 Task: Research Airbnb options in RÃ©o, Burkina Faso from 2nd November, 2023 to 9th November, 2023 for 5 adults. Place can be shared room with 2 bedrooms having 5 beds and 2 bathrooms. Property type can be flat. Amenities needed are: air conditioning. Look for 5 properties as per requirement.
Action: Mouse moved to (503, 106)
Screenshot: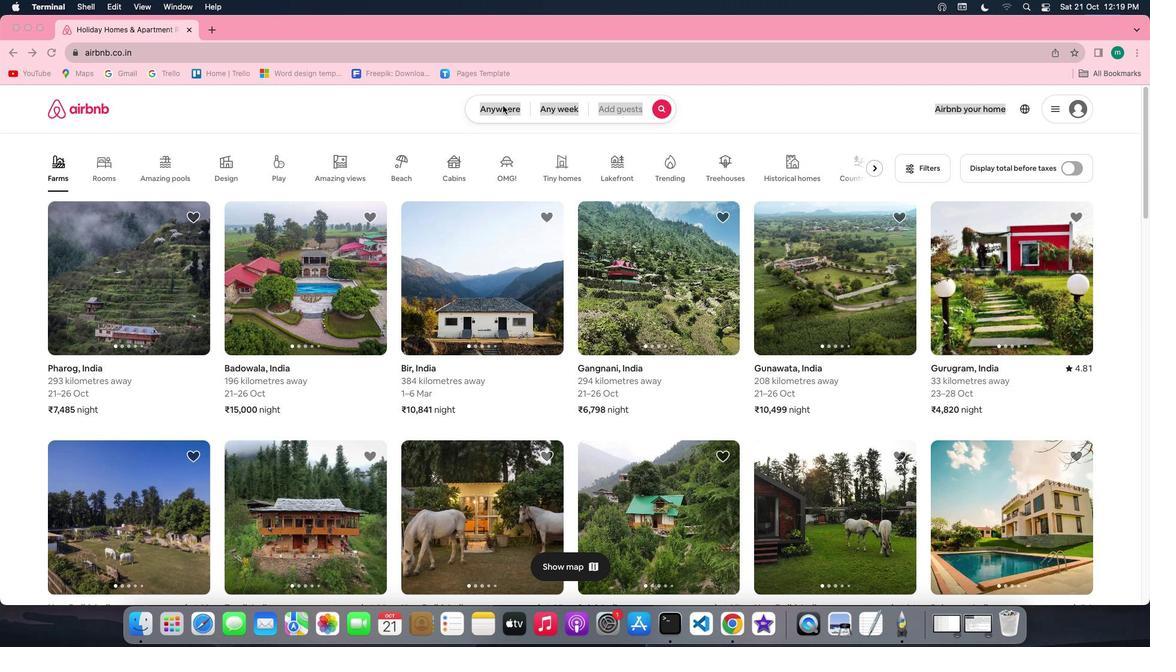 
Action: Mouse pressed left at (503, 106)
Screenshot: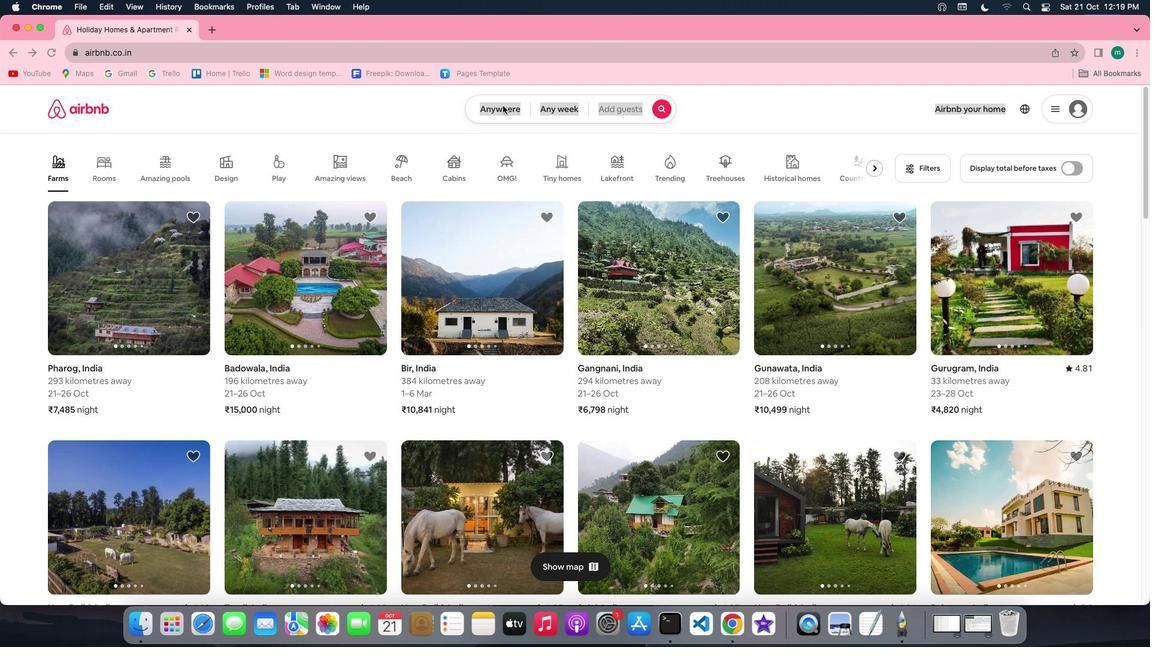 
Action: Mouse pressed left at (503, 106)
Screenshot: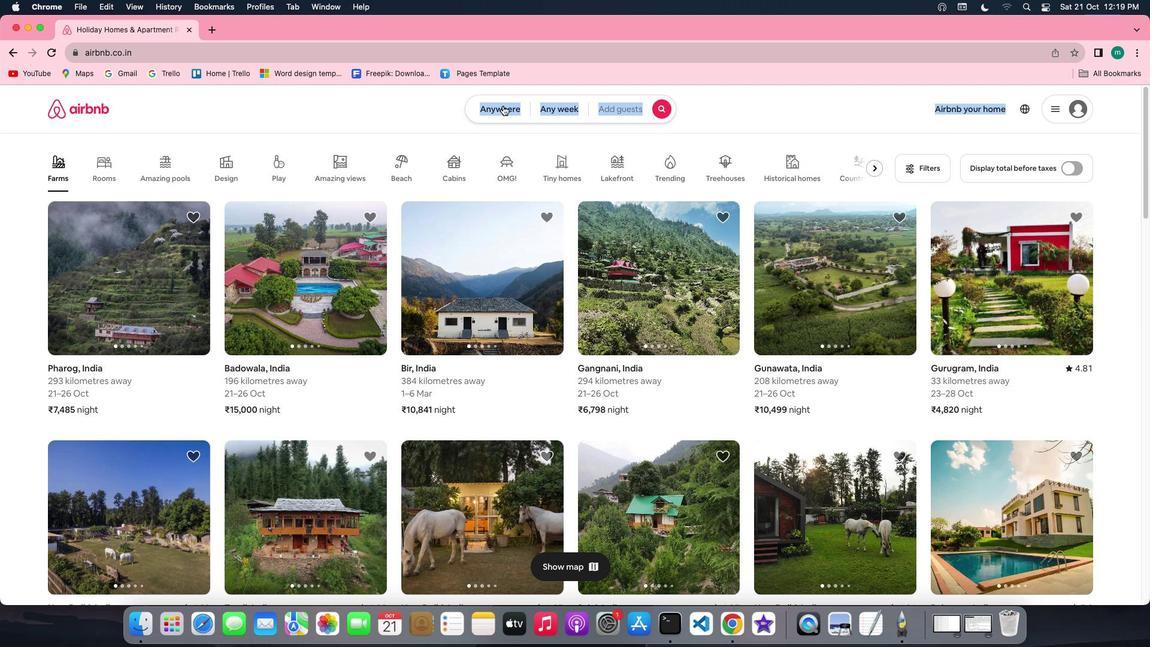 
Action: Mouse moved to (446, 157)
Screenshot: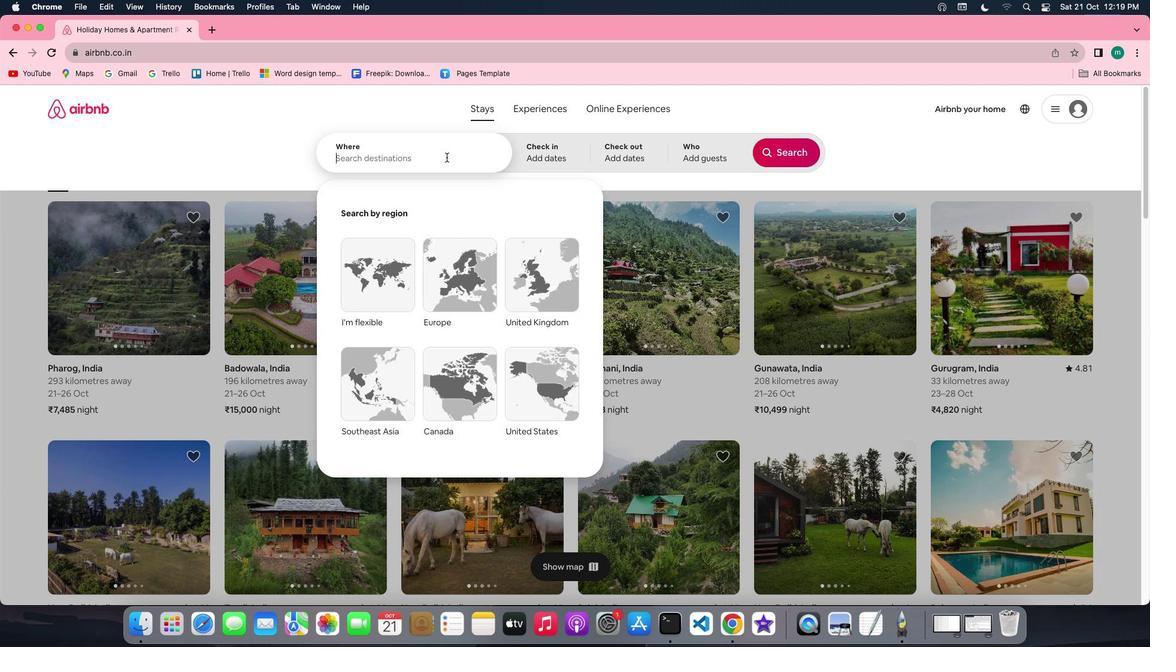 
Action: Mouse pressed left at (446, 157)
Screenshot: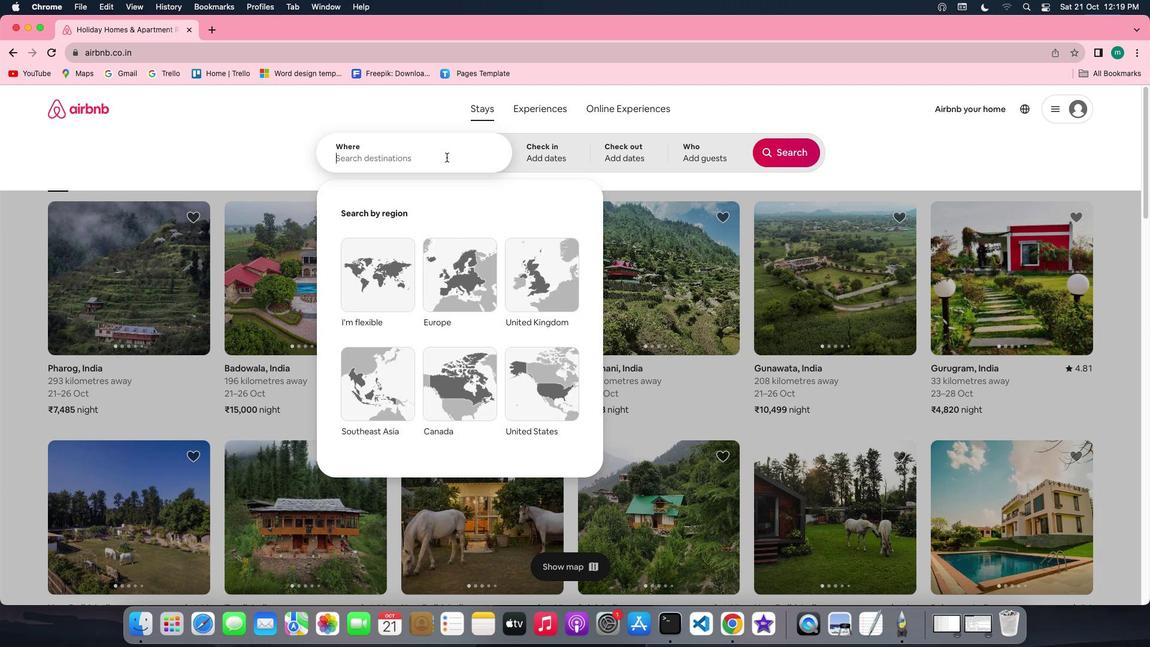 
Action: Key pressed Key.shift'R''e''o'','Key.spaceKey.shift'B''u''r''k''i''n''a'Key.spaceKey.shift'F''a''s''o'
Screenshot: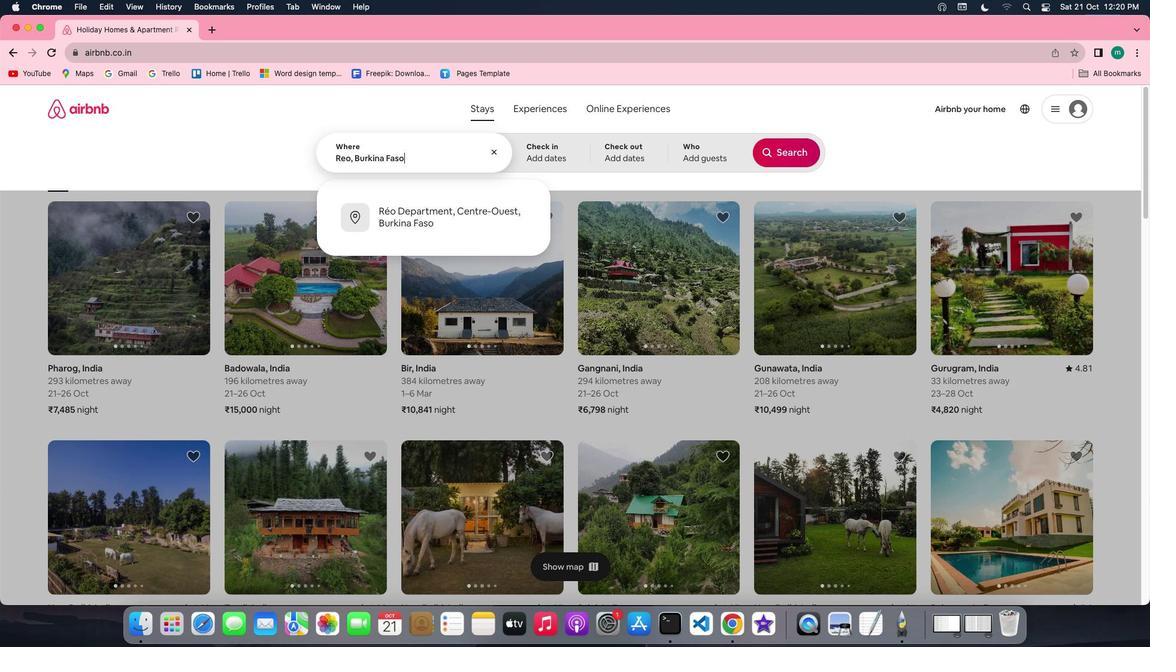 
Action: Mouse moved to (555, 162)
Screenshot: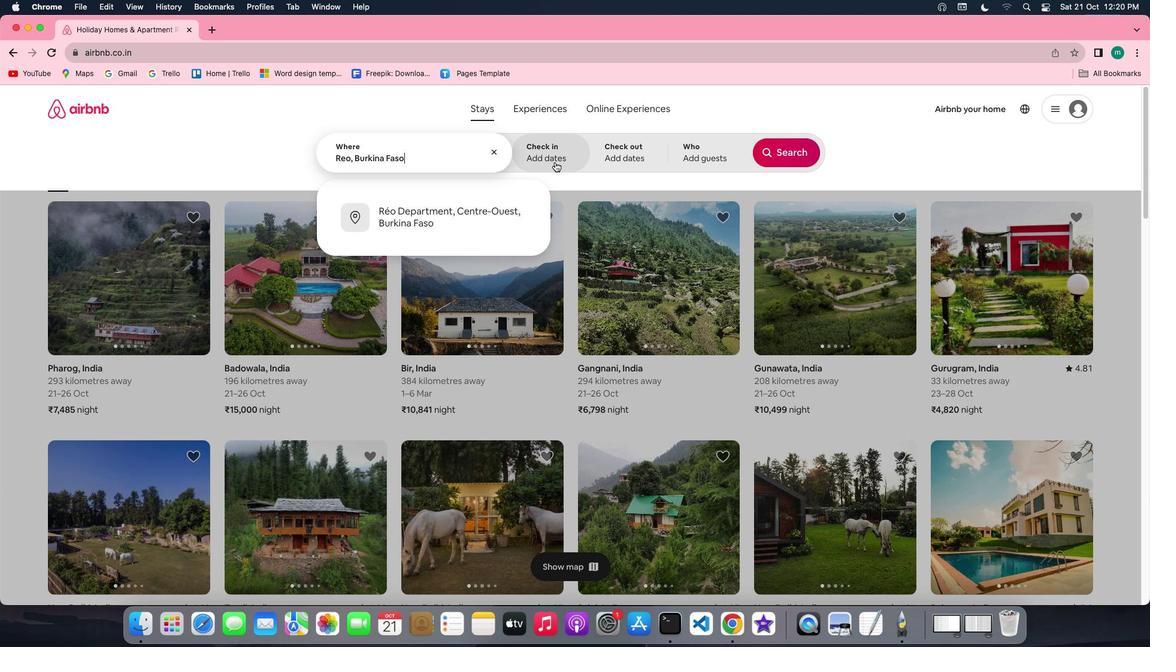 
Action: Mouse pressed left at (555, 162)
Screenshot: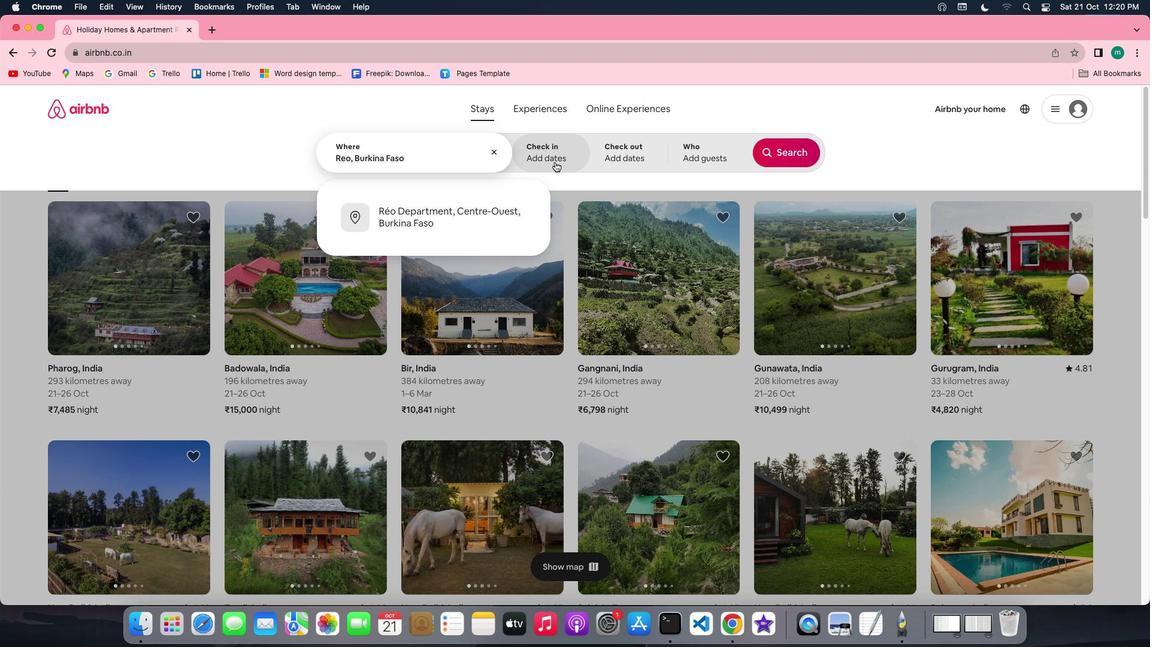 
Action: Mouse moved to (720, 301)
Screenshot: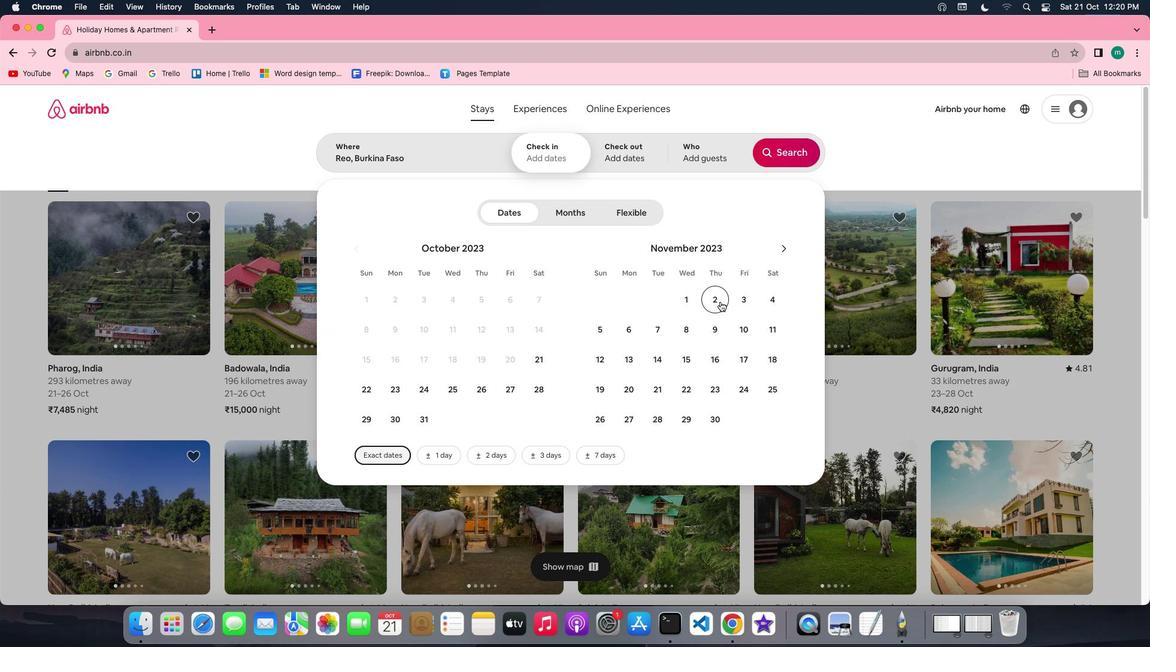 
Action: Mouse pressed left at (720, 301)
Screenshot: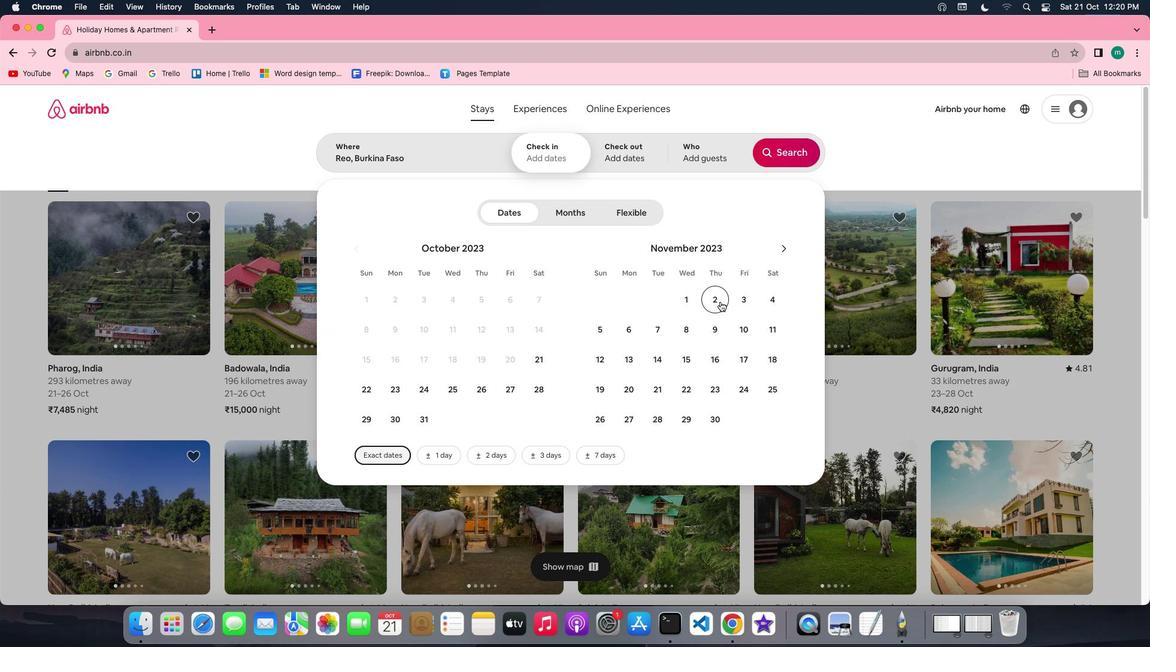 
Action: Mouse moved to (725, 330)
Screenshot: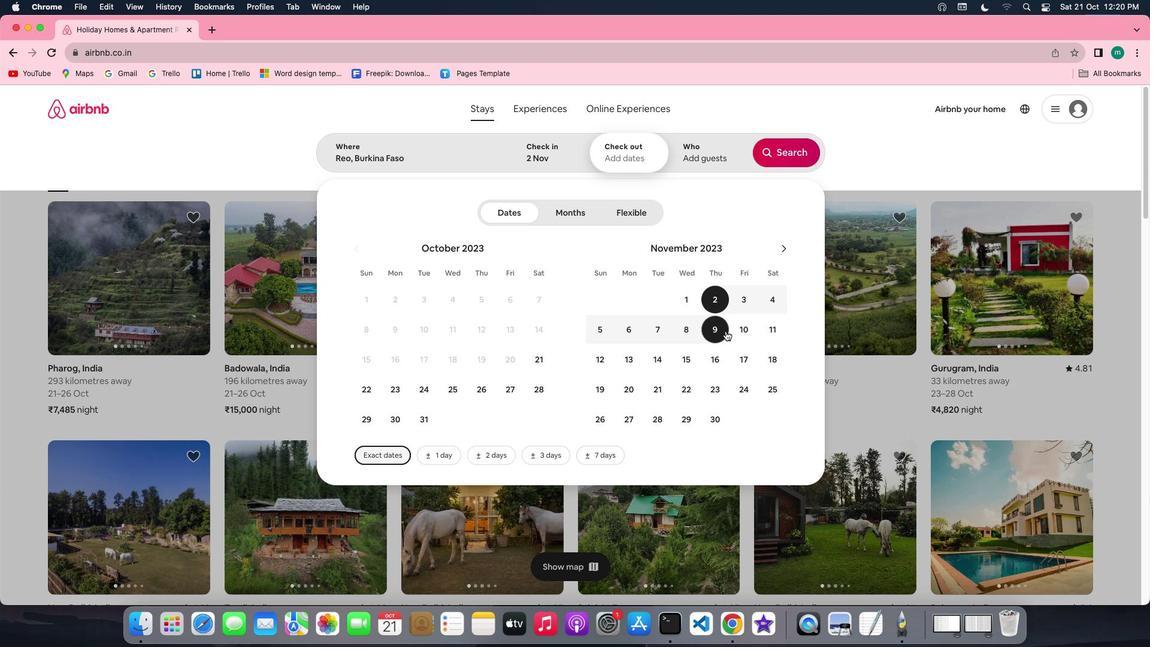 
Action: Mouse pressed left at (725, 330)
Screenshot: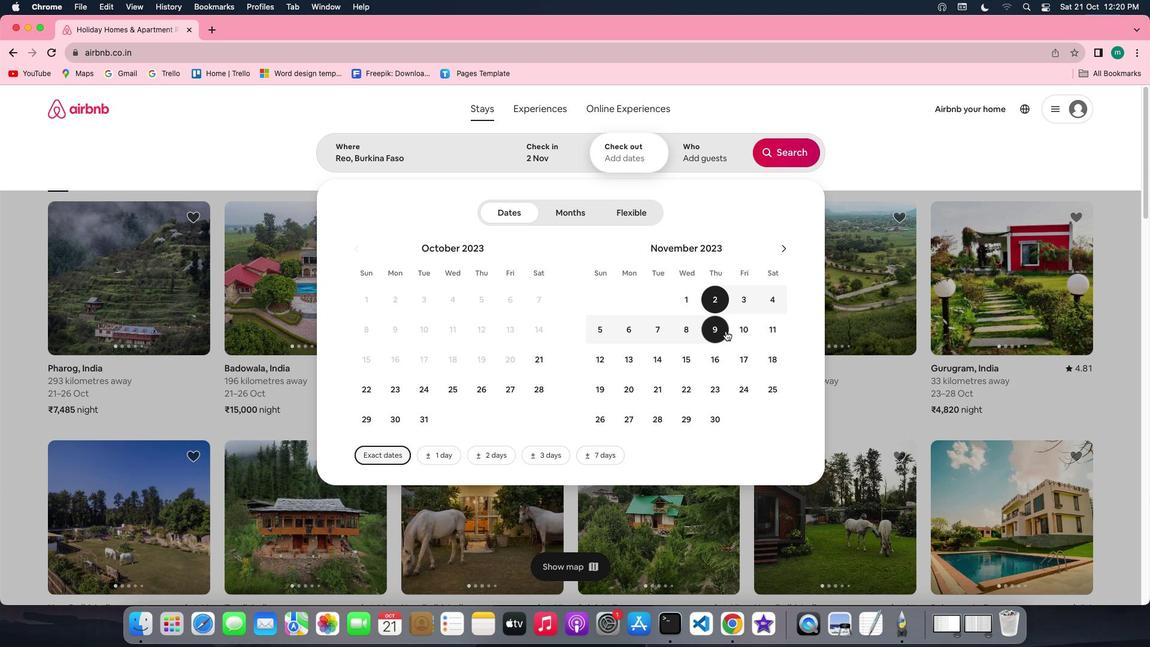 
Action: Mouse moved to (713, 162)
Screenshot: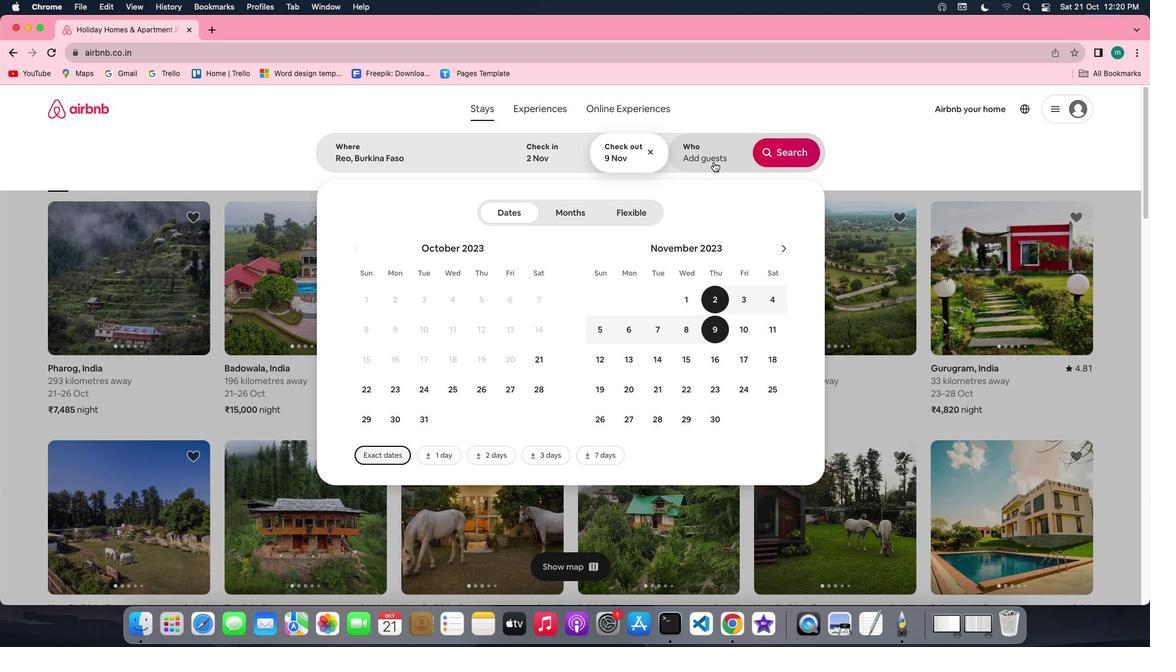 
Action: Mouse pressed left at (713, 162)
Screenshot: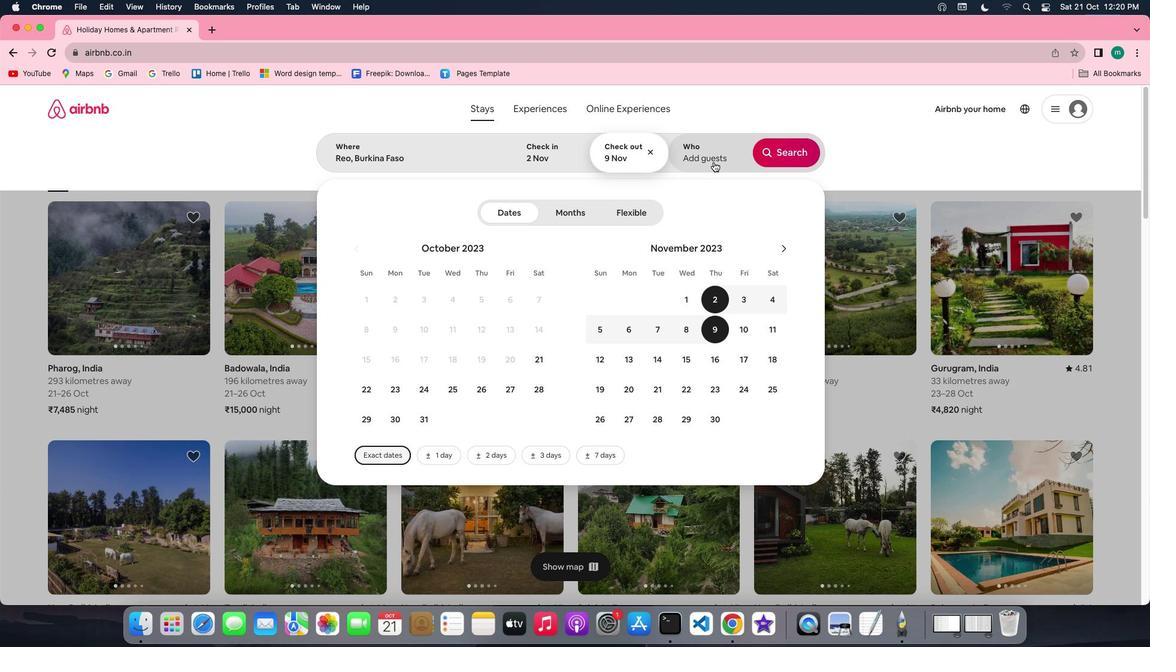 
Action: Mouse moved to (781, 217)
Screenshot: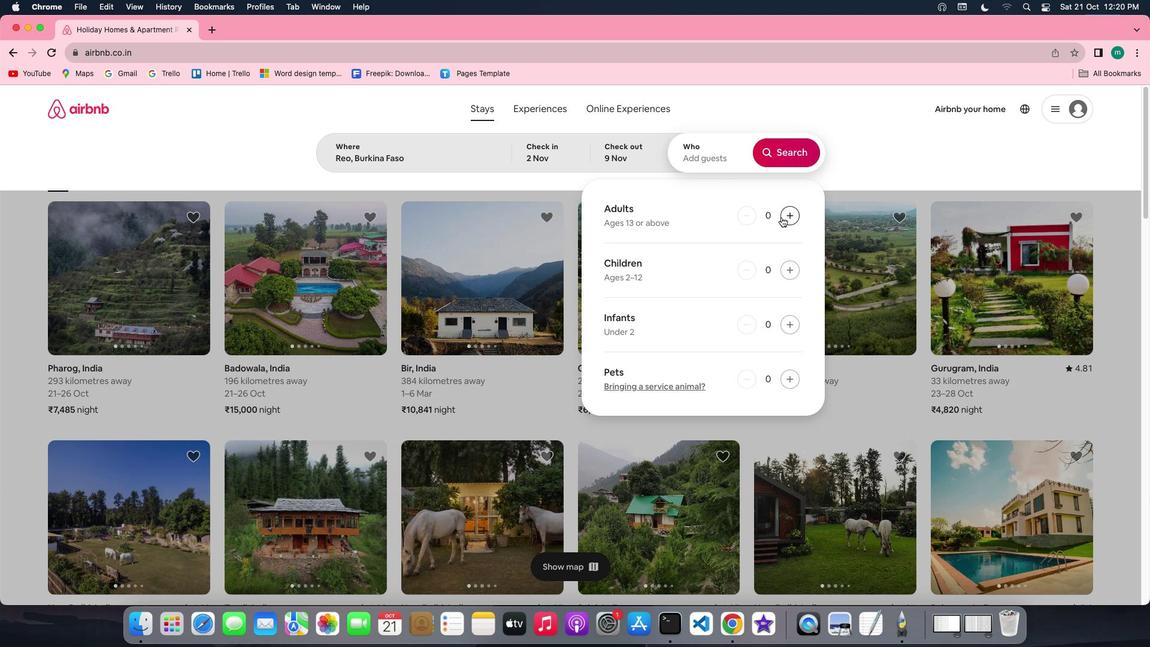 
Action: Mouse pressed left at (781, 217)
Screenshot: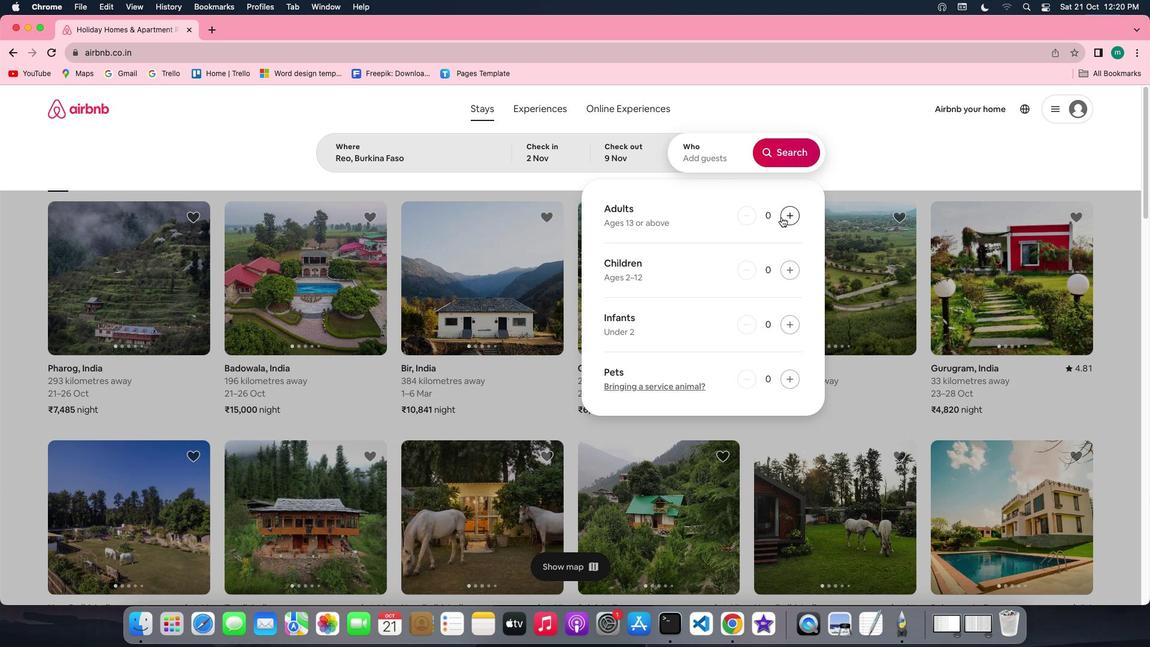 
Action: Mouse pressed left at (781, 217)
Screenshot: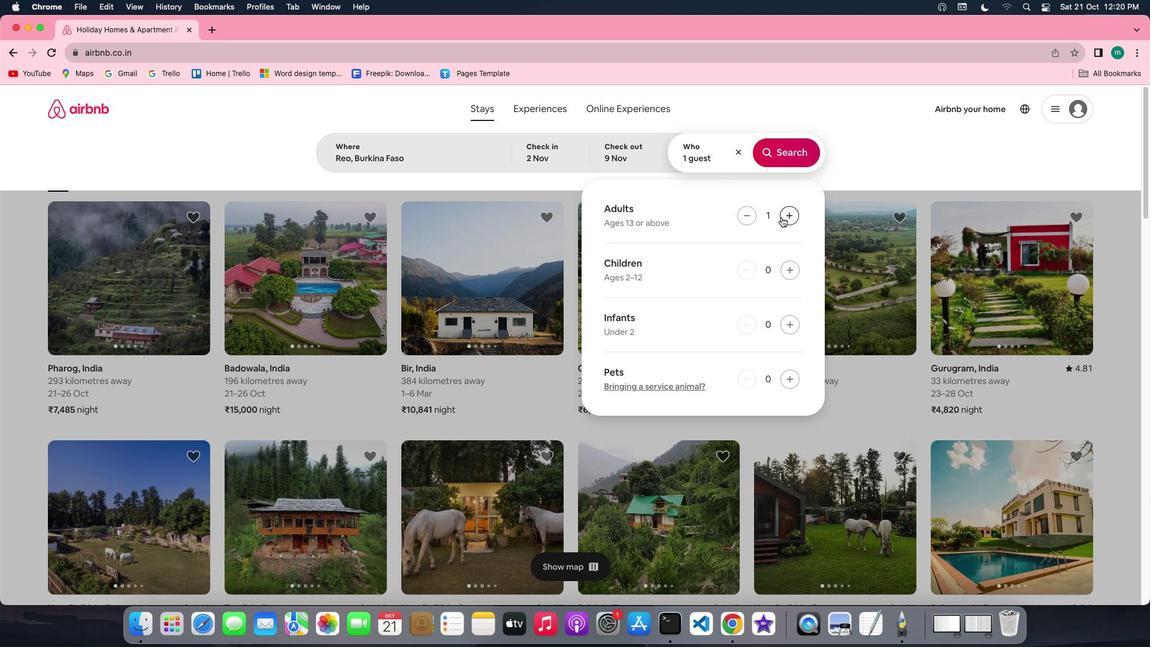
Action: Mouse pressed left at (781, 217)
Screenshot: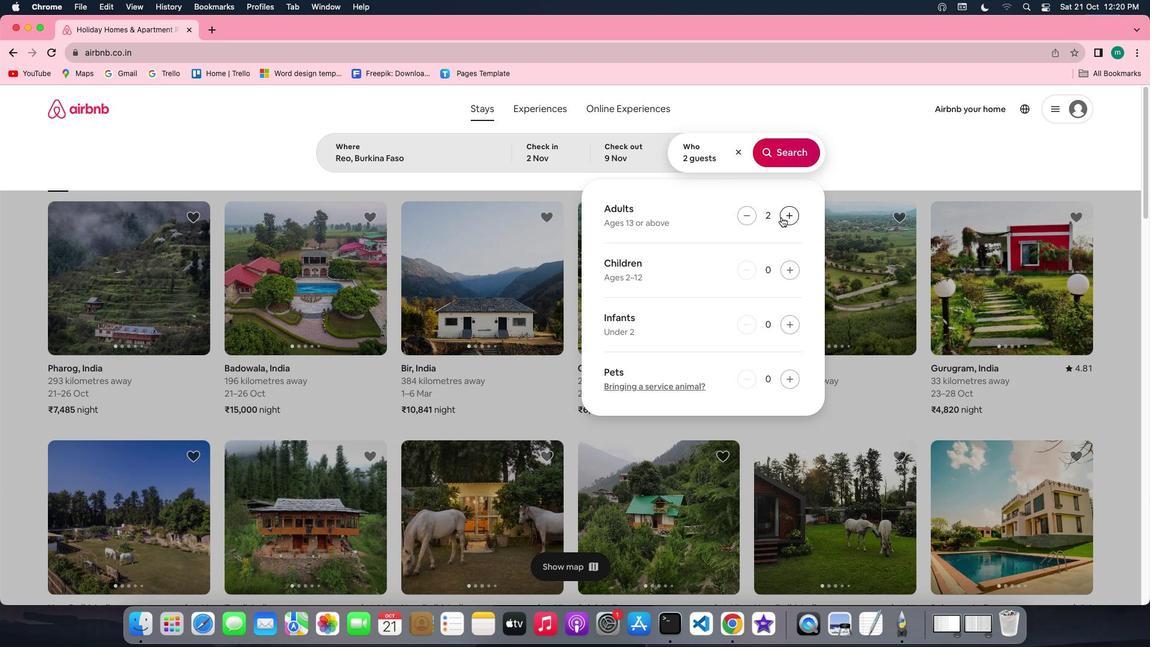 
Action: Mouse pressed left at (781, 217)
Screenshot: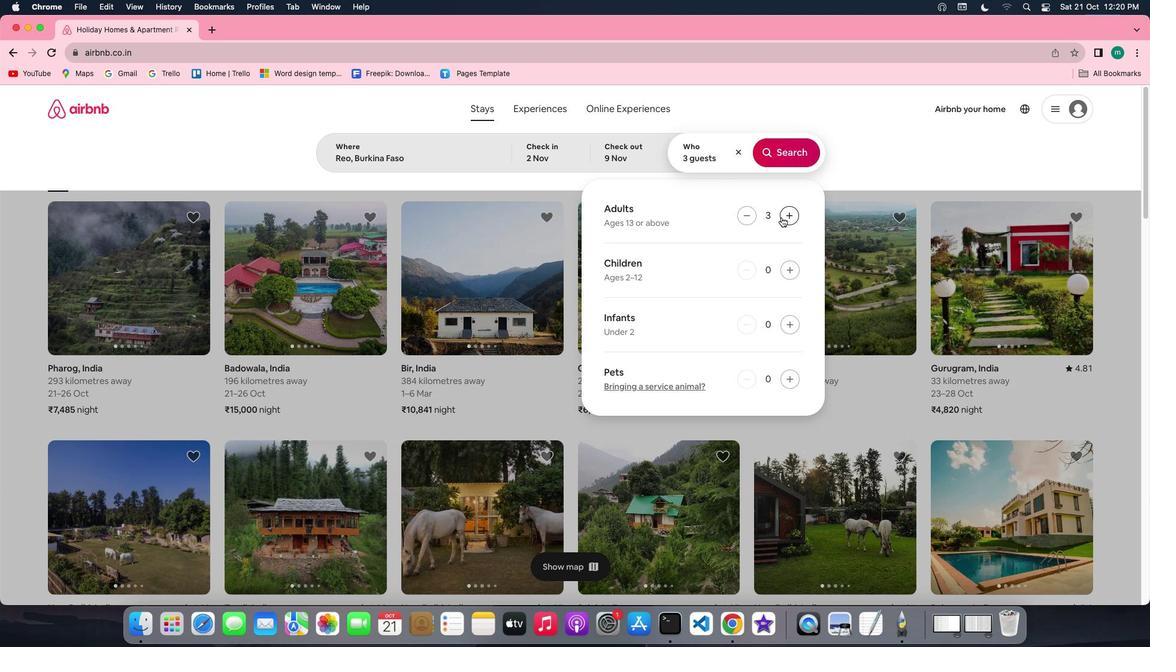 
Action: Mouse pressed left at (781, 217)
Screenshot: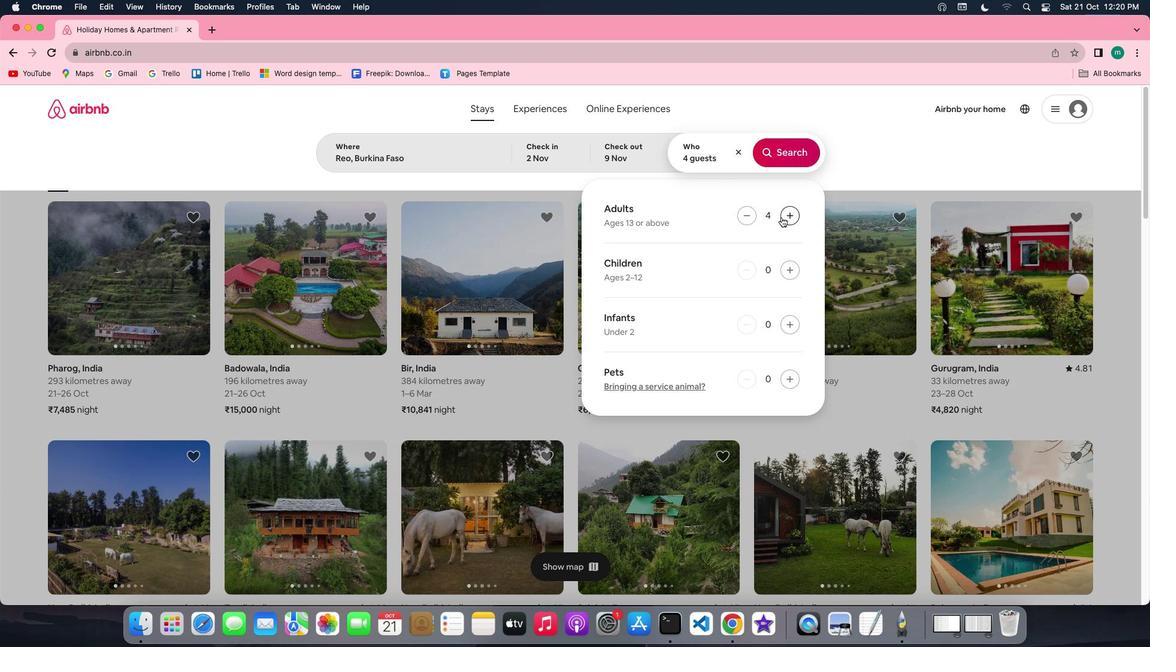 
Action: Mouse moved to (791, 149)
Screenshot: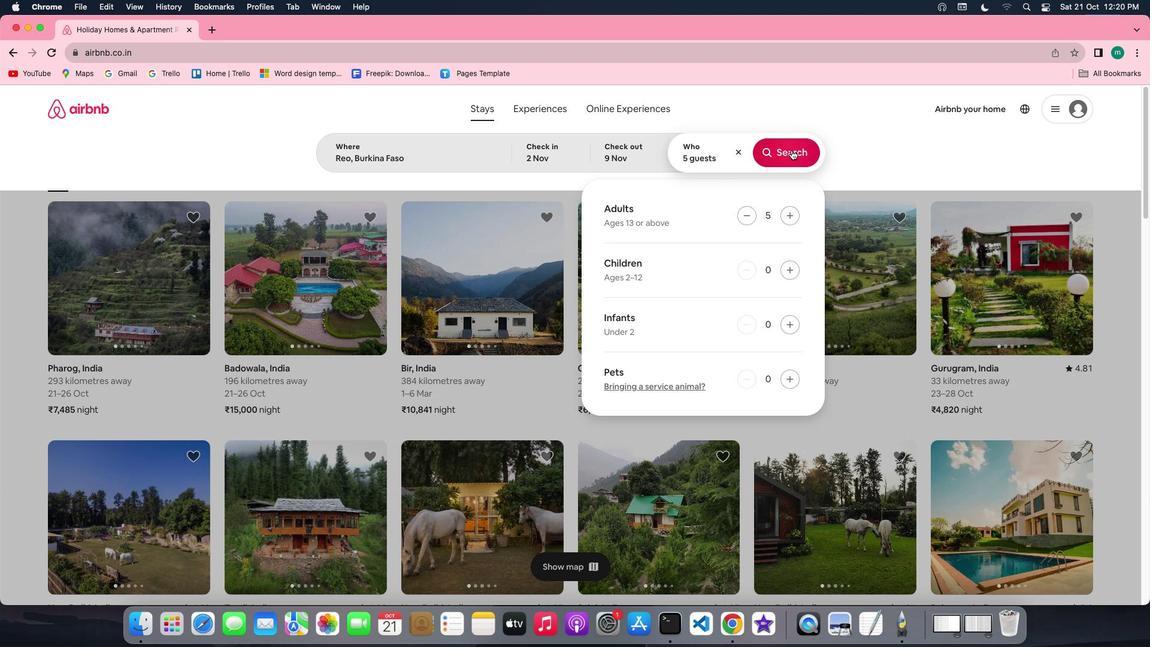 
Action: Mouse pressed left at (791, 149)
Screenshot: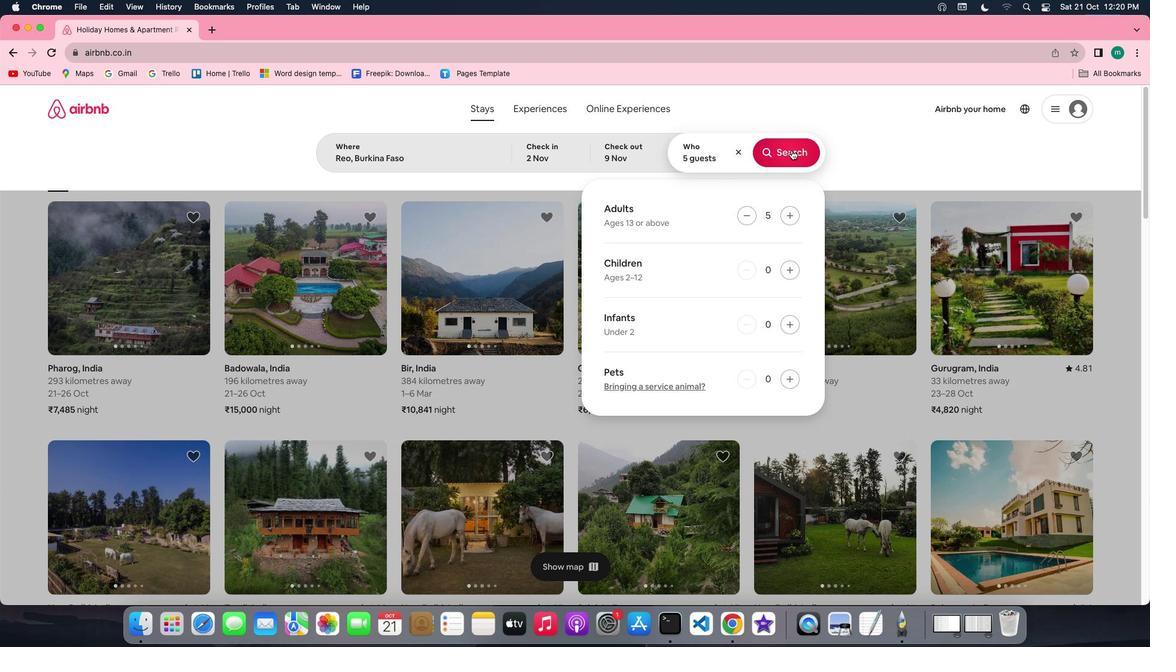 
Action: Mouse moved to (962, 164)
Screenshot: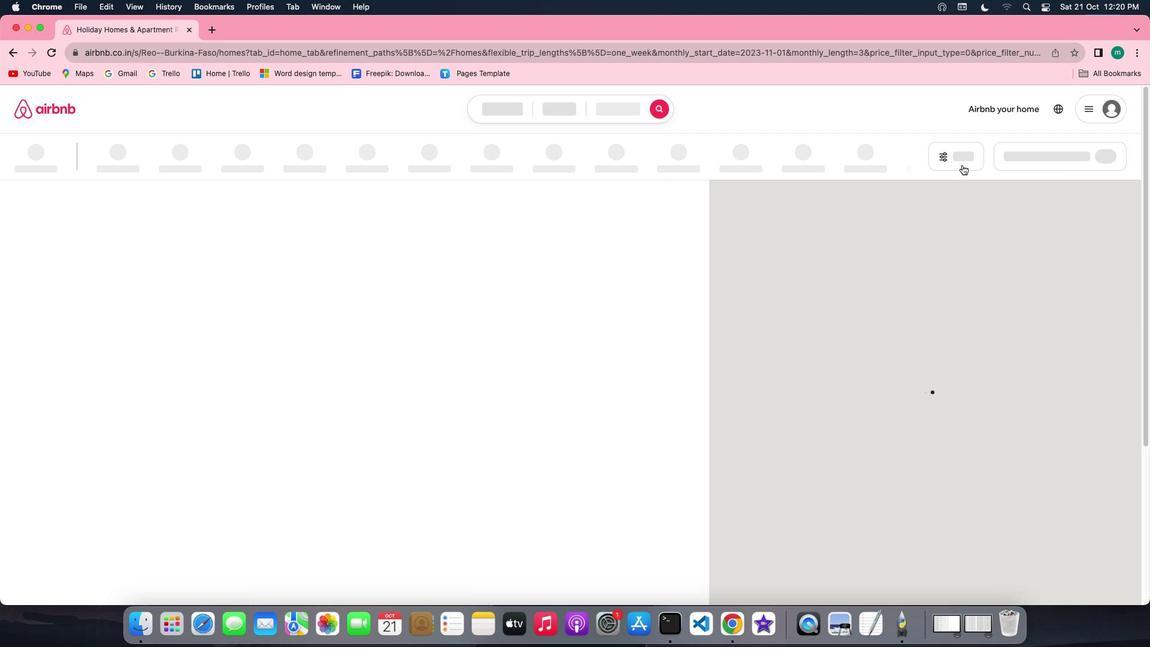 
Action: Mouse pressed left at (962, 164)
Screenshot: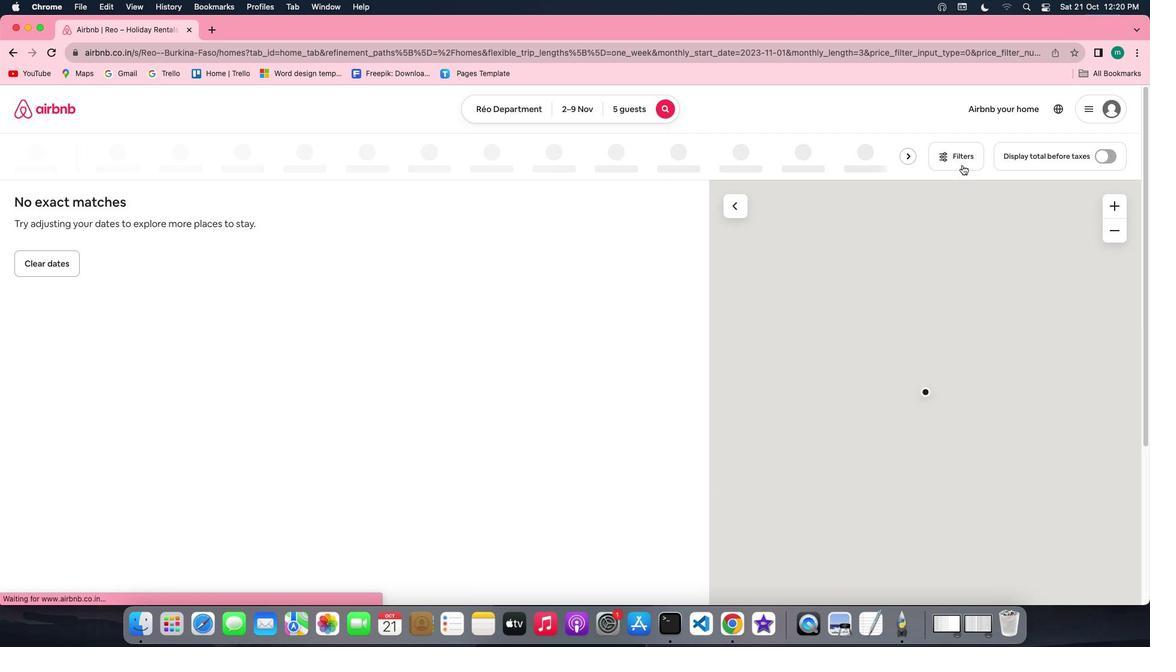 
Action: Mouse moved to (572, 373)
Screenshot: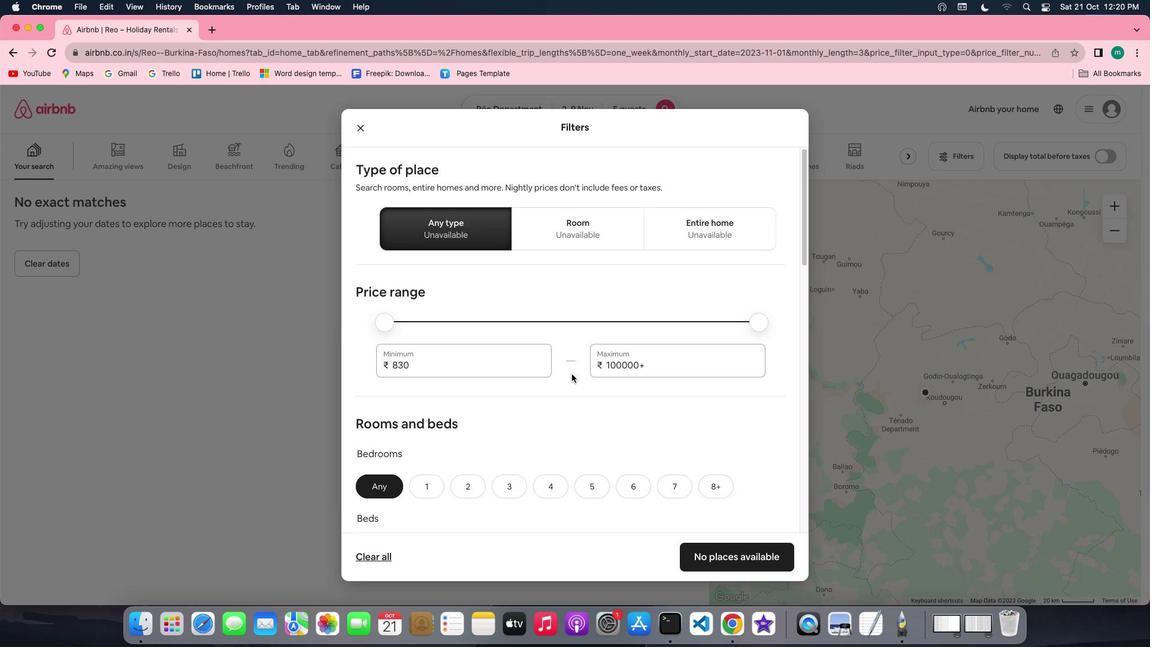 
Action: Mouse scrolled (572, 373) with delta (0, 0)
Screenshot: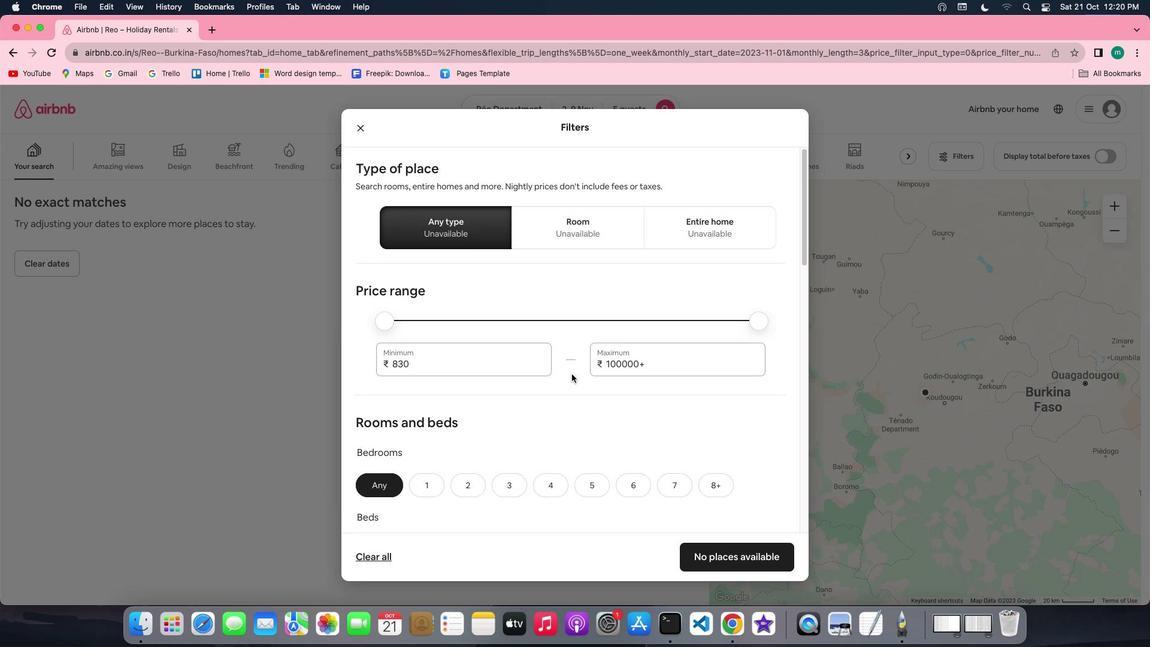 
Action: Mouse scrolled (572, 373) with delta (0, 0)
Screenshot: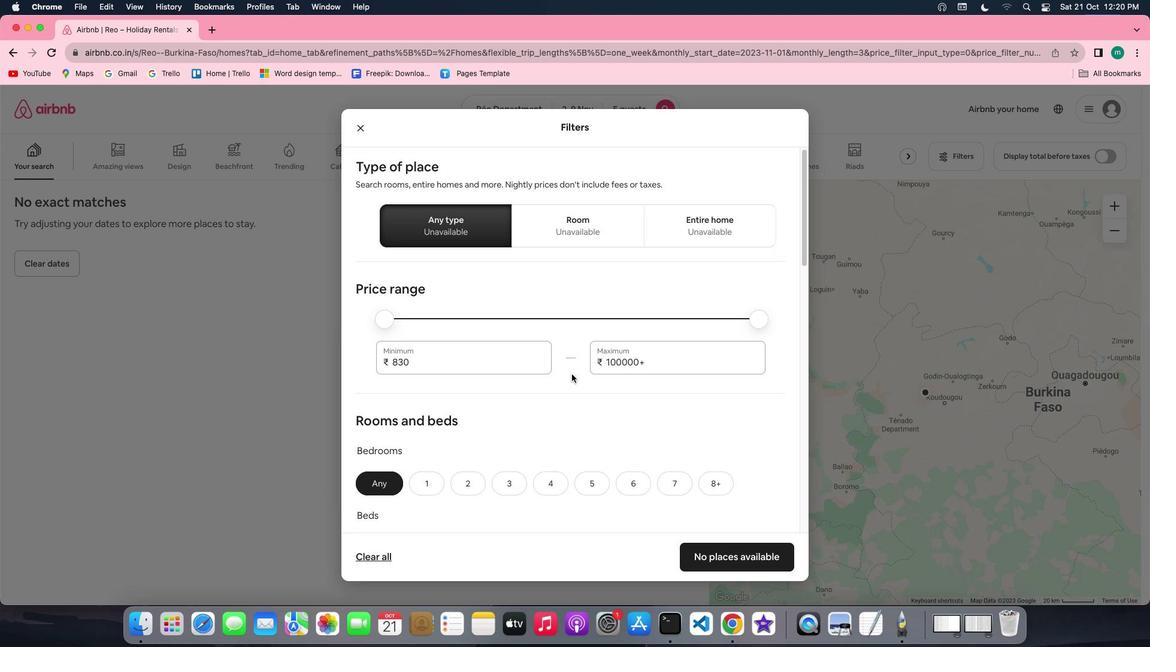 
Action: Mouse scrolled (572, 373) with delta (0, 0)
Screenshot: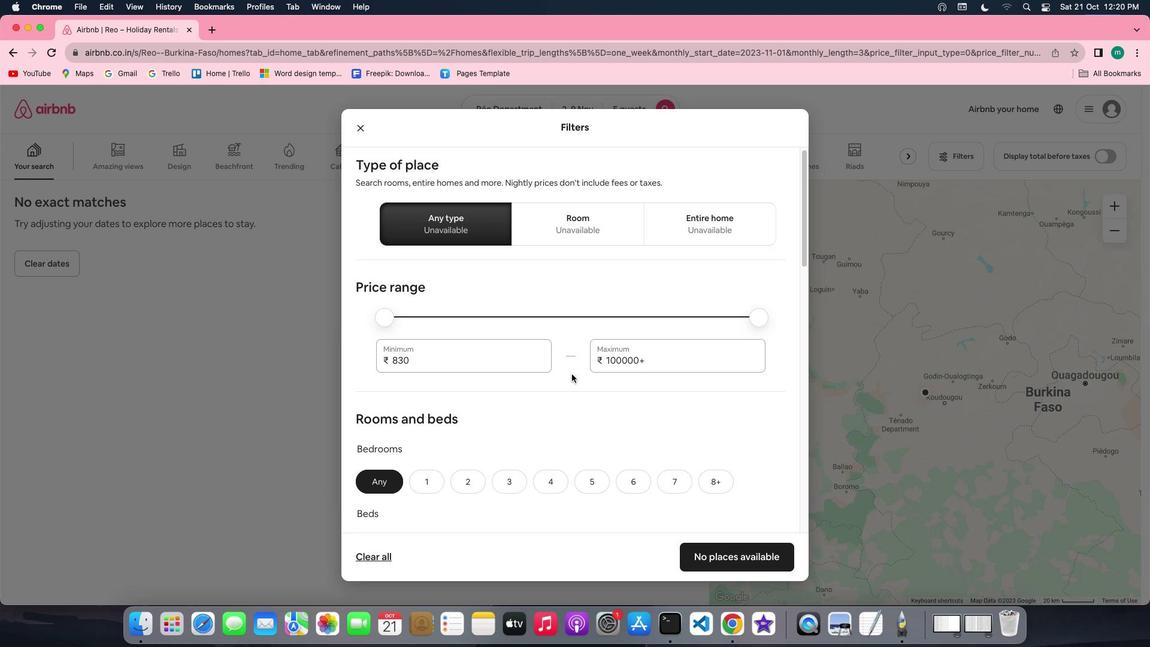 
Action: Mouse scrolled (572, 373) with delta (0, 0)
Screenshot: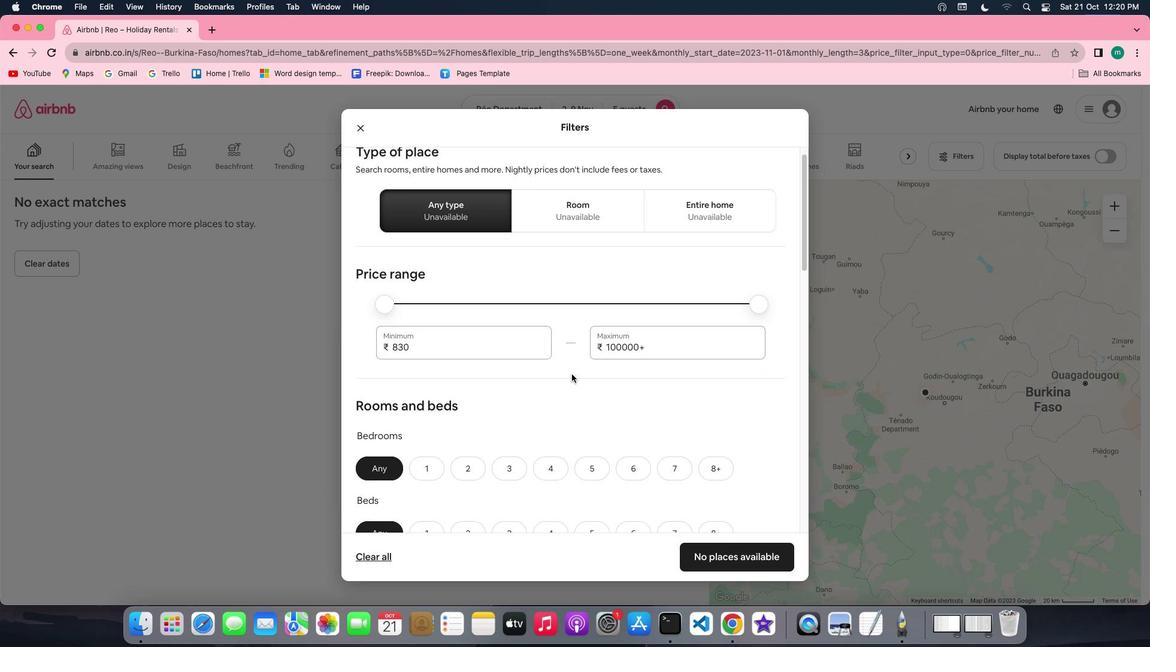 
Action: Mouse scrolled (572, 373) with delta (0, 0)
Screenshot: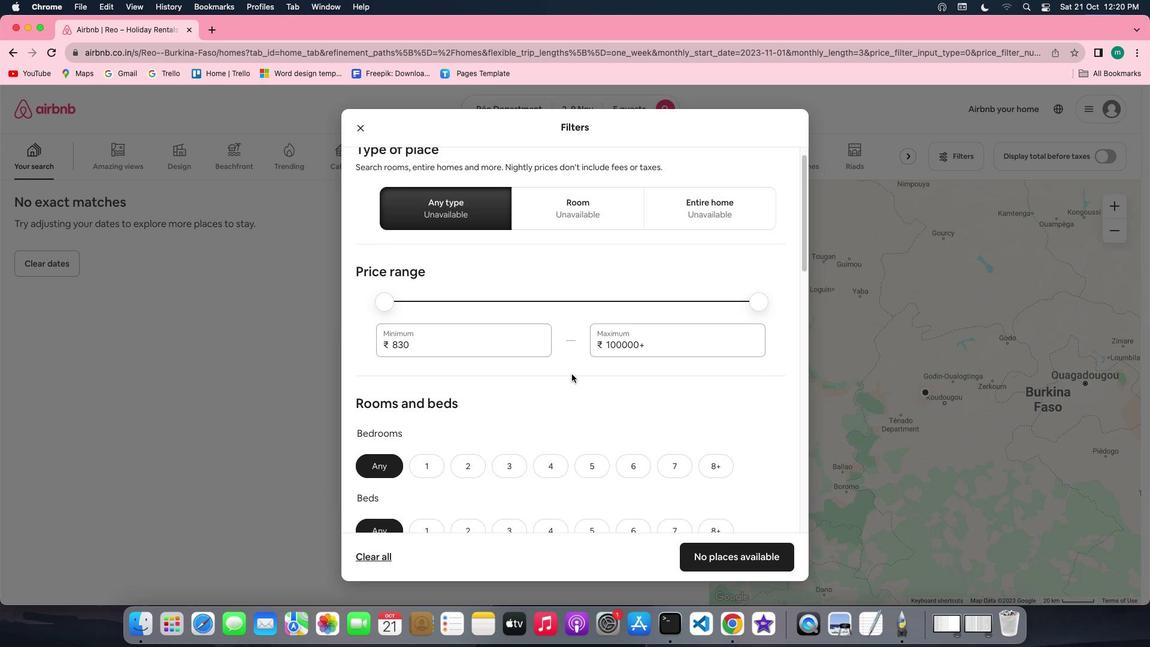 
Action: Mouse scrolled (572, 373) with delta (0, 0)
Screenshot: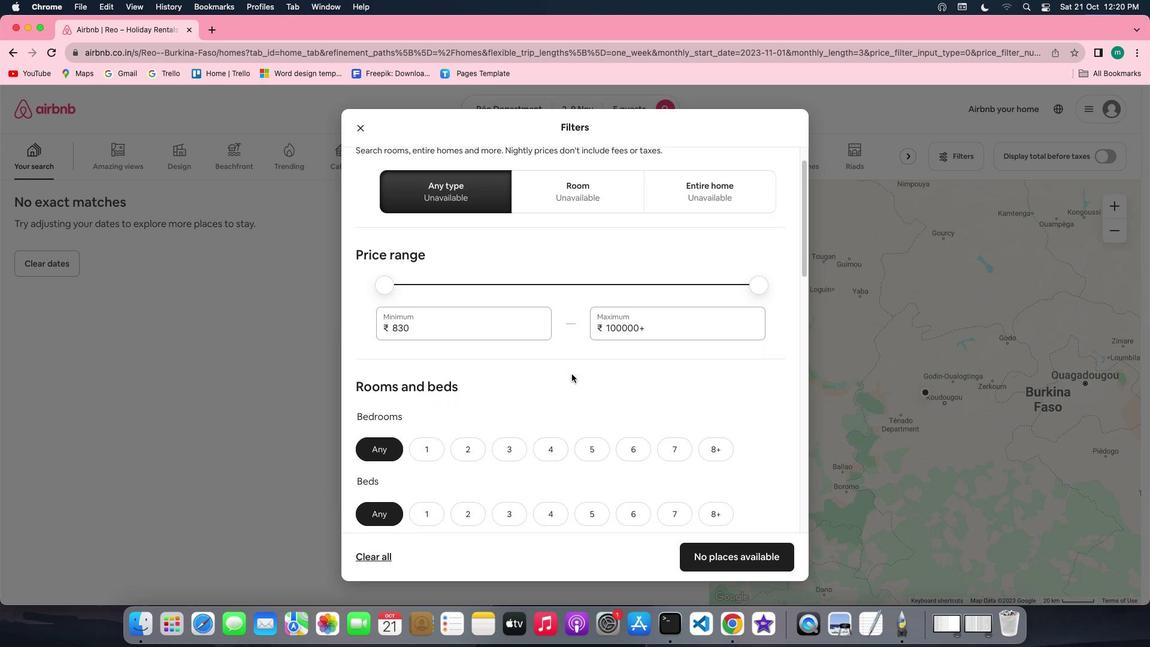 
Action: Mouse scrolled (572, 373) with delta (0, 0)
Screenshot: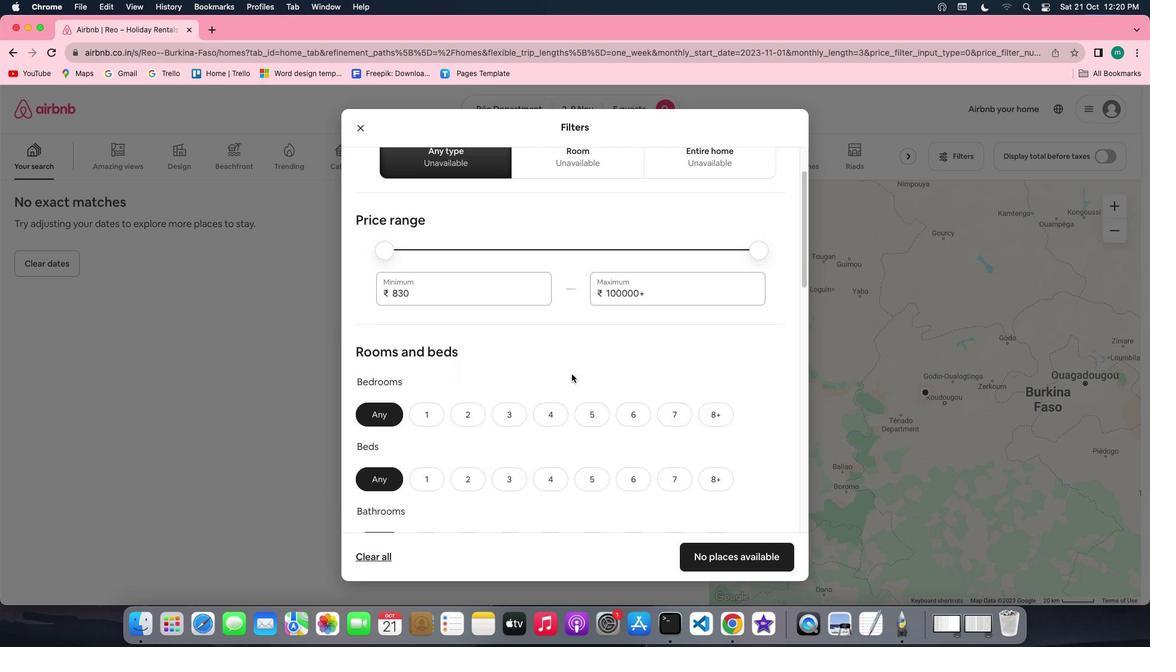 
Action: Mouse scrolled (572, 373) with delta (0, 0)
Screenshot: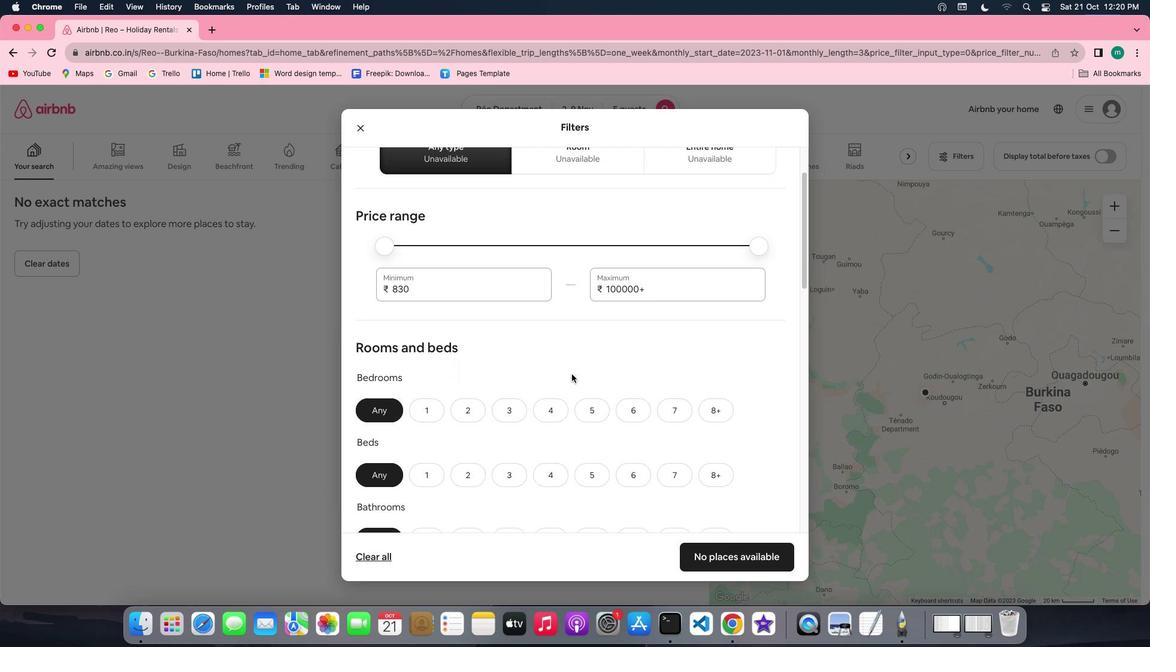
Action: Mouse scrolled (572, 373) with delta (0, 0)
Screenshot: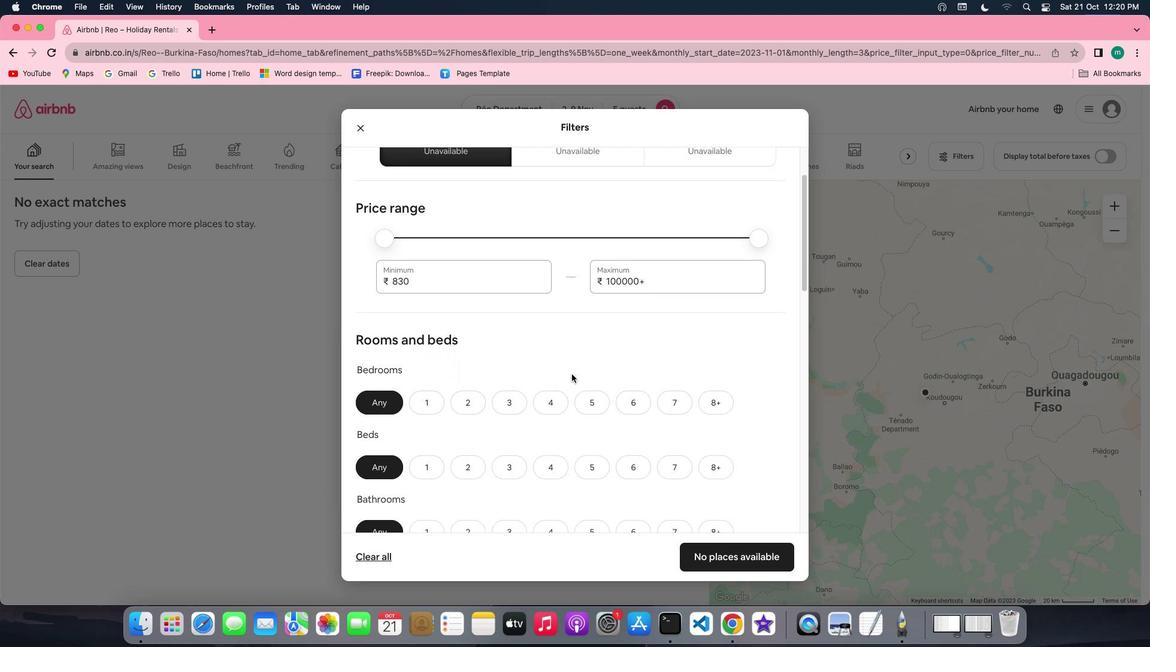 
Action: Mouse scrolled (572, 373) with delta (0, 0)
Screenshot: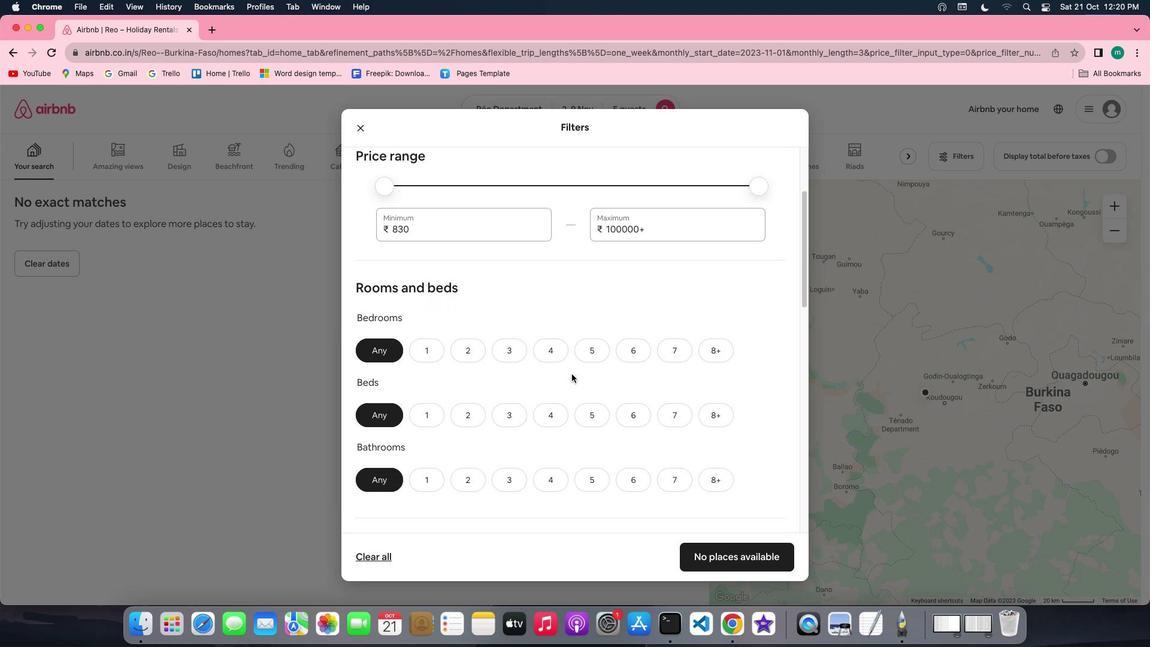 
Action: Mouse moved to (479, 347)
Screenshot: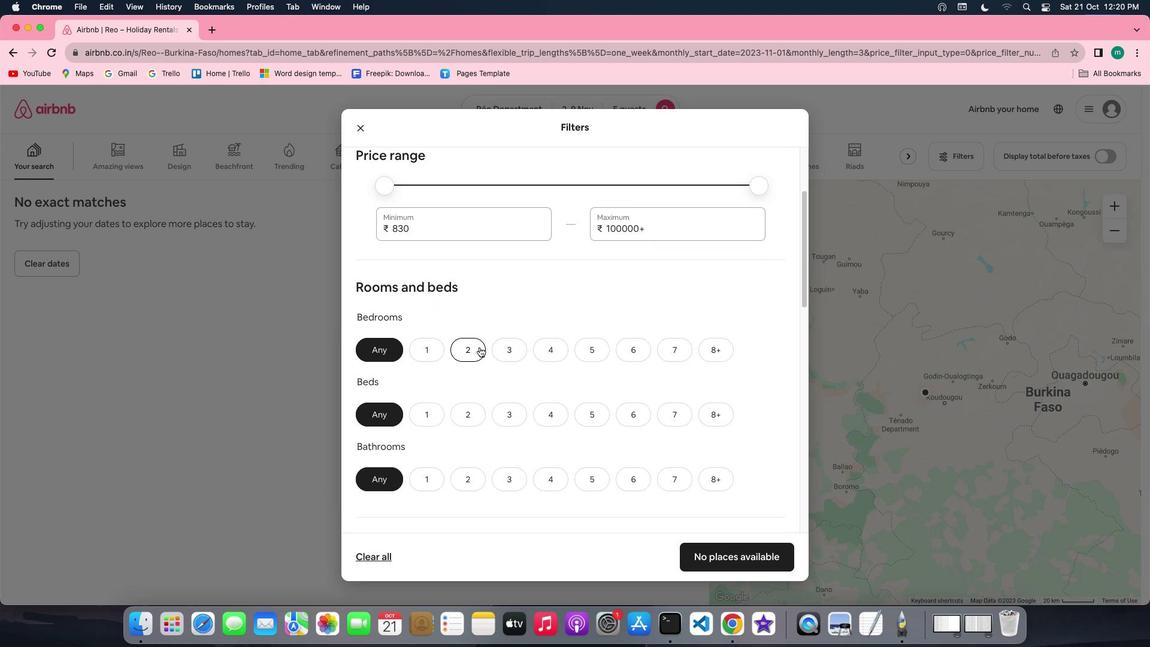 
Action: Mouse pressed left at (479, 347)
Screenshot: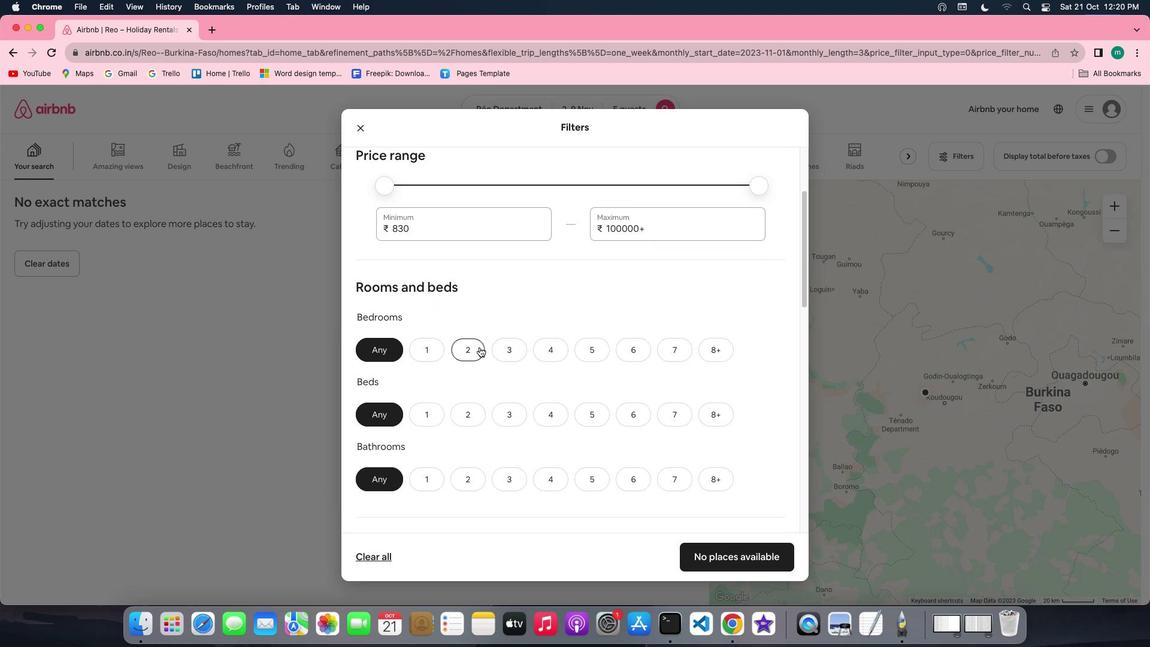 
Action: Mouse moved to (560, 385)
Screenshot: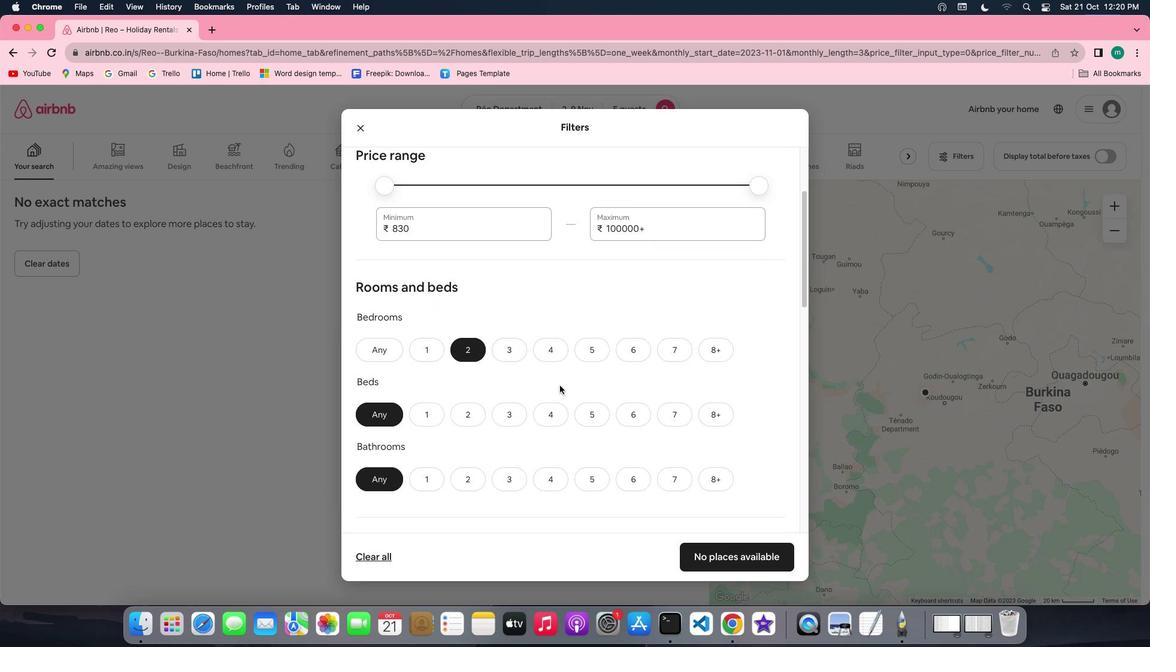 
Action: Mouse scrolled (560, 385) with delta (0, 0)
Screenshot: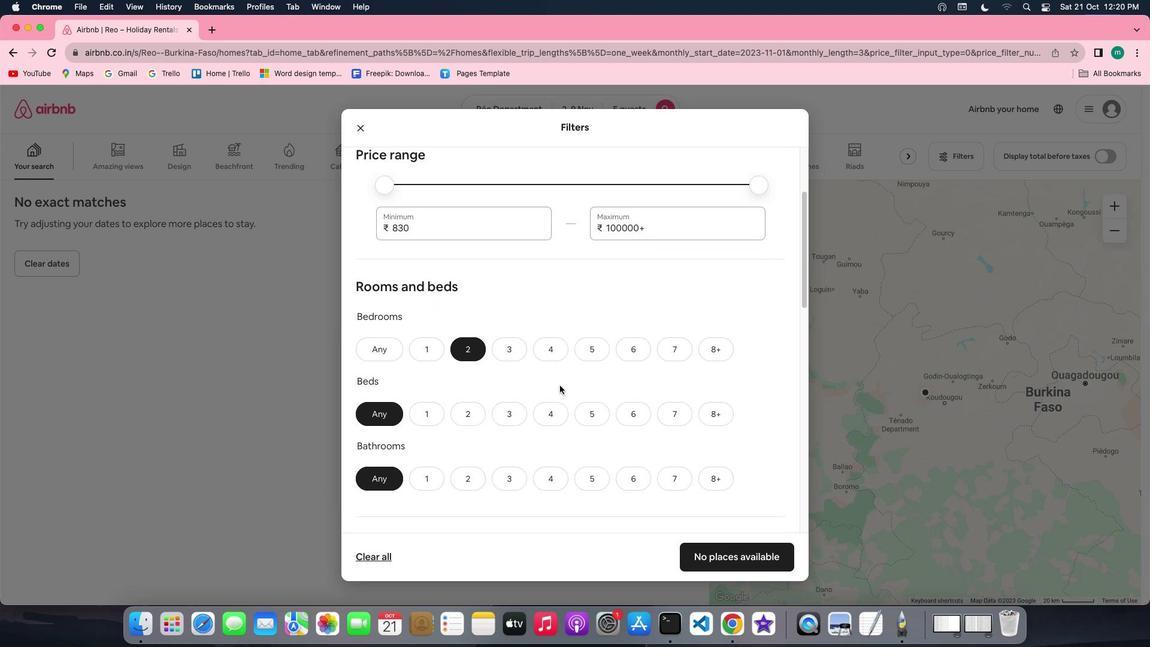 
Action: Mouse scrolled (560, 385) with delta (0, 0)
Screenshot: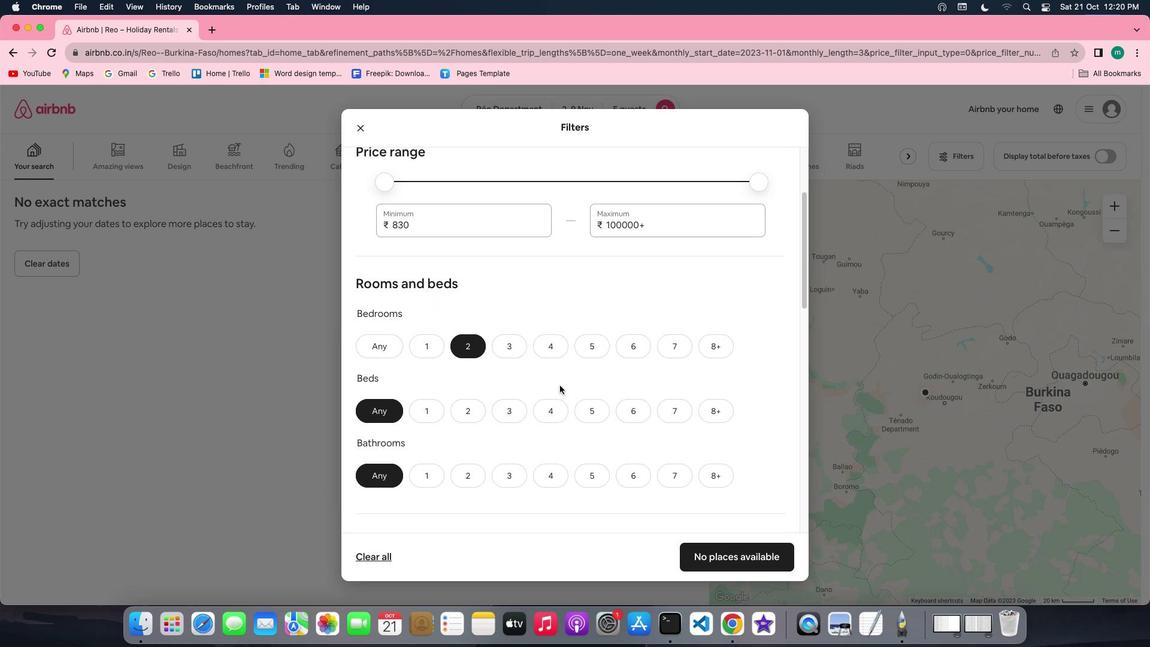 
Action: Mouse scrolled (560, 385) with delta (0, -1)
Screenshot: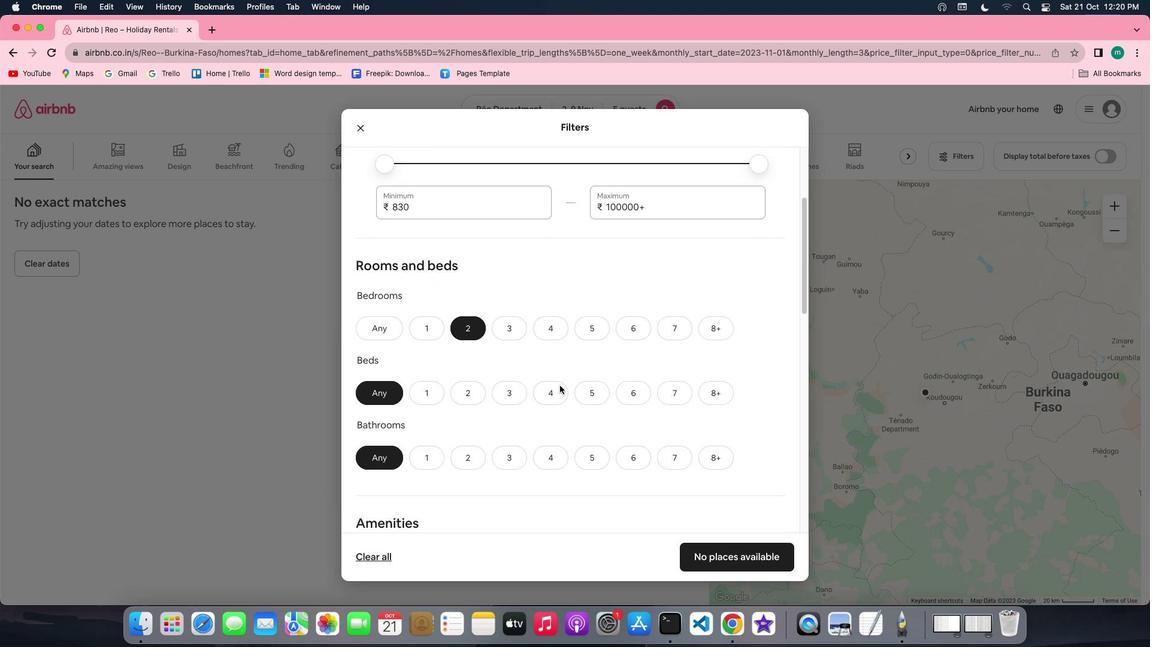 
Action: Mouse moved to (581, 348)
Screenshot: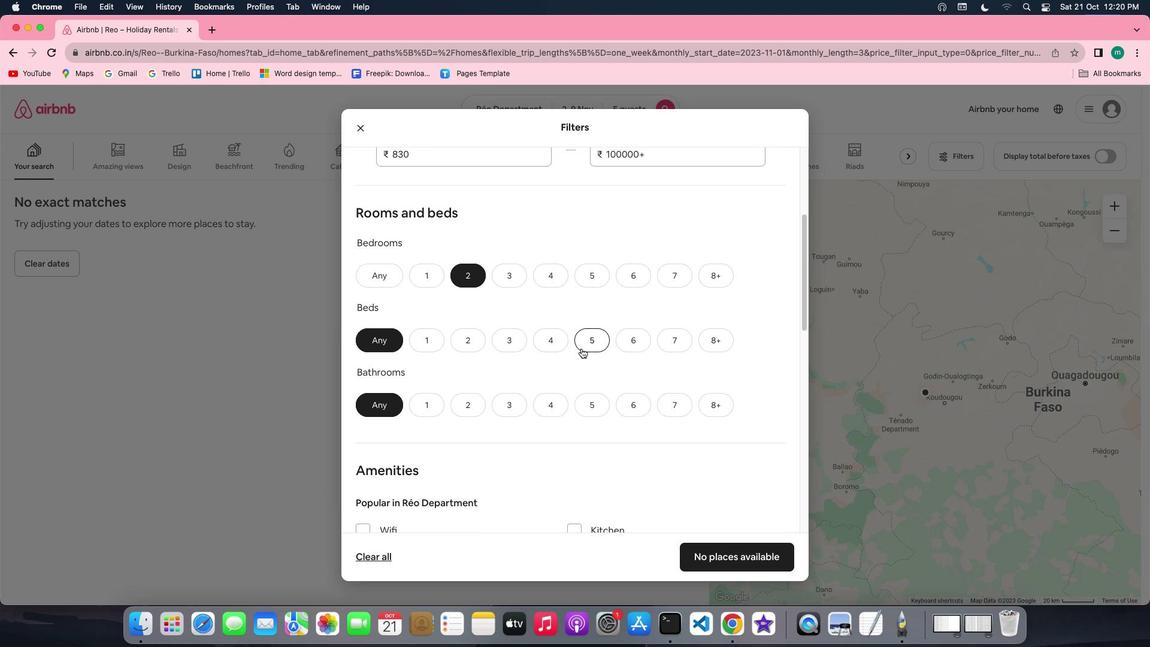 
Action: Mouse pressed left at (581, 348)
Screenshot: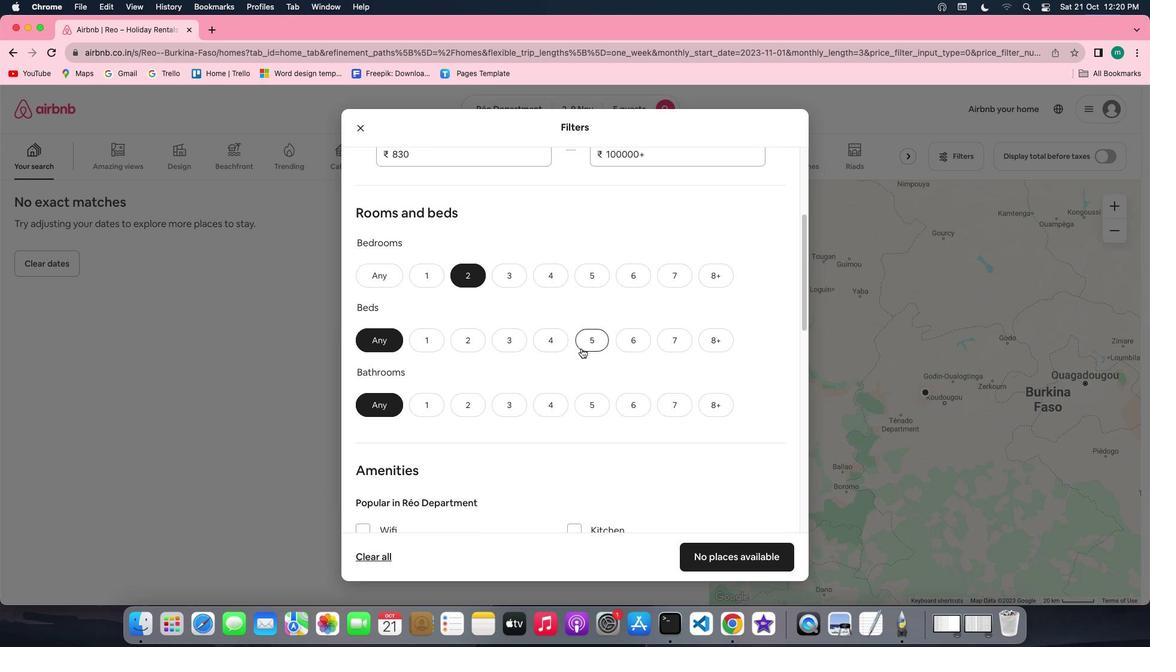 
Action: Mouse moved to (464, 404)
Screenshot: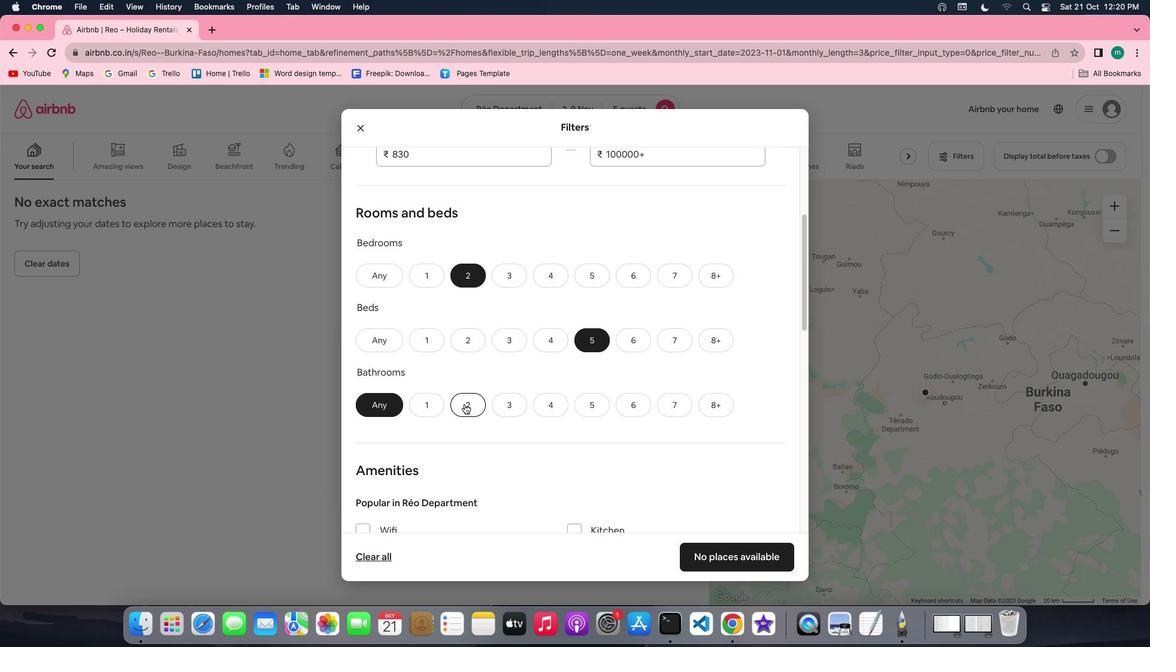 
Action: Mouse pressed left at (464, 404)
Screenshot: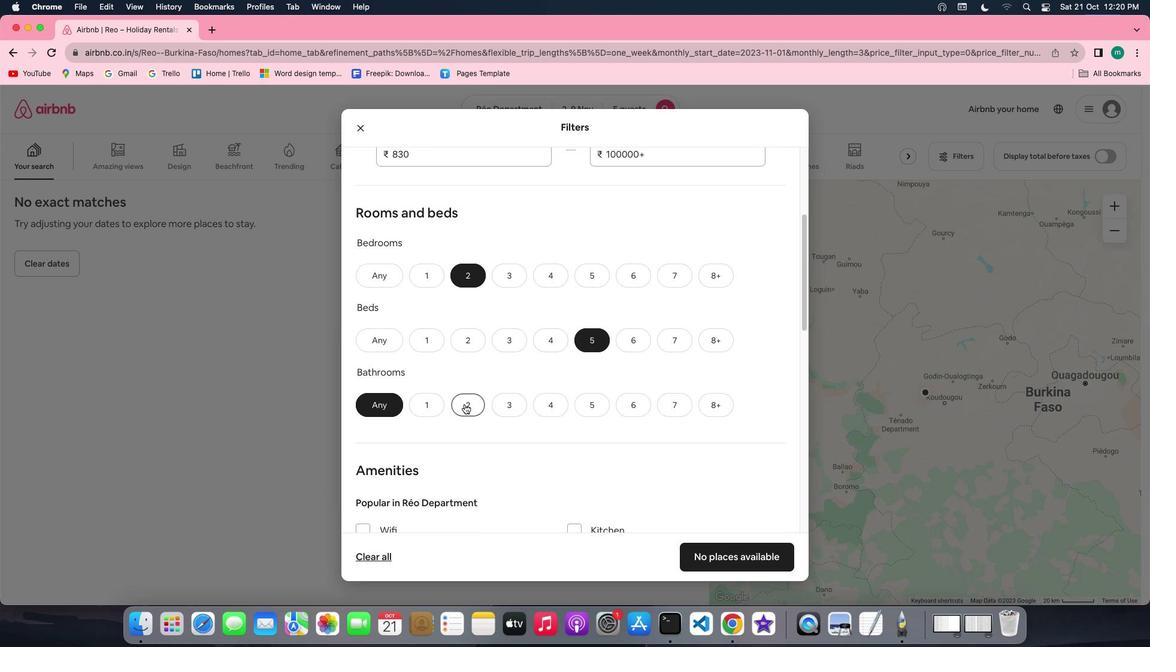 
Action: Mouse moved to (668, 397)
Screenshot: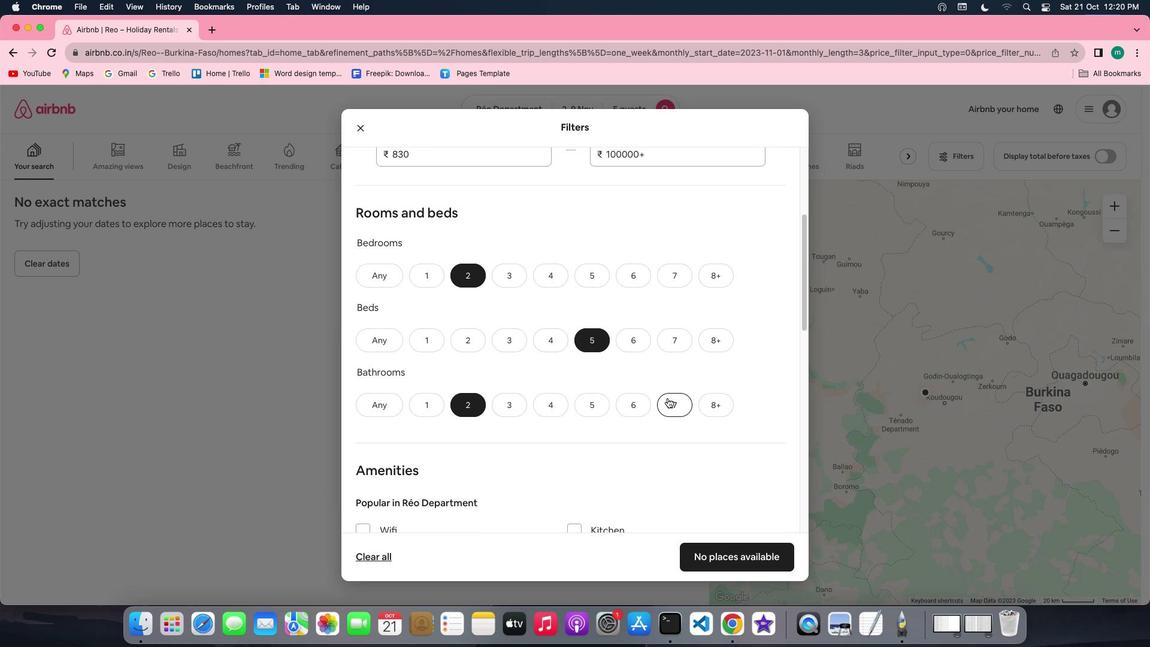 
Action: Mouse scrolled (668, 397) with delta (0, 0)
Screenshot: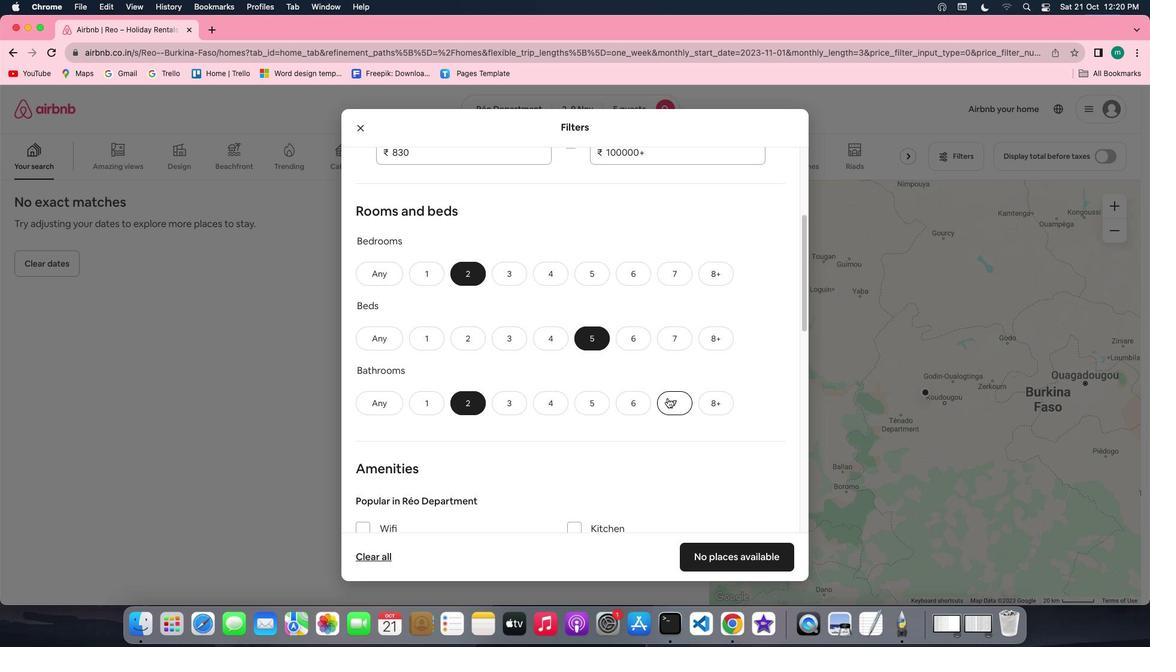 
Action: Mouse scrolled (668, 397) with delta (0, 0)
Screenshot: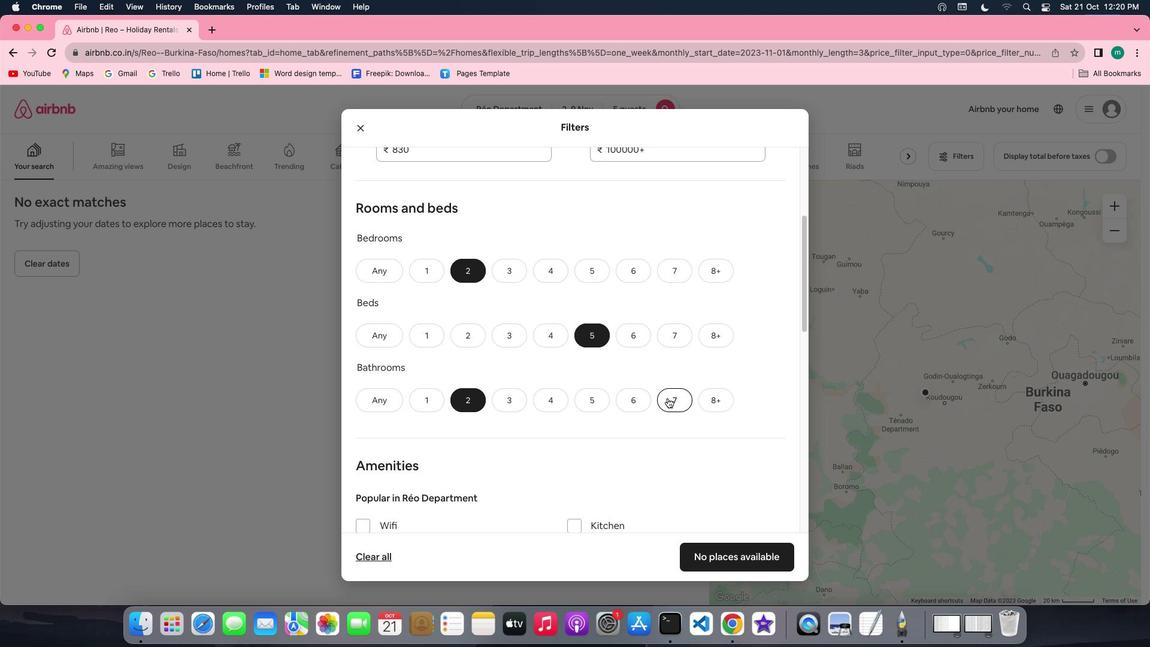 
Action: Mouse scrolled (668, 397) with delta (0, 0)
Screenshot: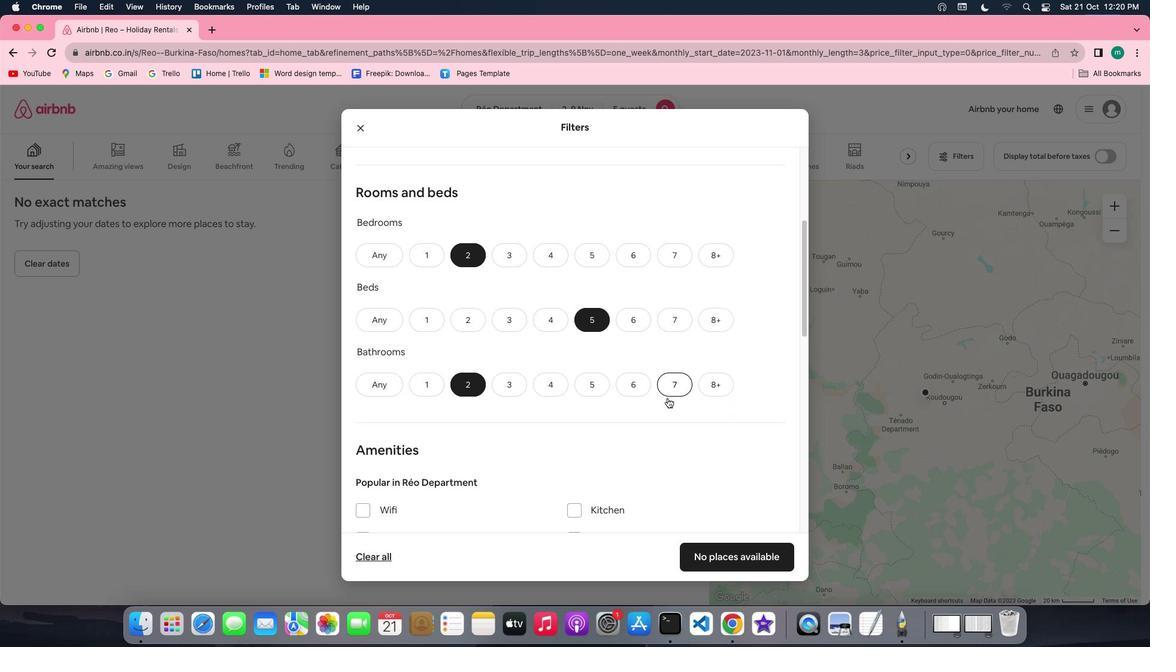 
Action: Mouse scrolled (668, 397) with delta (0, 0)
Screenshot: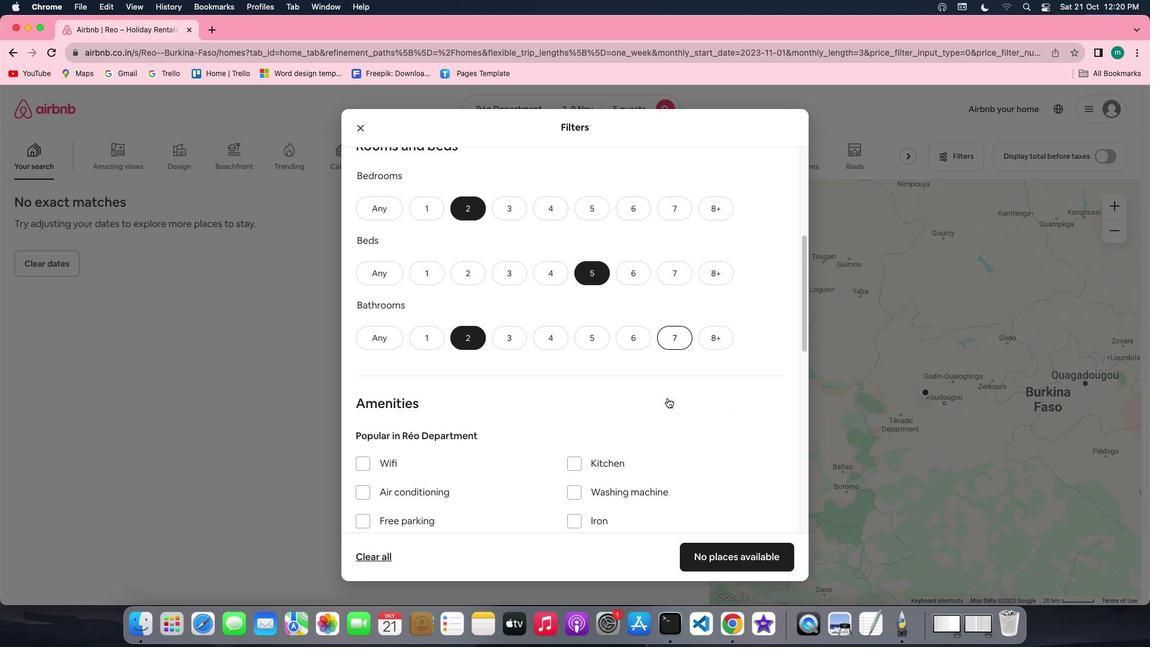 
Action: Mouse scrolled (668, 397) with delta (0, 0)
Screenshot: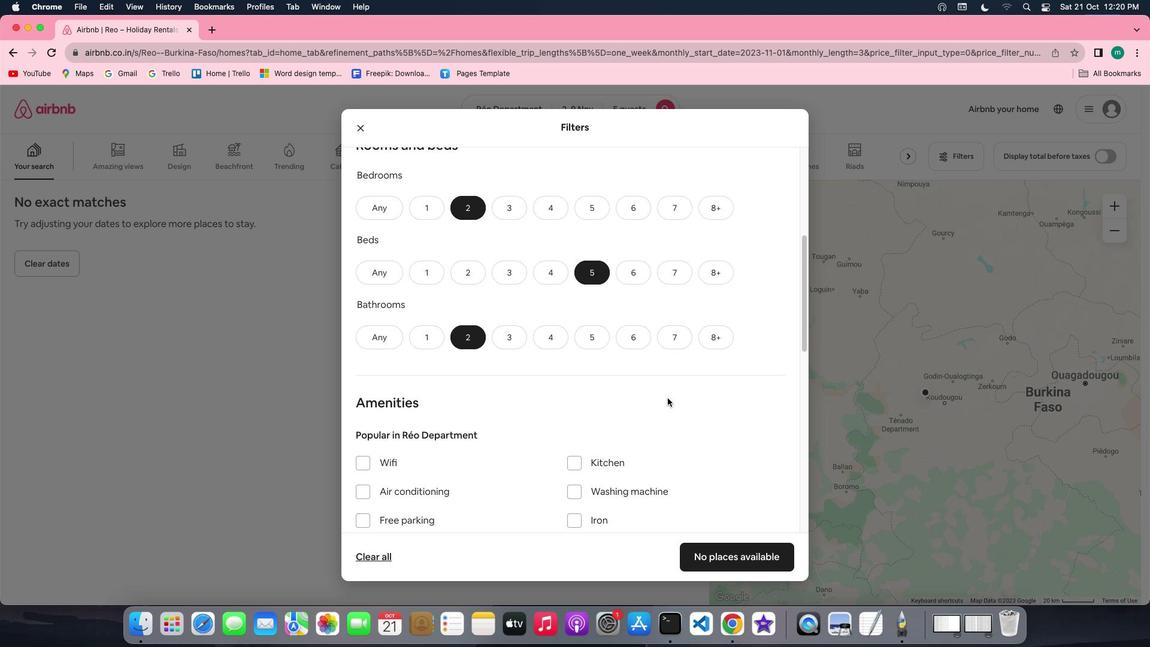 
Action: Mouse scrolled (668, 397) with delta (0, 0)
Screenshot: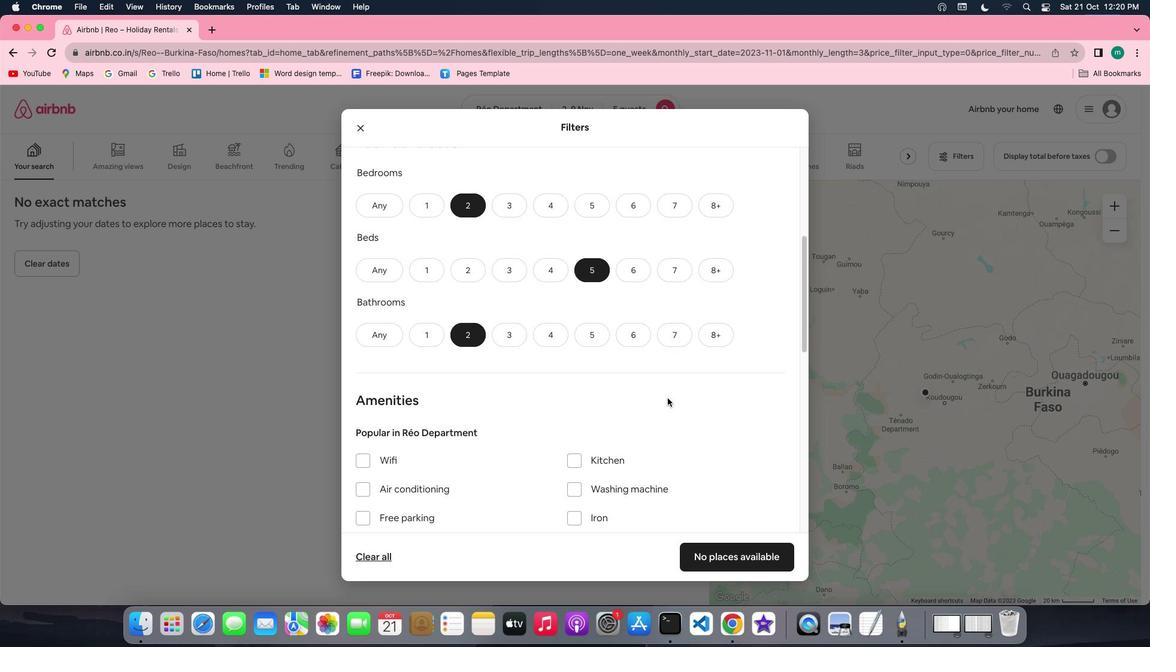 
Action: Mouse scrolled (668, 397) with delta (0, 0)
Screenshot: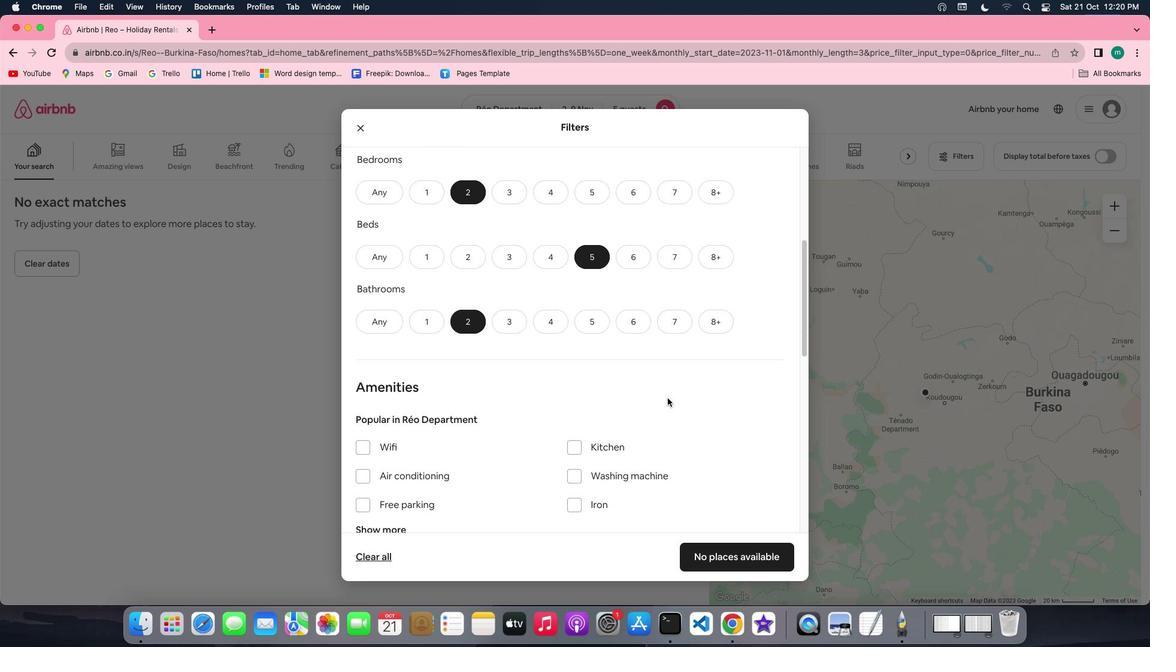 
Action: Mouse scrolled (668, 397) with delta (0, 0)
Screenshot: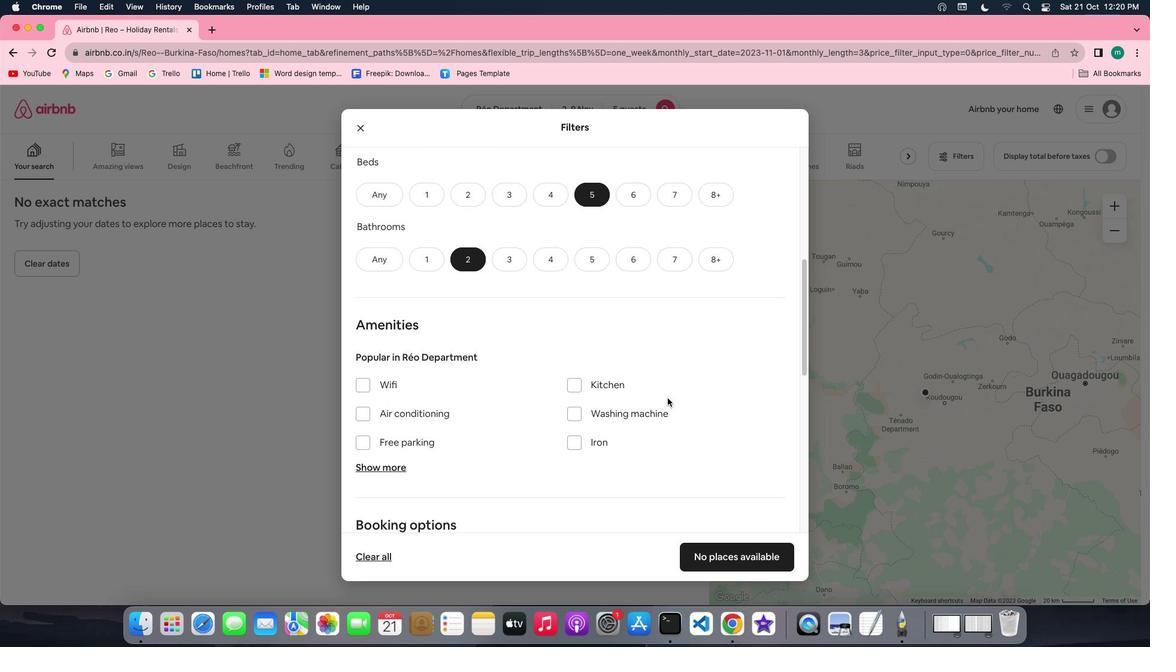 
Action: Mouse scrolled (668, 397) with delta (0, 0)
Screenshot: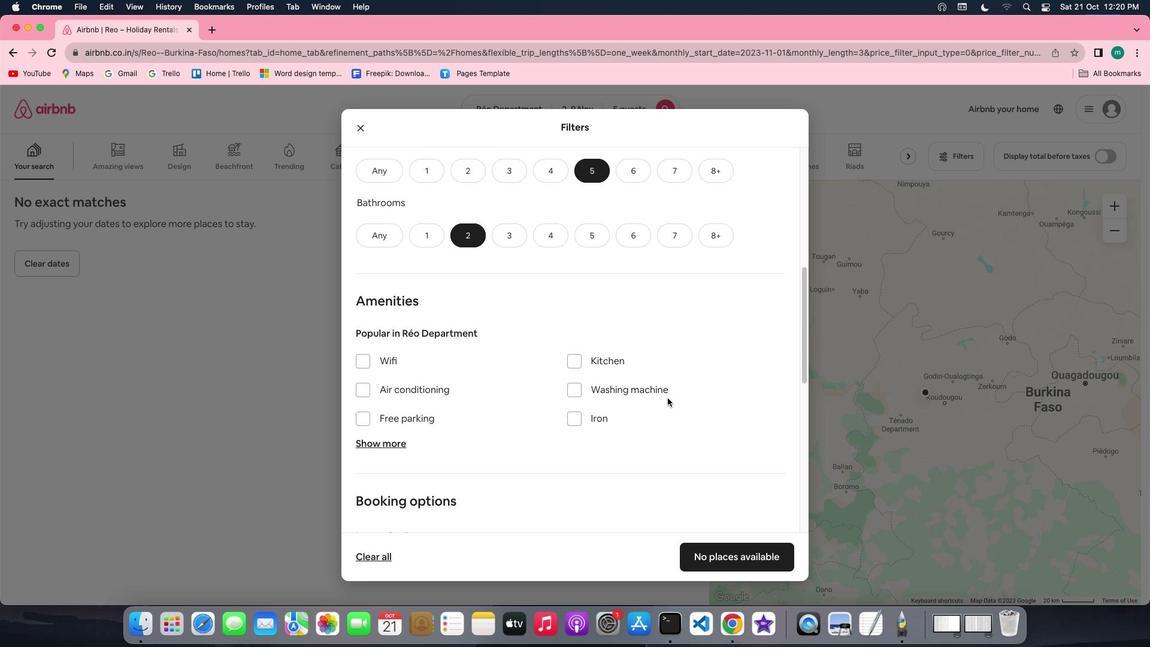 
Action: Mouse scrolled (668, 397) with delta (0, 0)
Screenshot: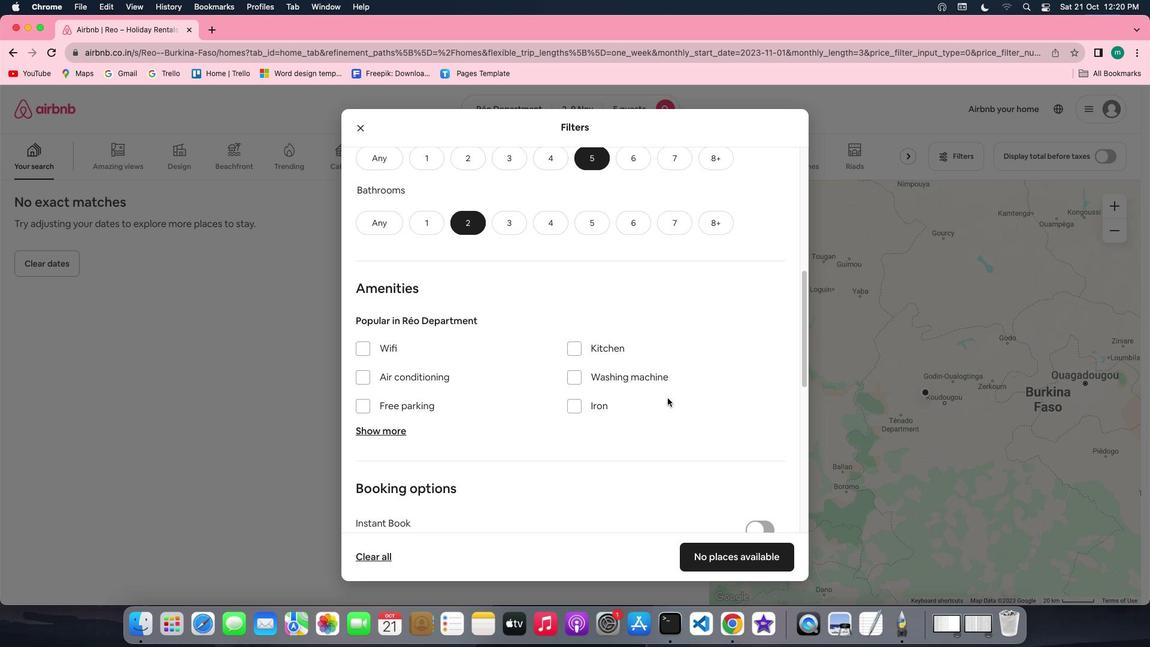 
Action: Mouse scrolled (668, 397) with delta (0, -1)
Screenshot: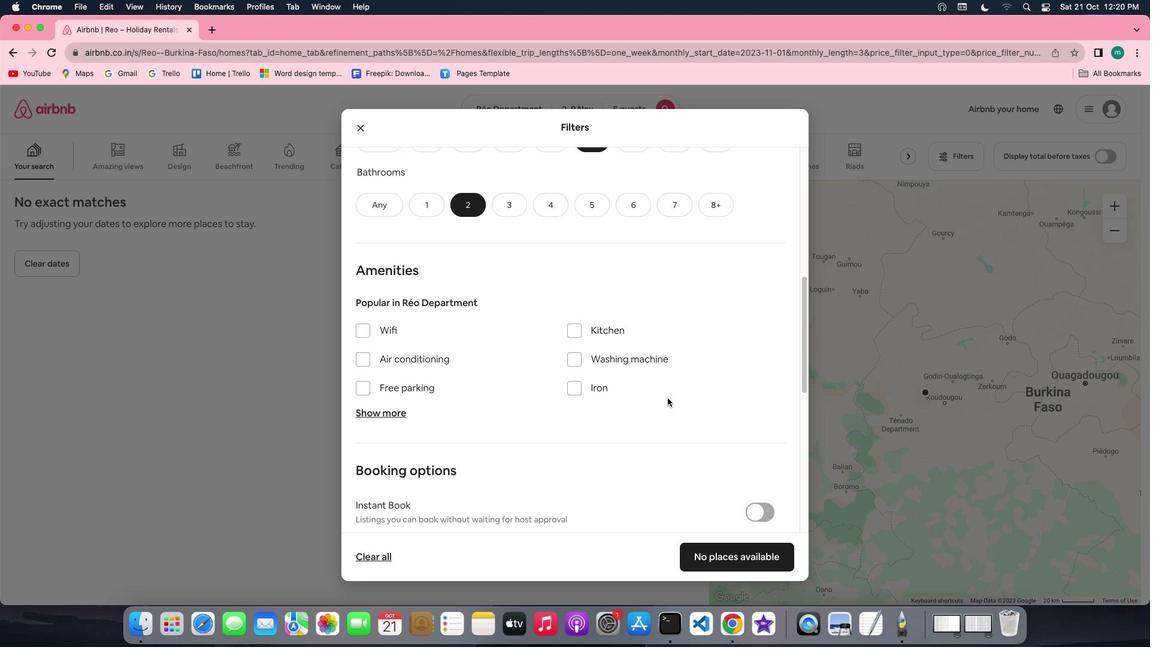 
Action: Mouse scrolled (668, 397) with delta (0, -1)
Screenshot: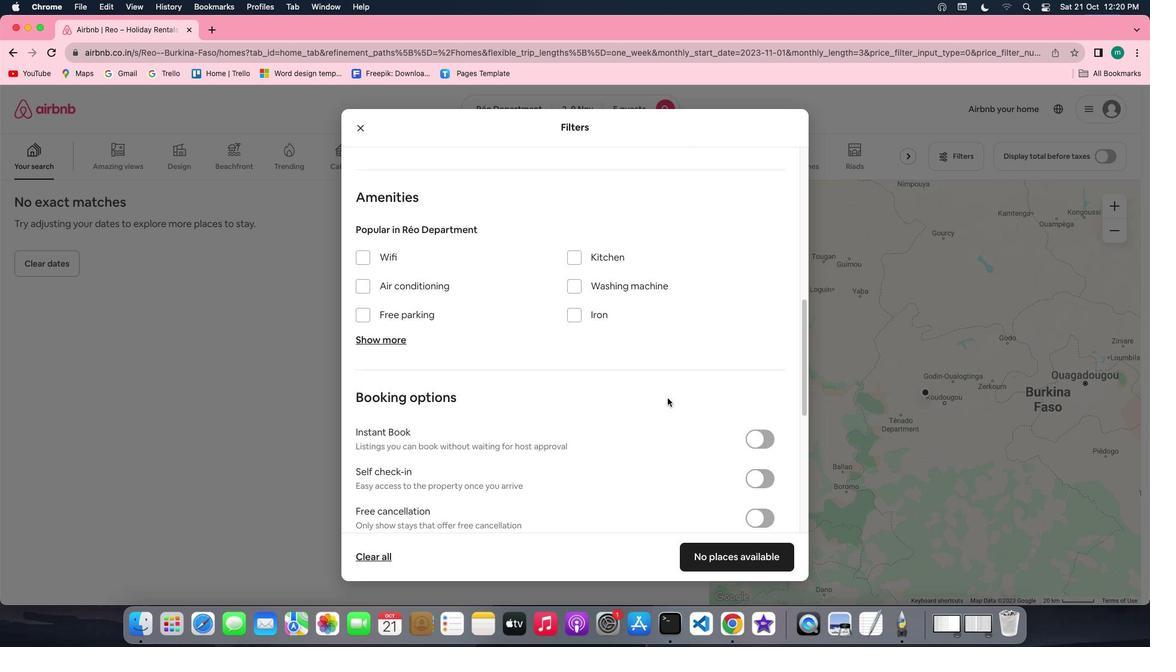 
Action: Mouse scrolled (668, 397) with delta (0, 0)
Screenshot: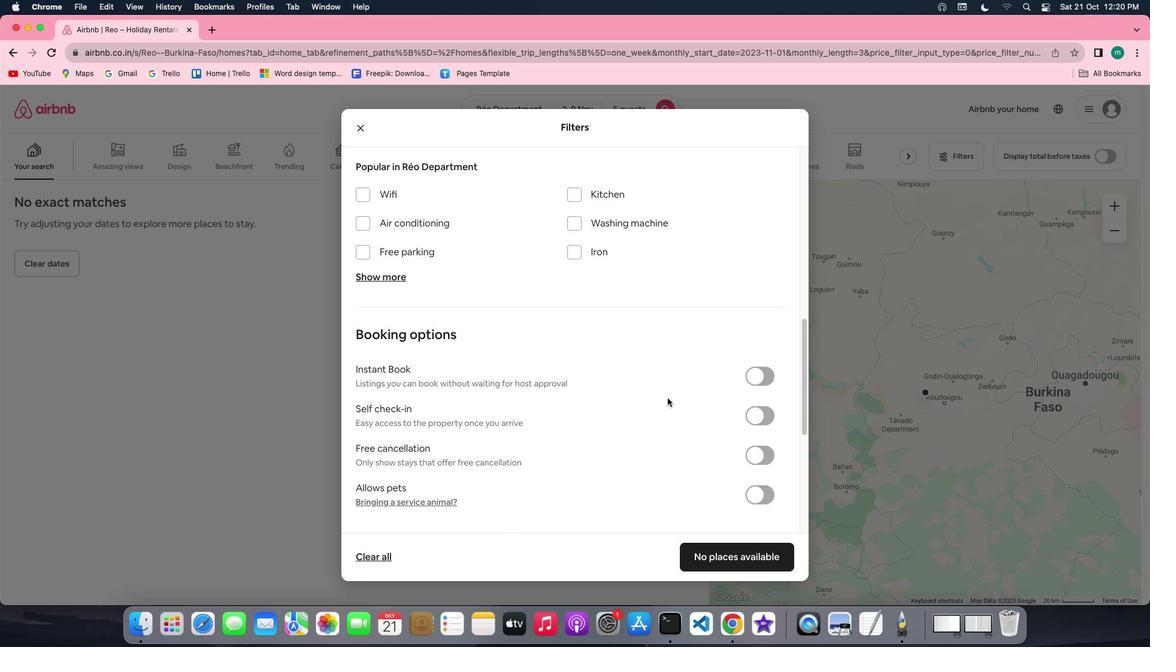 
Action: Mouse scrolled (668, 397) with delta (0, 0)
Screenshot: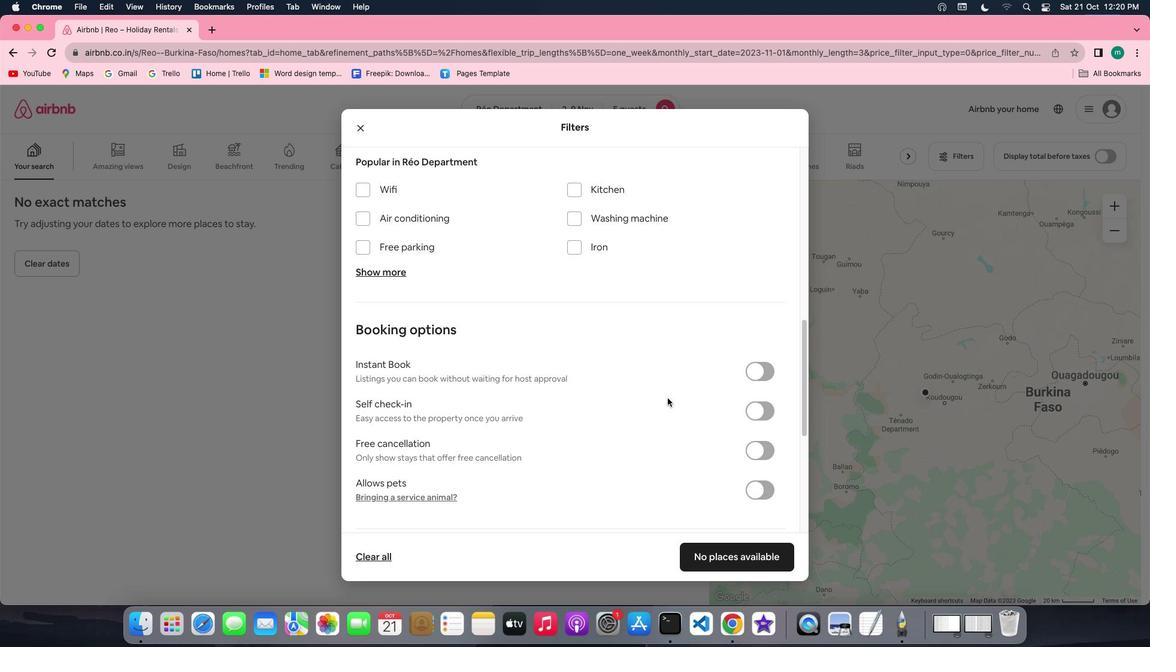 
Action: Mouse scrolled (668, 397) with delta (0, 0)
Screenshot: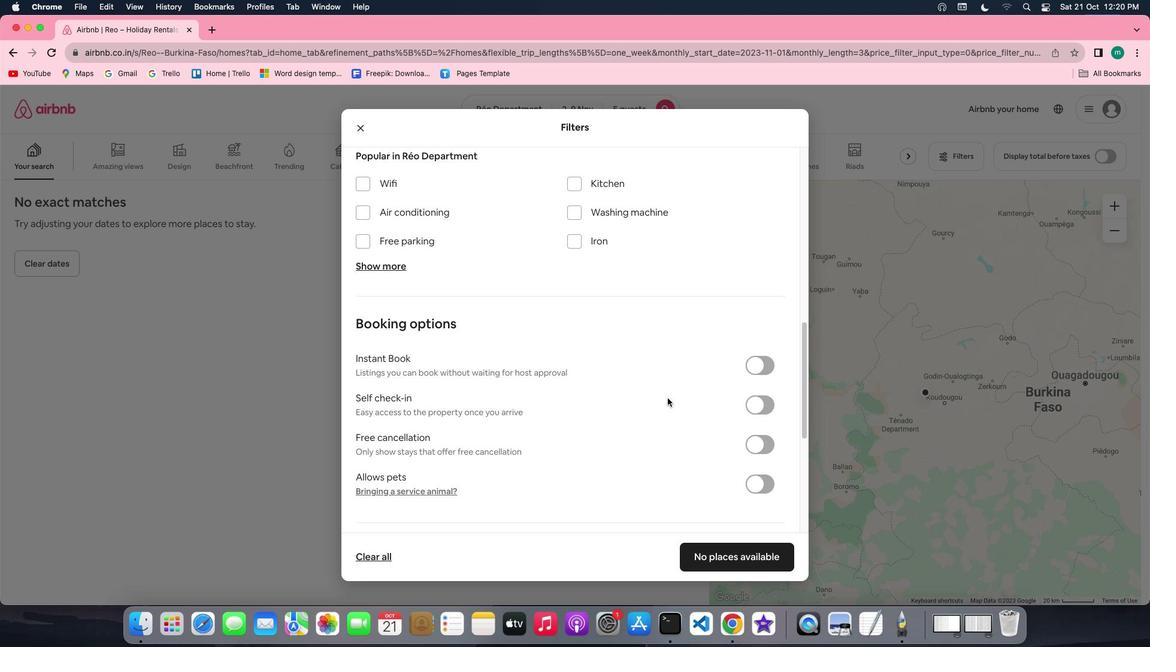 
Action: Mouse scrolled (668, 397) with delta (0, 0)
Screenshot: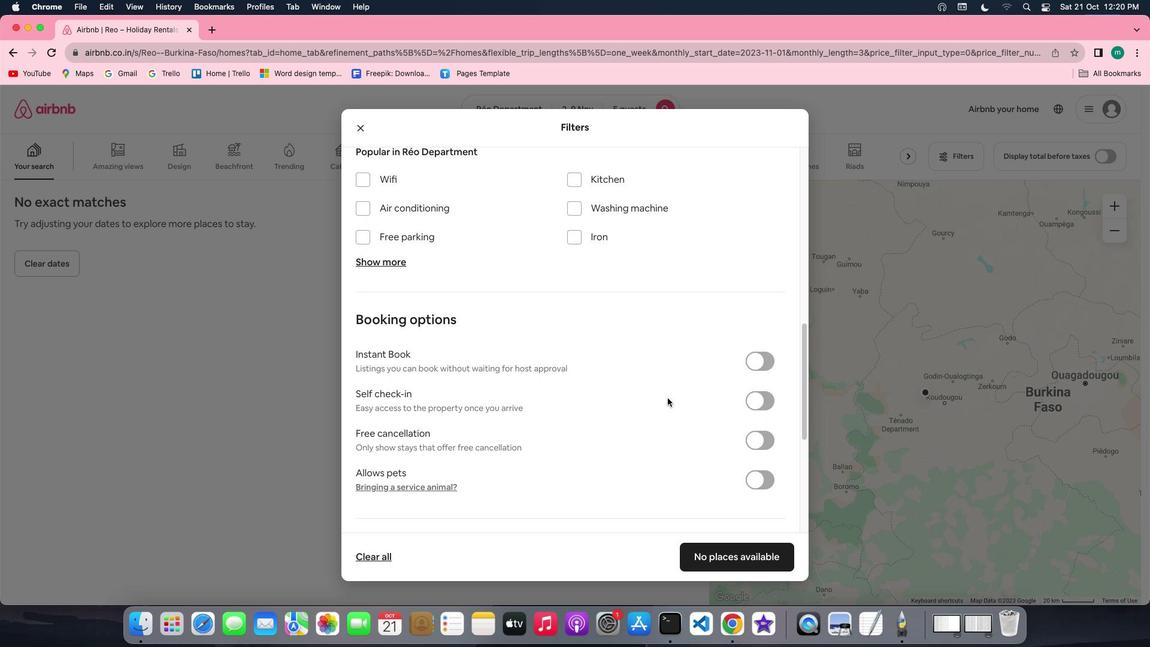 
Action: Mouse scrolled (668, 397) with delta (0, 0)
Screenshot: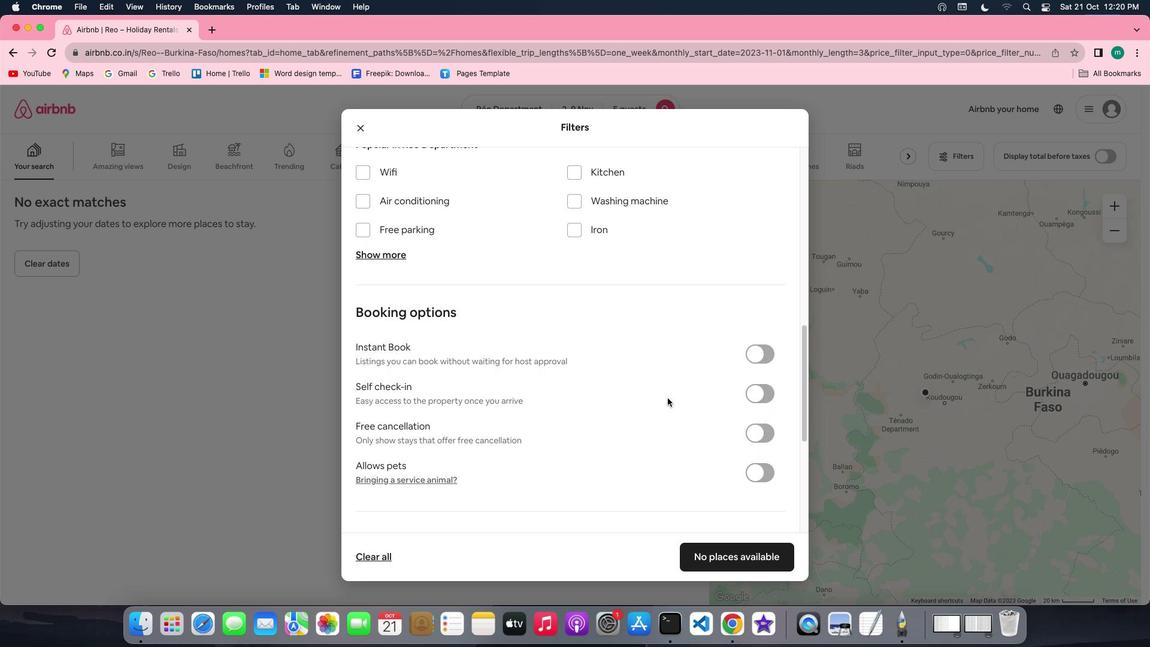 
Action: Mouse scrolled (668, 397) with delta (0, 0)
Screenshot: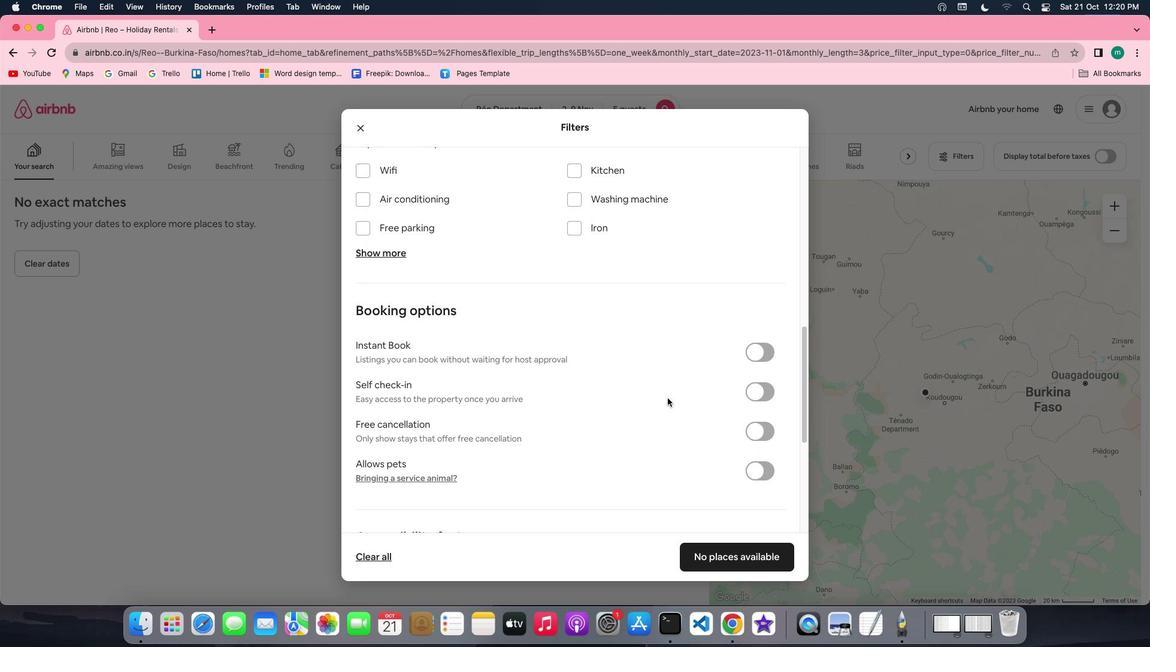 
Action: Mouse scrolled (668, 397) with delta (0, 0)
Screenshot: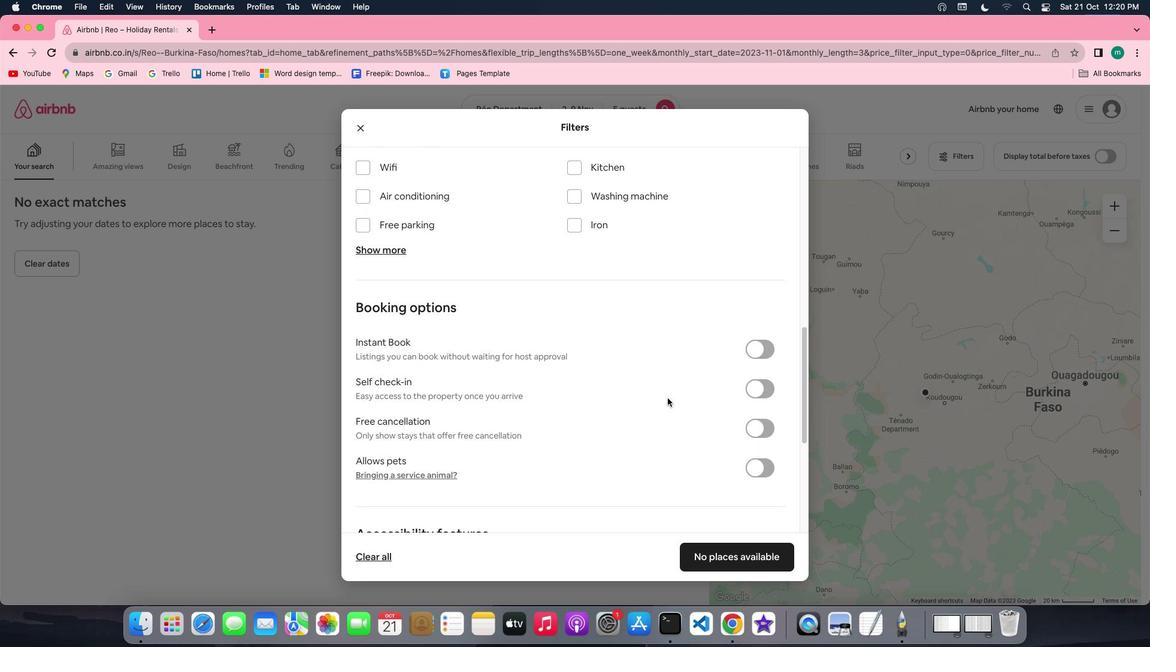 
Action: Mouse scrolled (668, 397) with delta (0, 0)
Screenshot: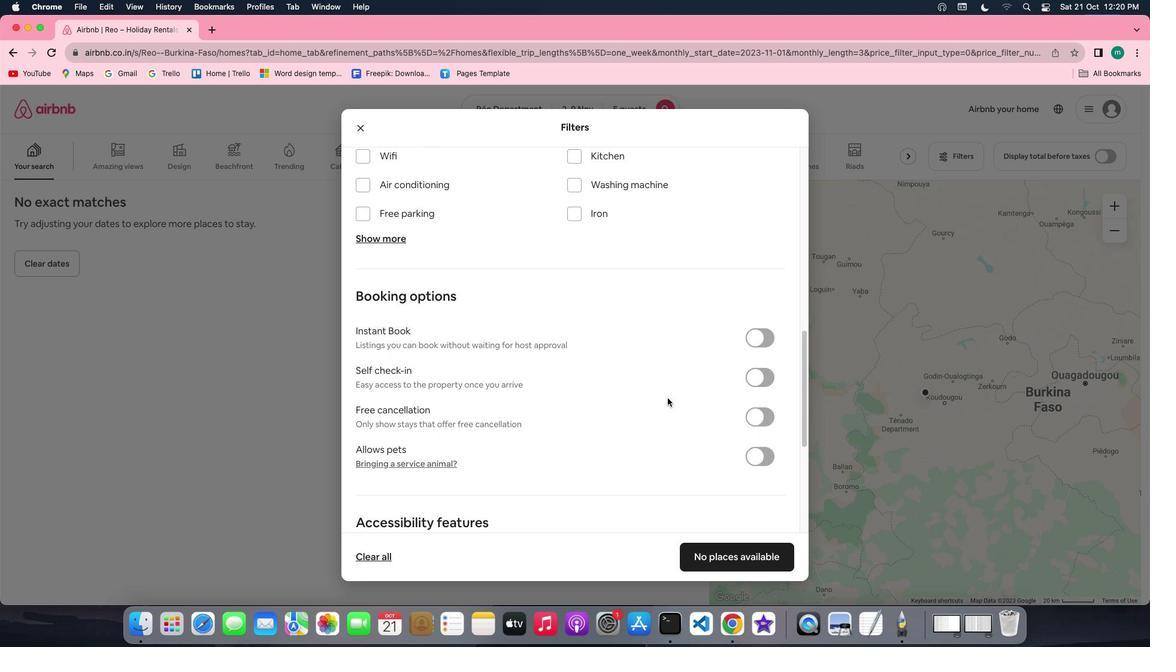 
Action: Mouse scrolled (668, 397) with delta (0, 0)
Screenshot: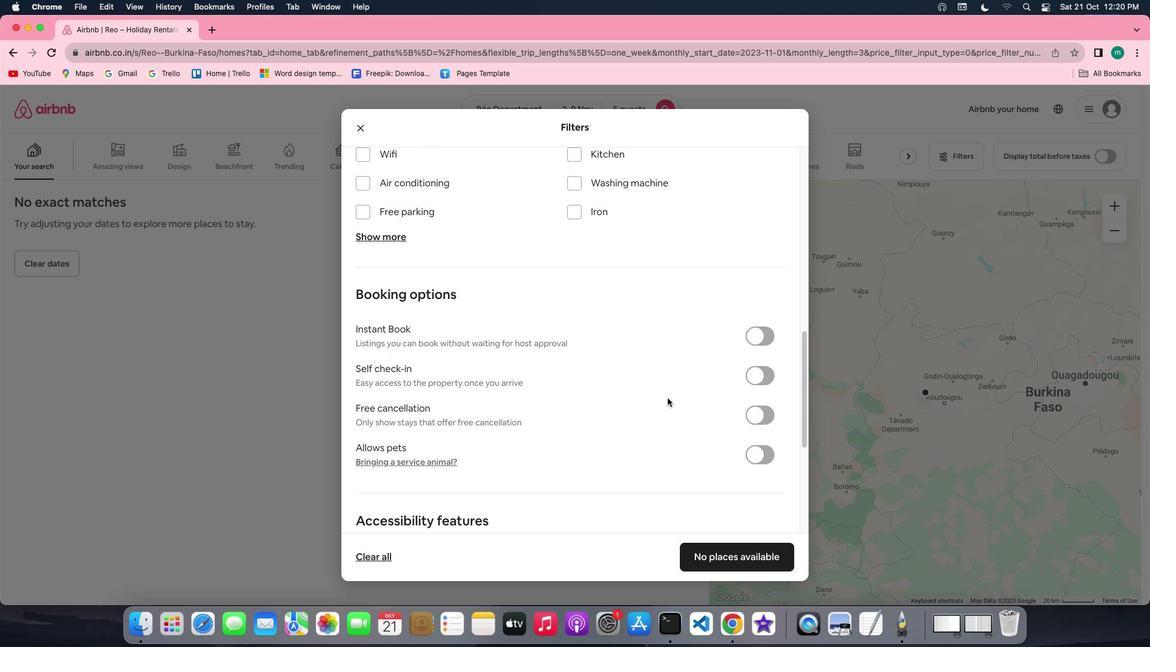 
Action: Mouse scrolled (668, 397) with delta (0, 0)
Screenshot: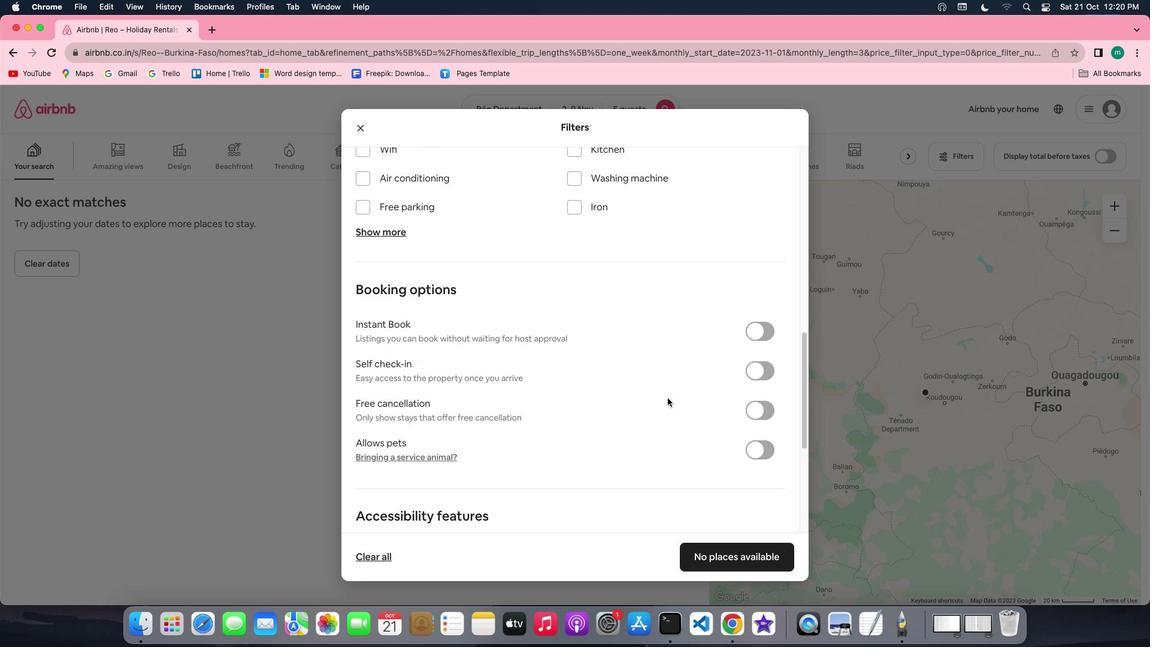 
Action: Mouse scrolled (668, 397) with delta (0, 0)
Screenshot: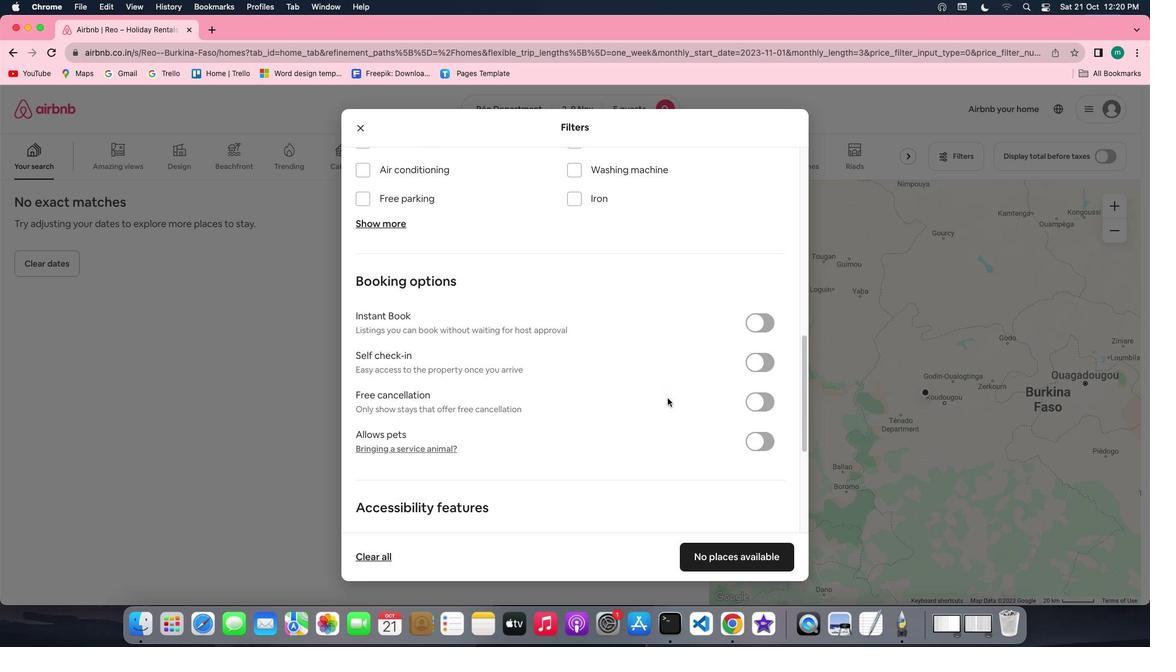 
Action: Mouse scrolled (668, 397) with delta (0, 0)
Screenshot: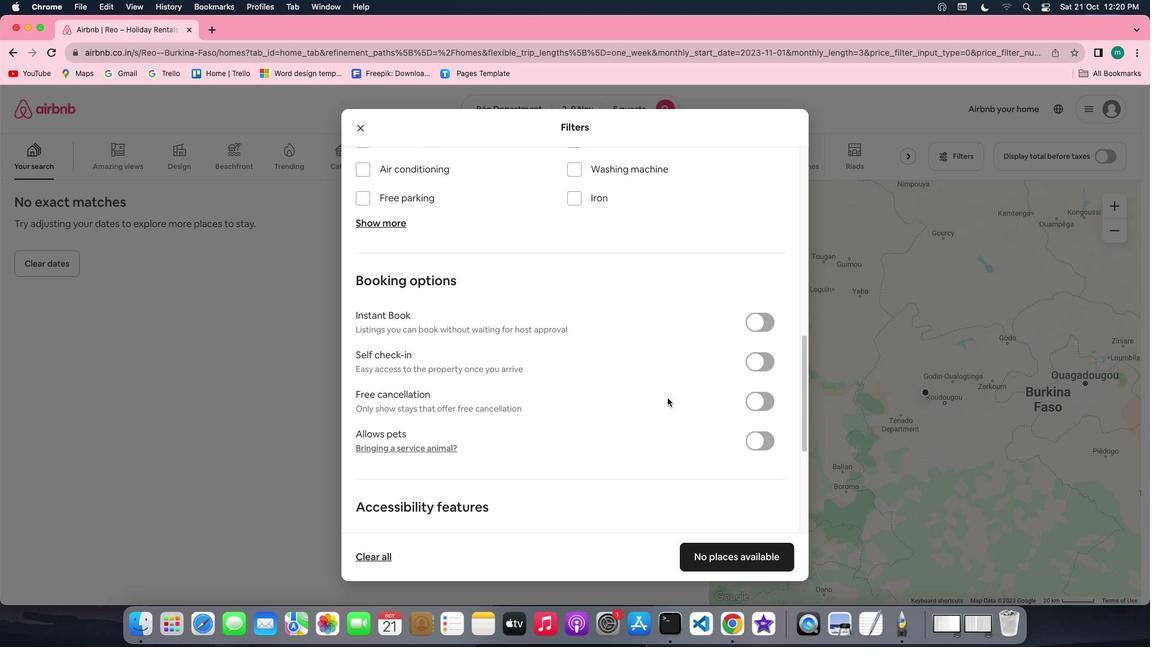 
Action: Mouse scrolled (668, 397) with delta (0, 0)
Screenshot: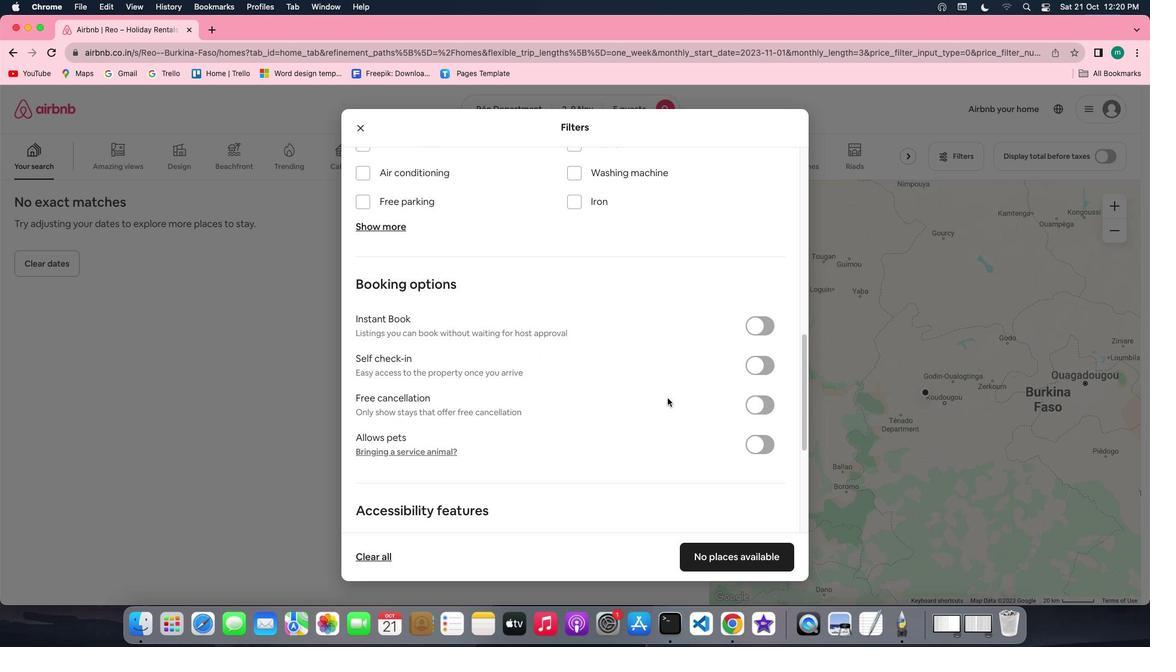 
Action: Mouse scrolled (668, 397) with delta (0, 1)
Screenshot: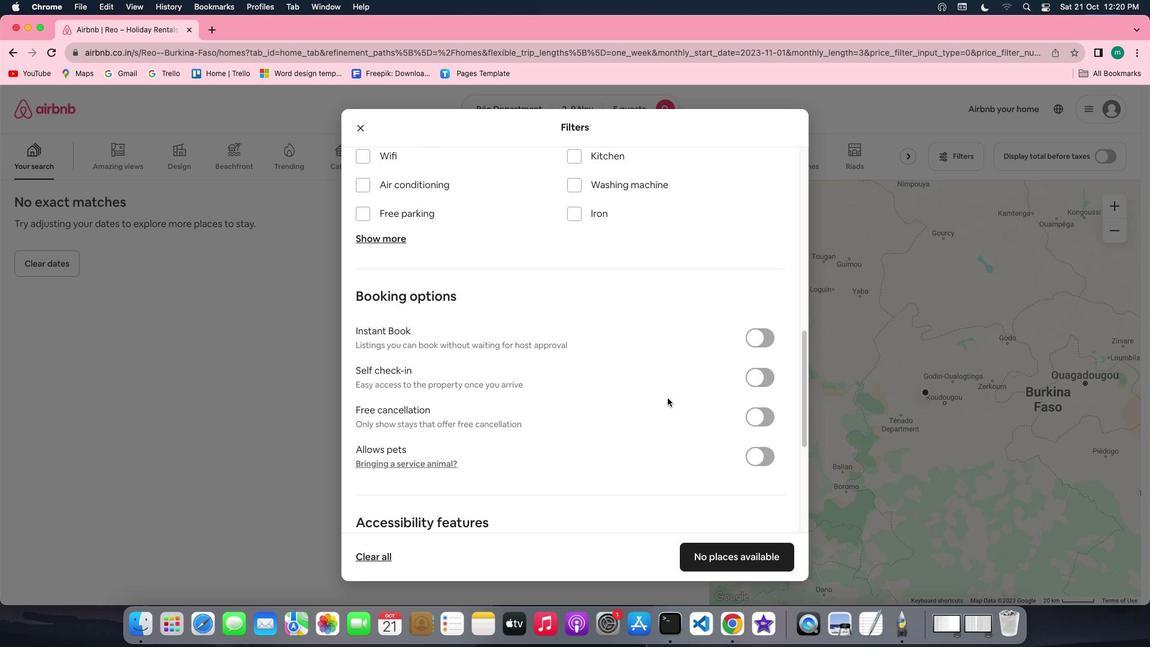 
Action: Mouse scrolled (668, 397) with delta (0, 2)
Screenshot: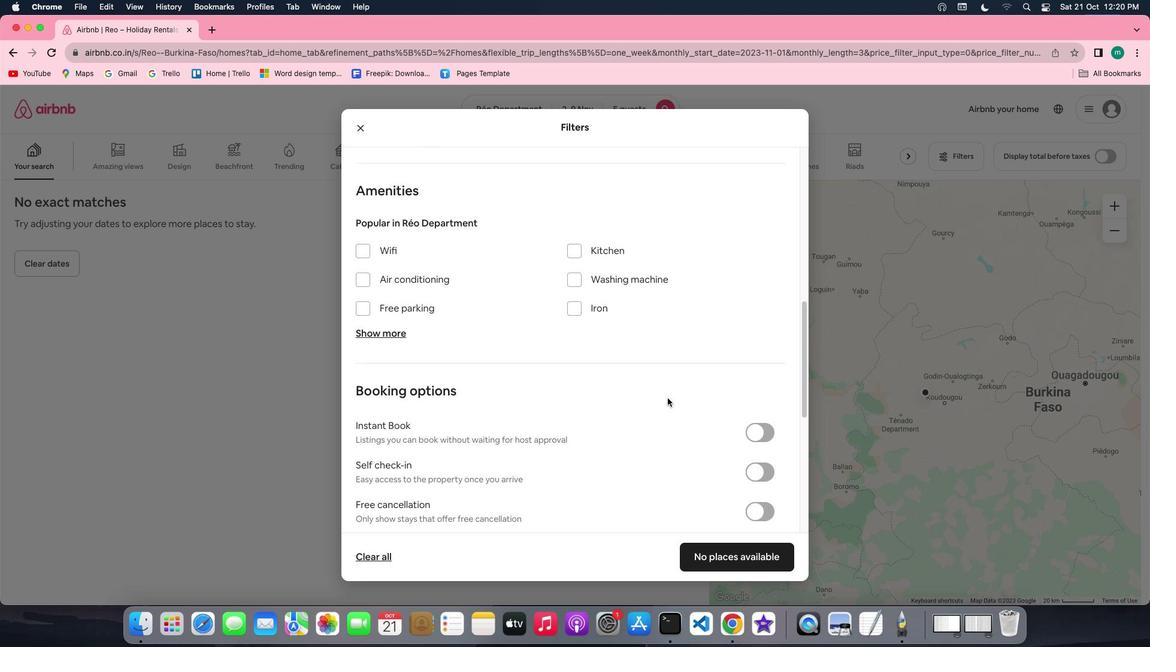 
Action: Mouse scrolled (668, 397) with delta (0, 0)
Screenshot: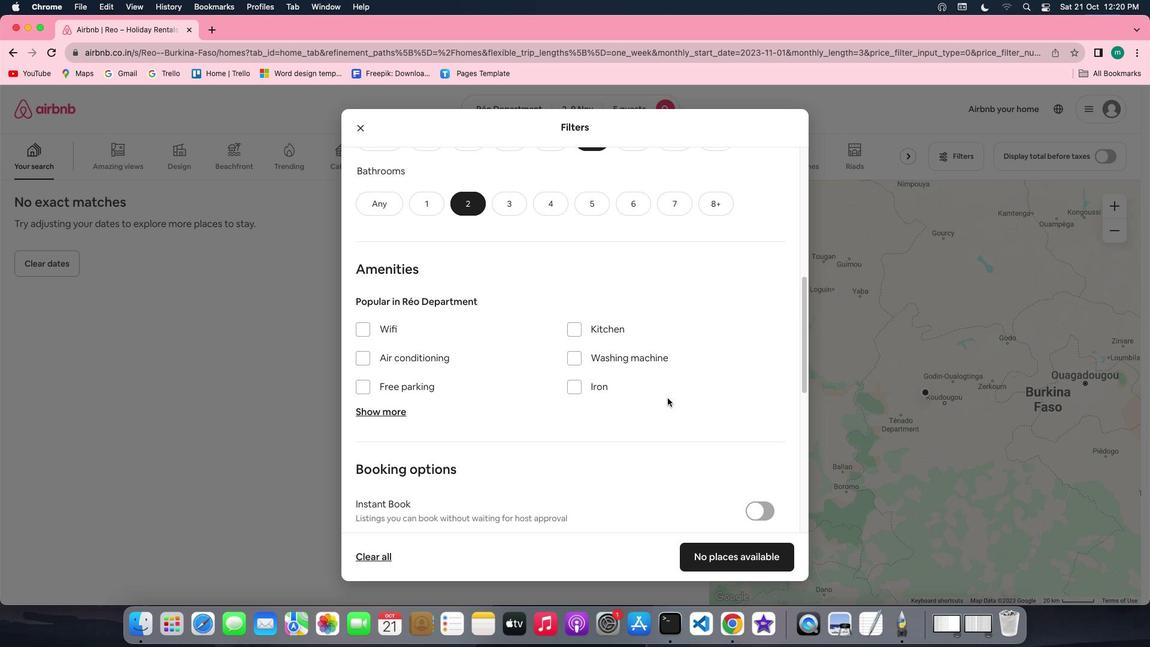 
Action: Mouse scrolled (668, 397) with delta (0, 0)
Screenshot: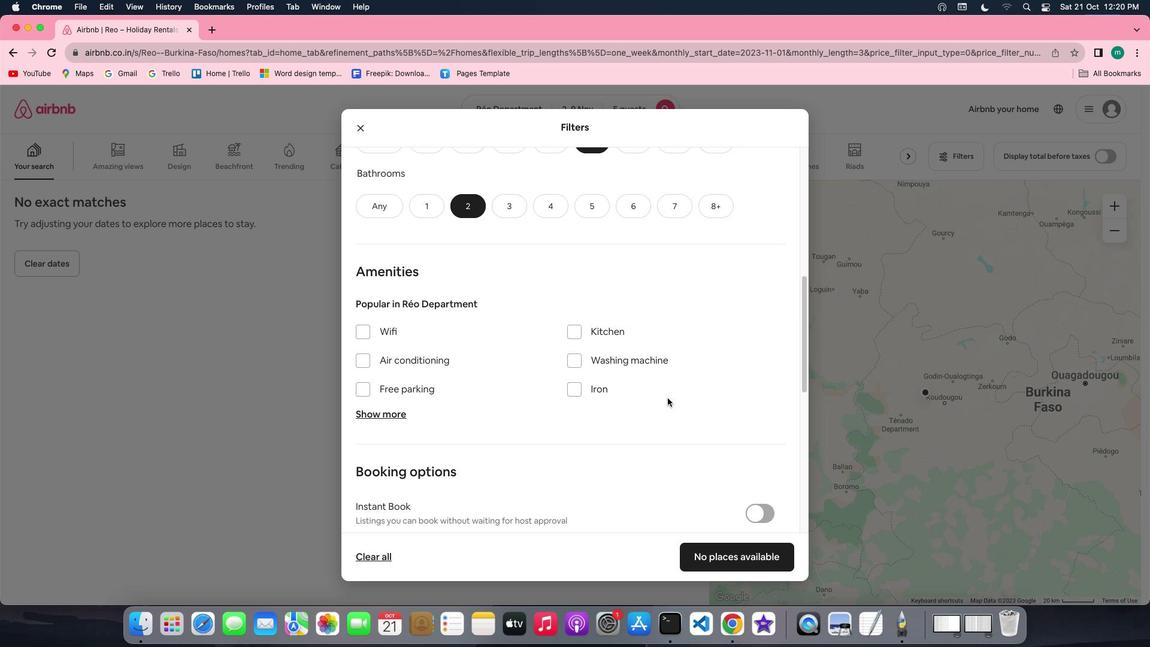 
Action: Mouse scrolled (668, 397) with delta (0, 0)
Screenshot: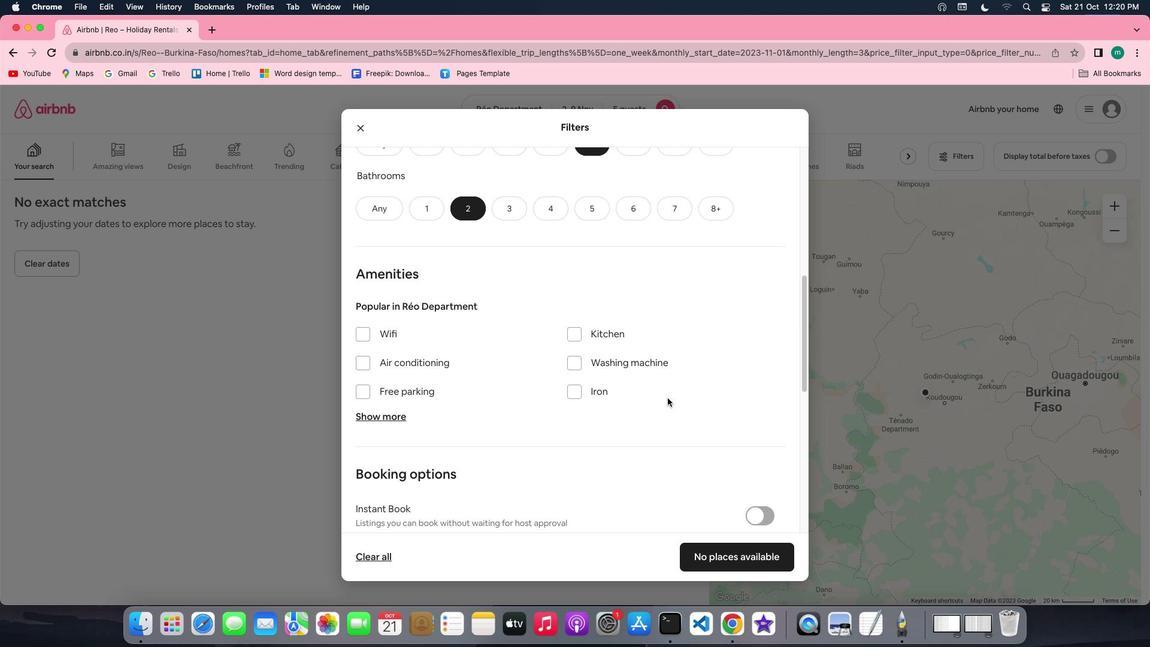 
Action: Mouse moved to (414, 361)
Screenshot: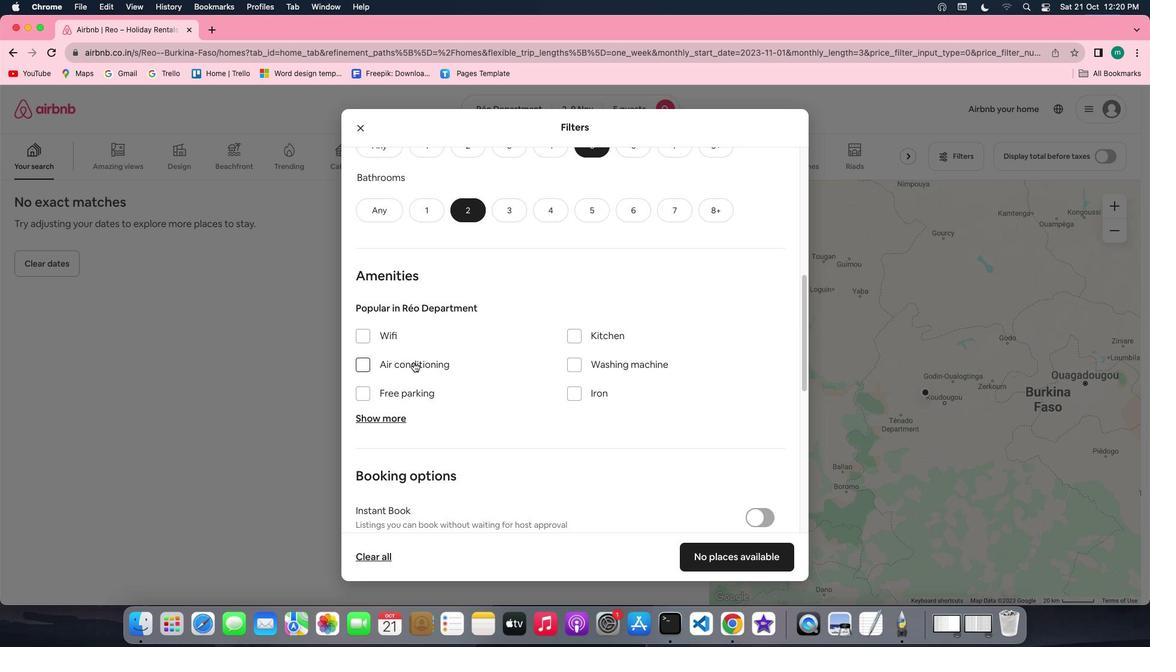 
Action: Mouse pressed left at (414, 361)
Screenshot: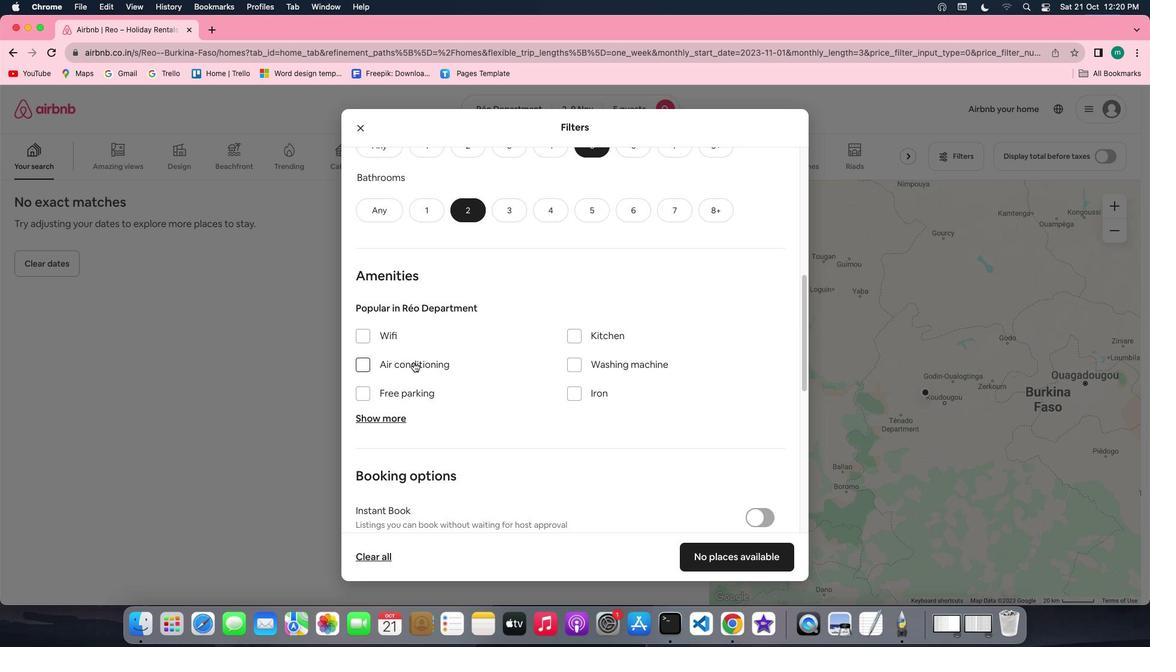 
Action: Mouse moved to (510, 394)
Screenshot: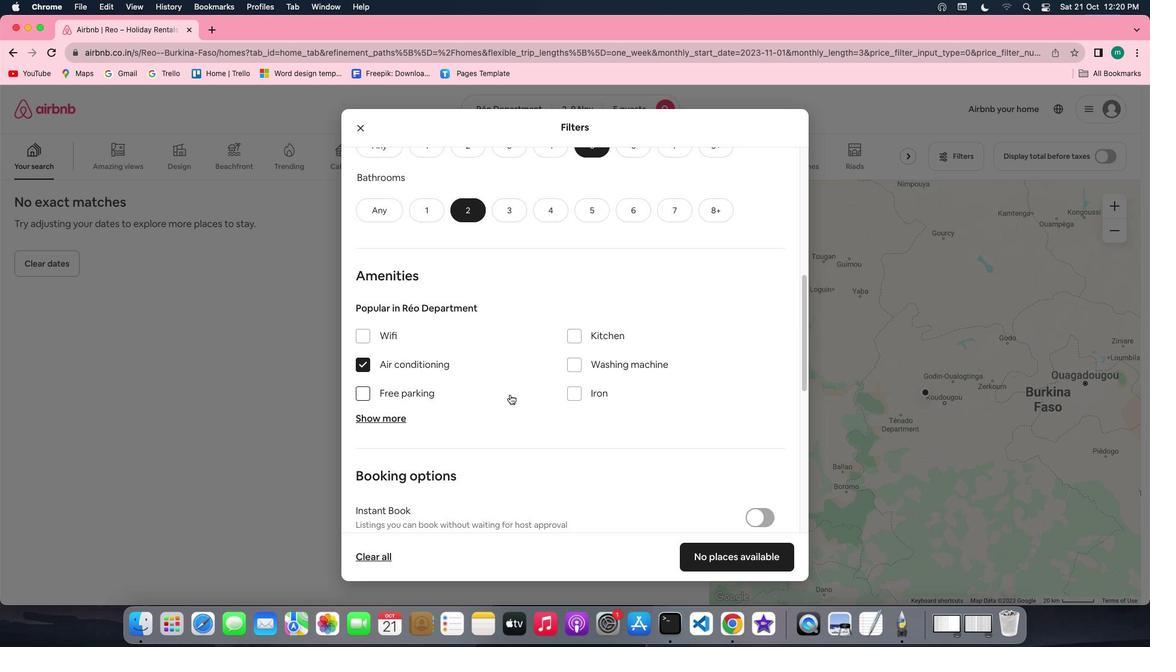 
Action: Mouse scrolled (510, 394) with delta (0, 0)
Screenshot: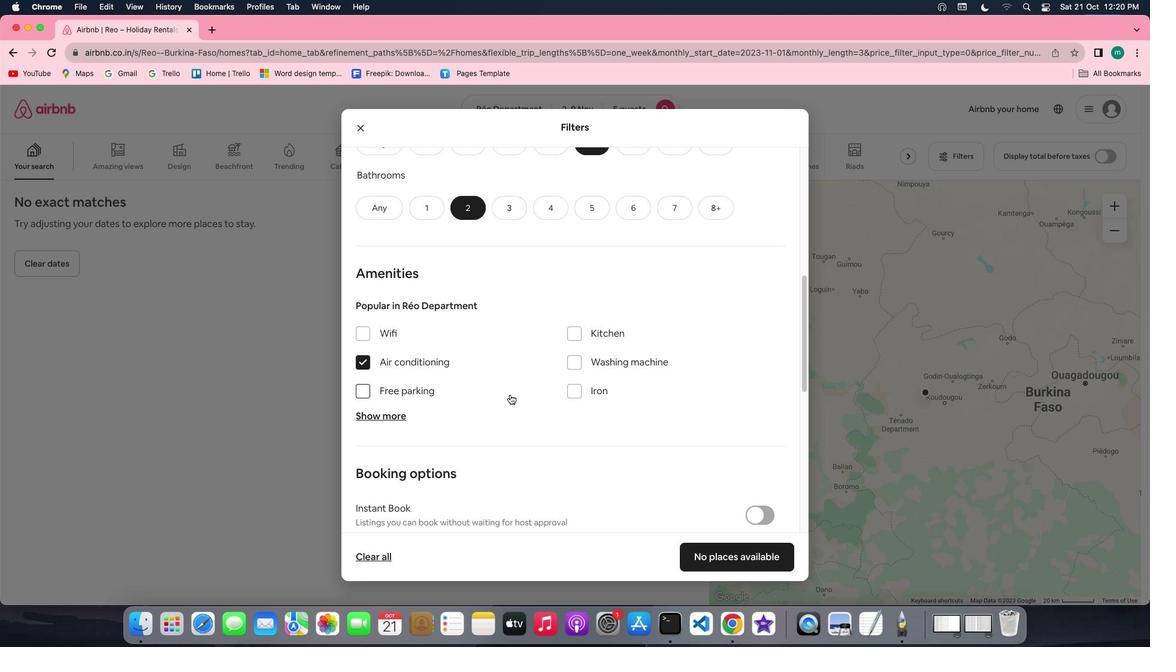 
Action: Mouse scrolled (510, 394) with delta (0, 0)
Screenshot: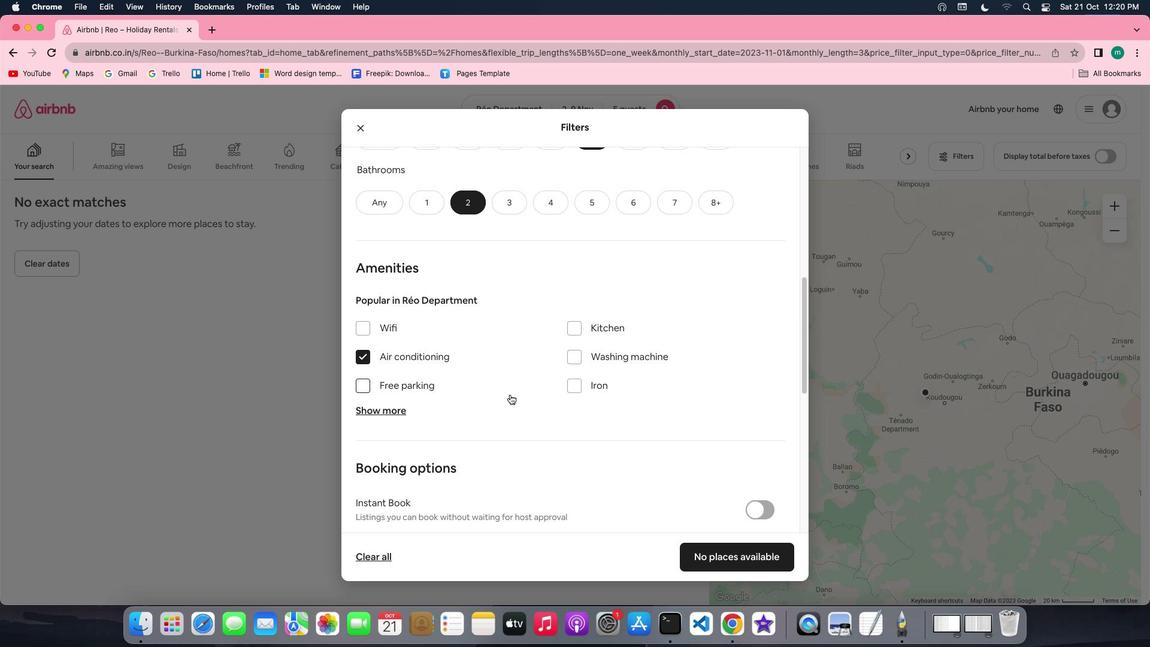
Action: Mouse scrolled (510, 394) with delta (0, -1)
Screenshot: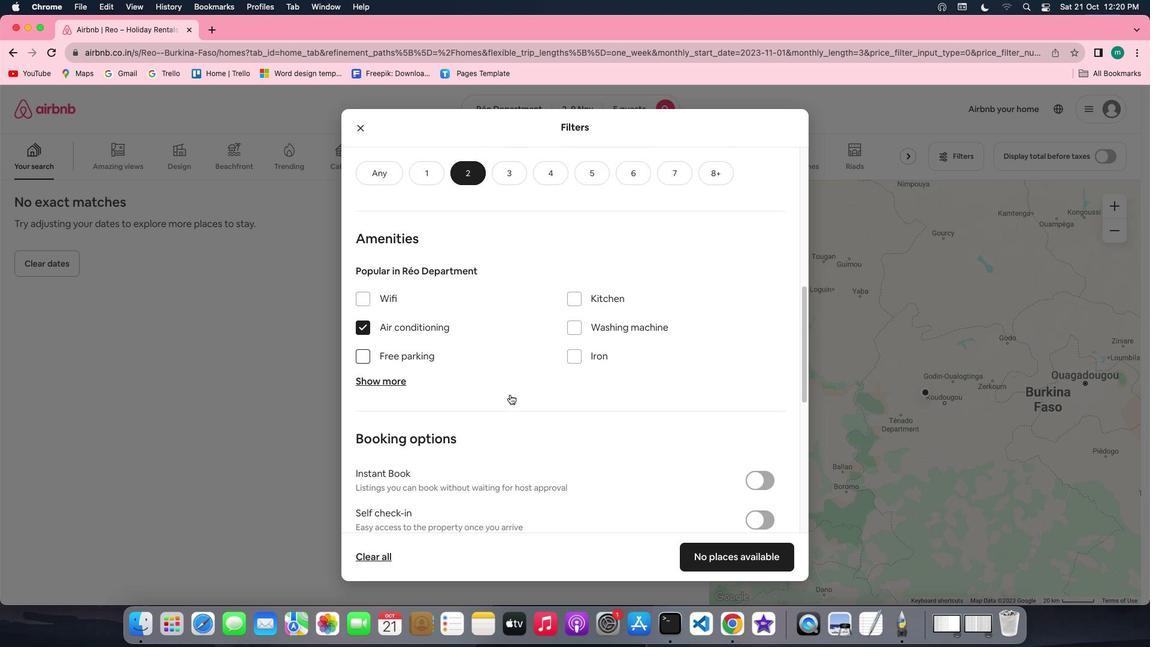 
Action: Mouse scrolled (510, 394) with delta (0, -1)
Screenshot: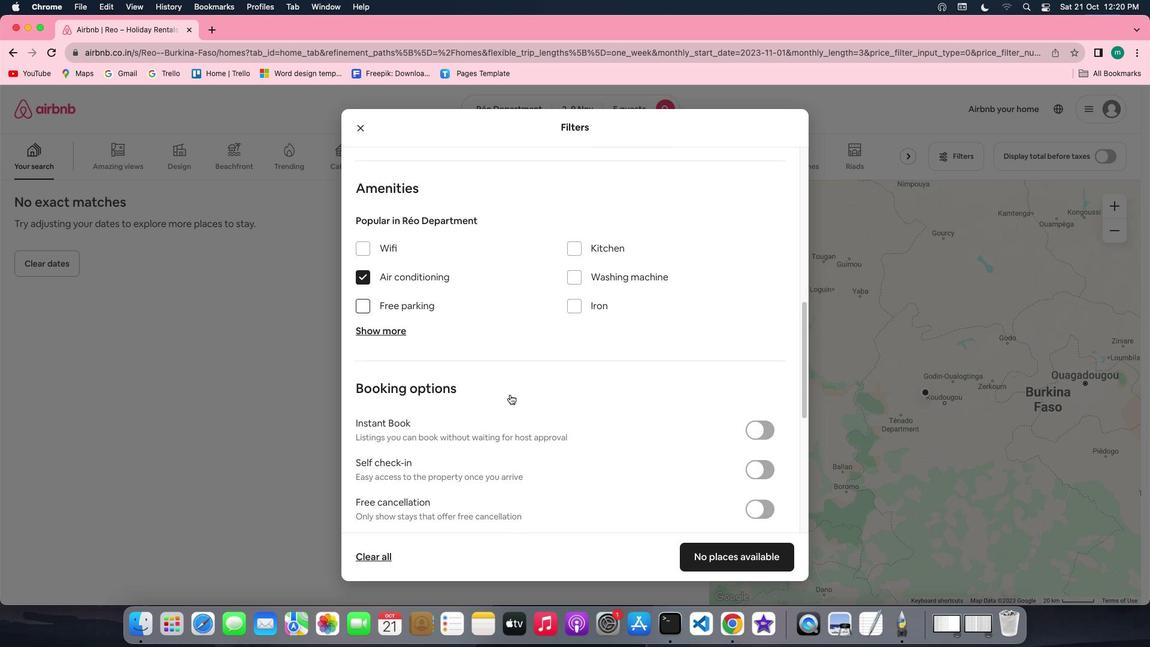 
Action: Mouse scrolled (510, 394) with delta (0, 0)
Screenshot: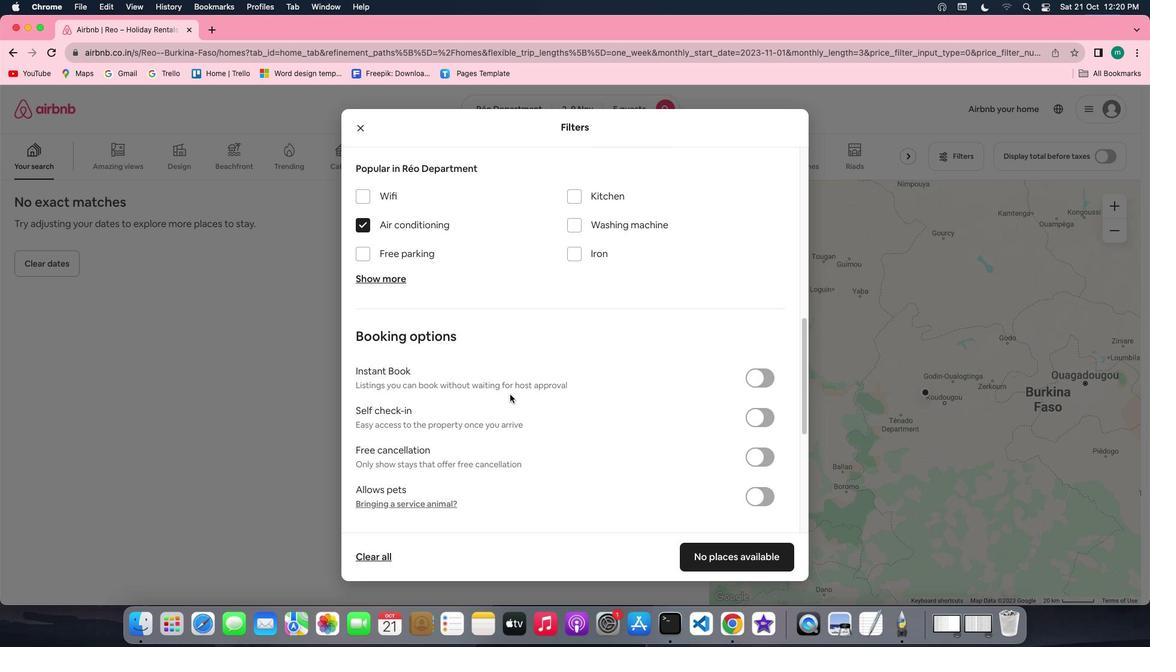 
Action: Mouse scrolled (510, 394) with delta (0, 0)
Screenshot: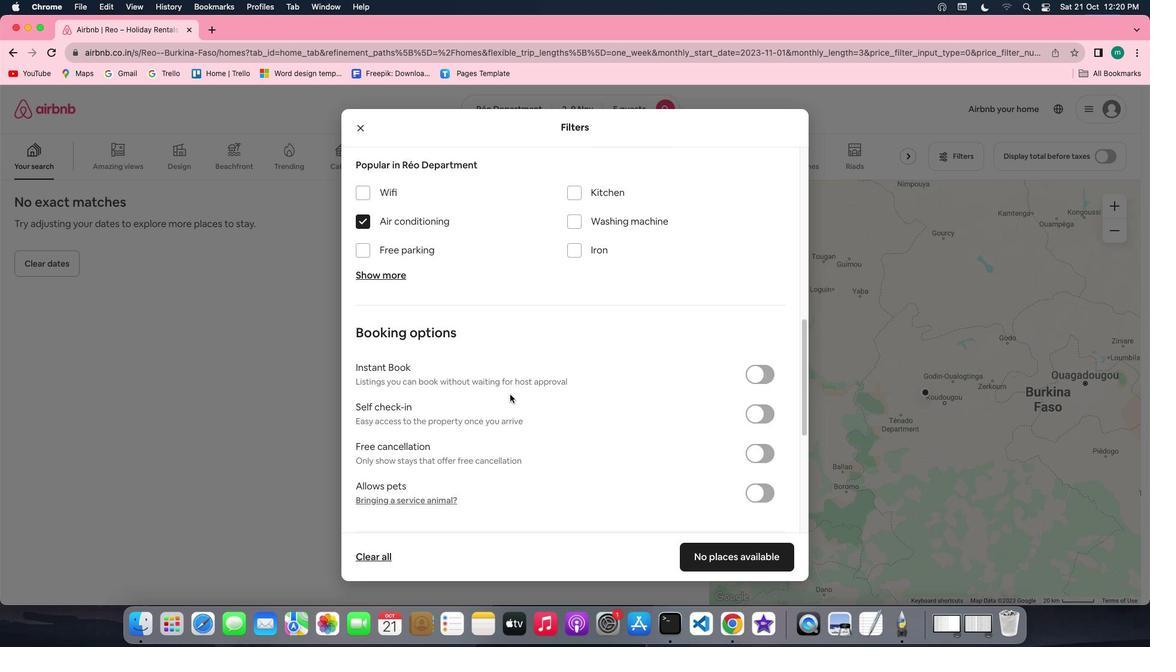 
Action: Mouse scrolled (510, 394) with delta (0, 0)
Screenshot: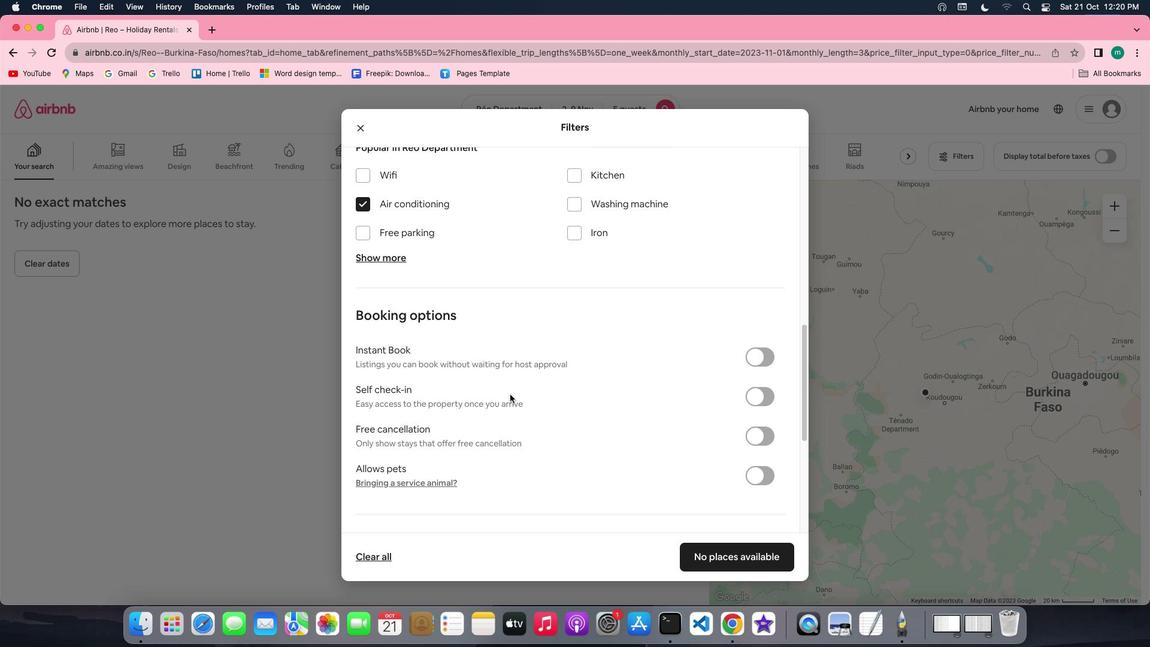 
Action: Mouse moved to (748, 356)
Screenshot: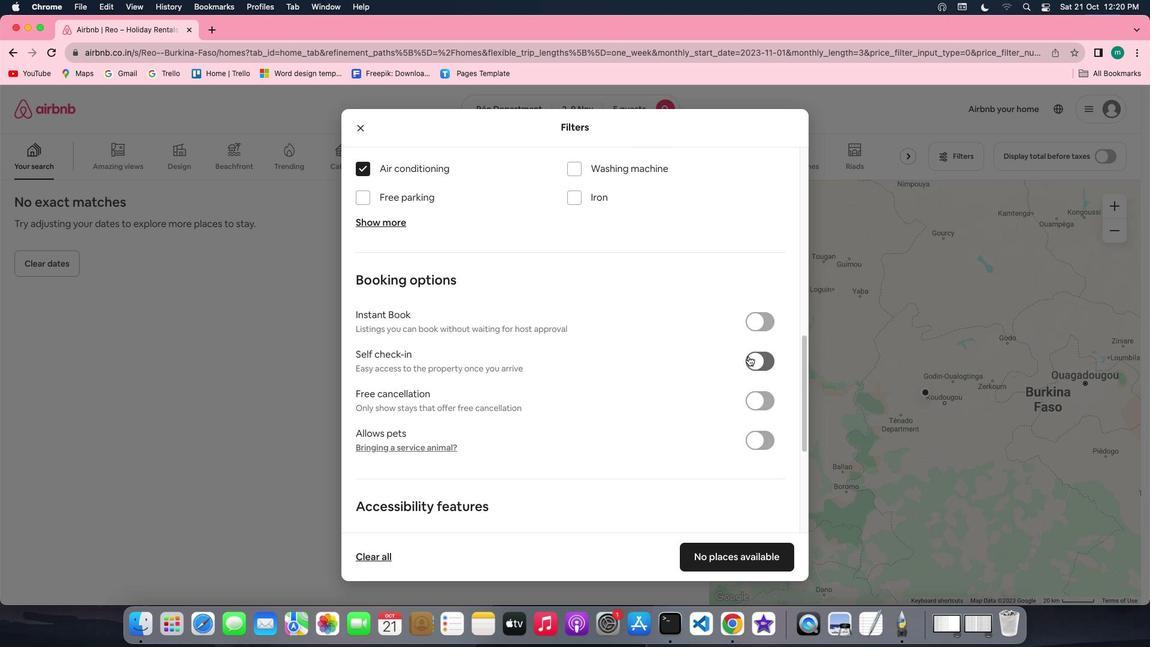 
Action: Mouse pressed left at (748, 356)
Screenshot: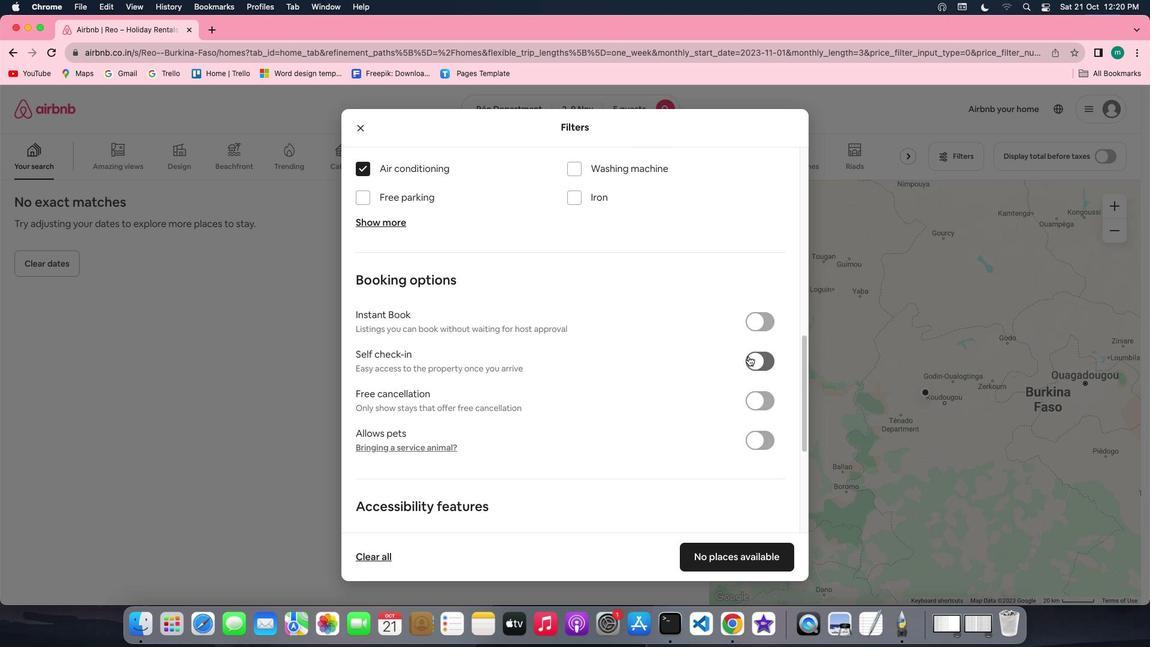 
Action: Mouse moved to (764, 503)
Screenshot: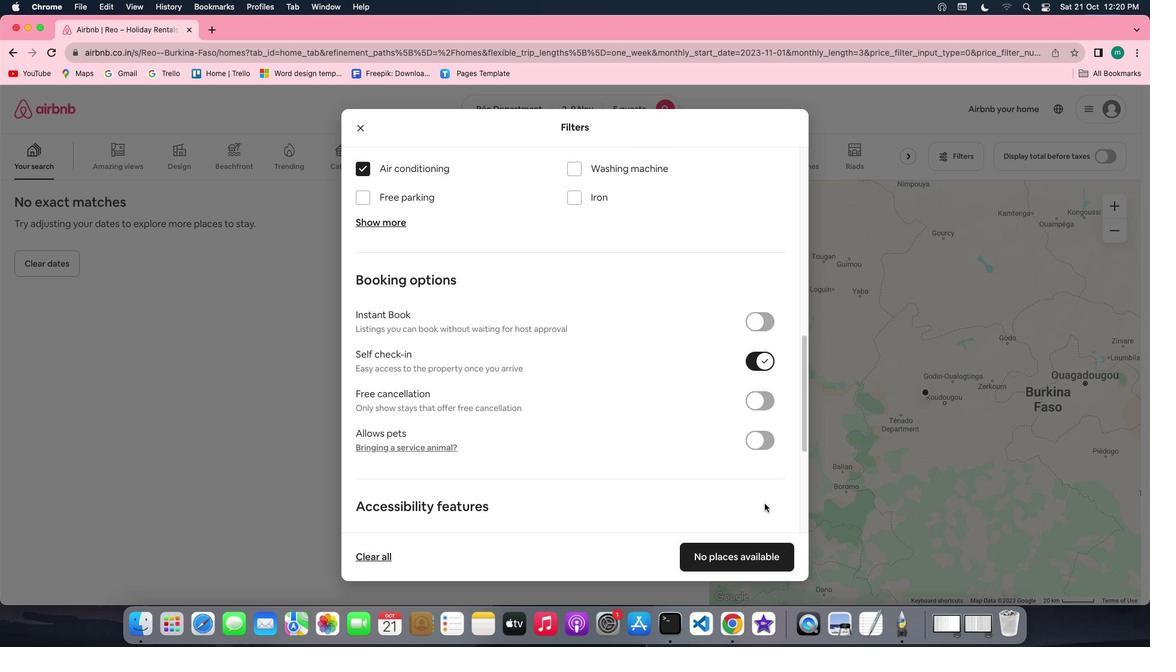 
Action: Mouse scrolled (764, 503) with delta (0, 0)
Screenshot: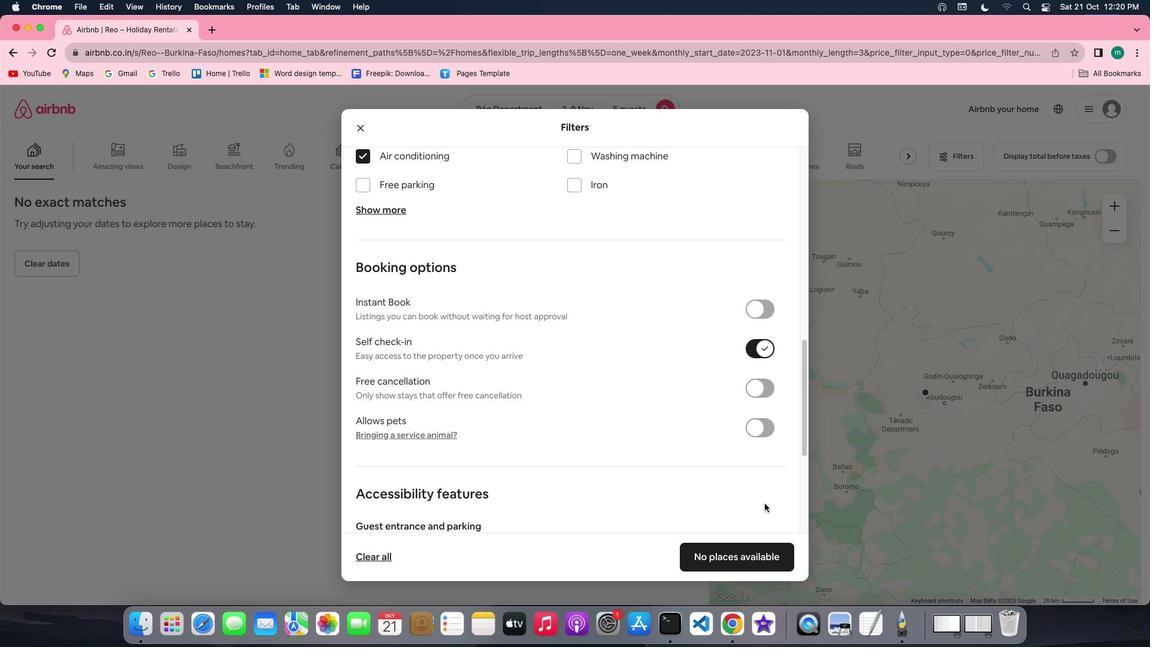 
Action: Mouse scrolled (764, 503) with delta (0, 0)
Screenshot: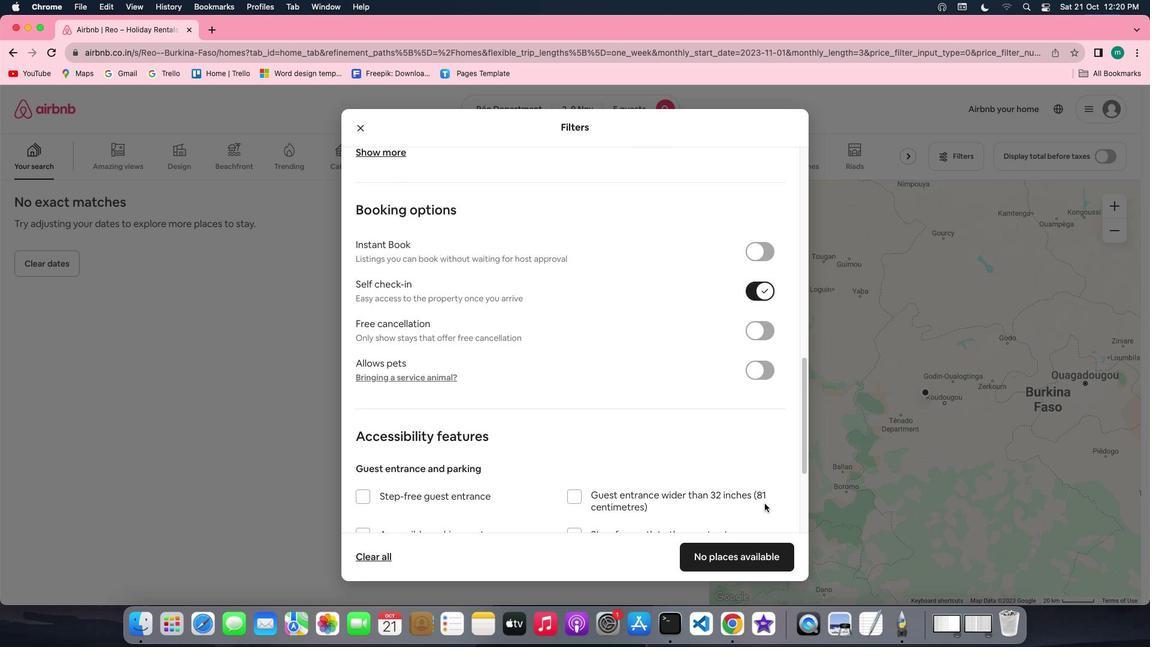 
Action: Mouse scrolled (764, 503) with delta (0, -1)
Screenshot: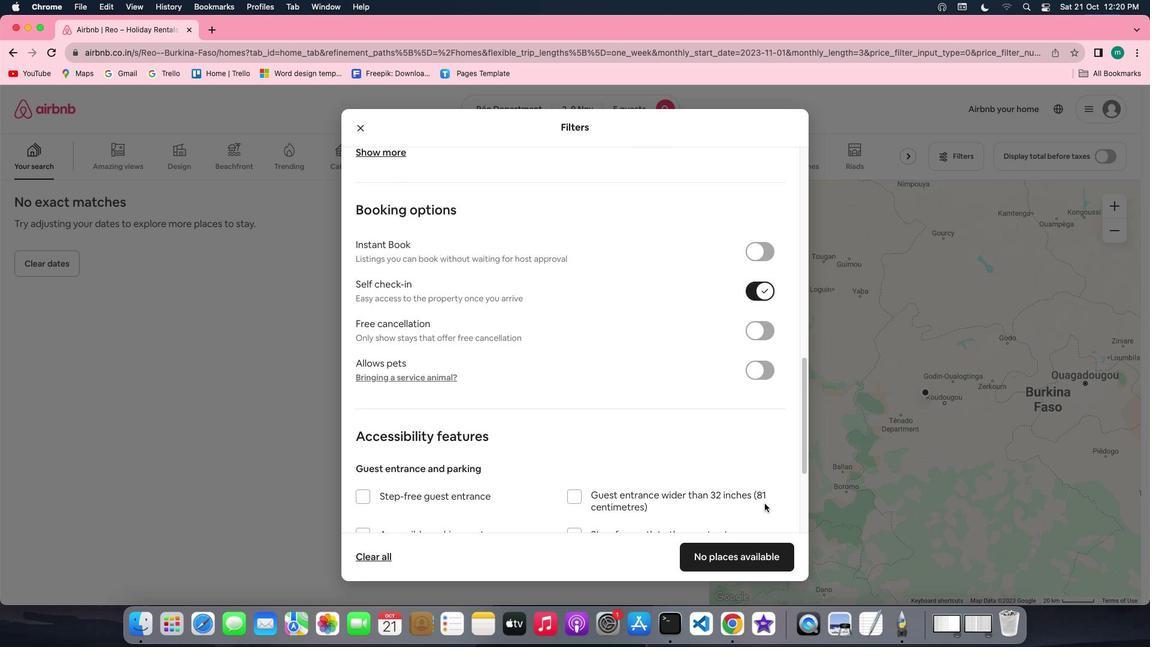 
Action: Mouse scrolled (764, 503) with delta (0, -2)
Screenshot: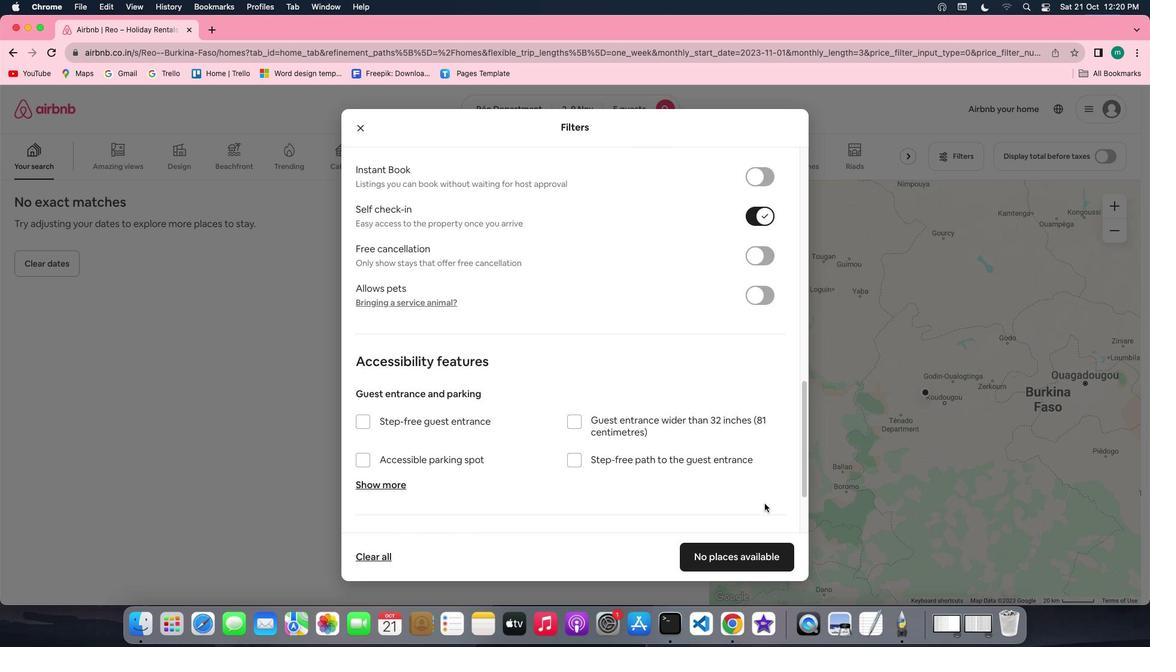 
Action: Mouse scrolled (764, 503) with delta (0, -2)
Screenshot: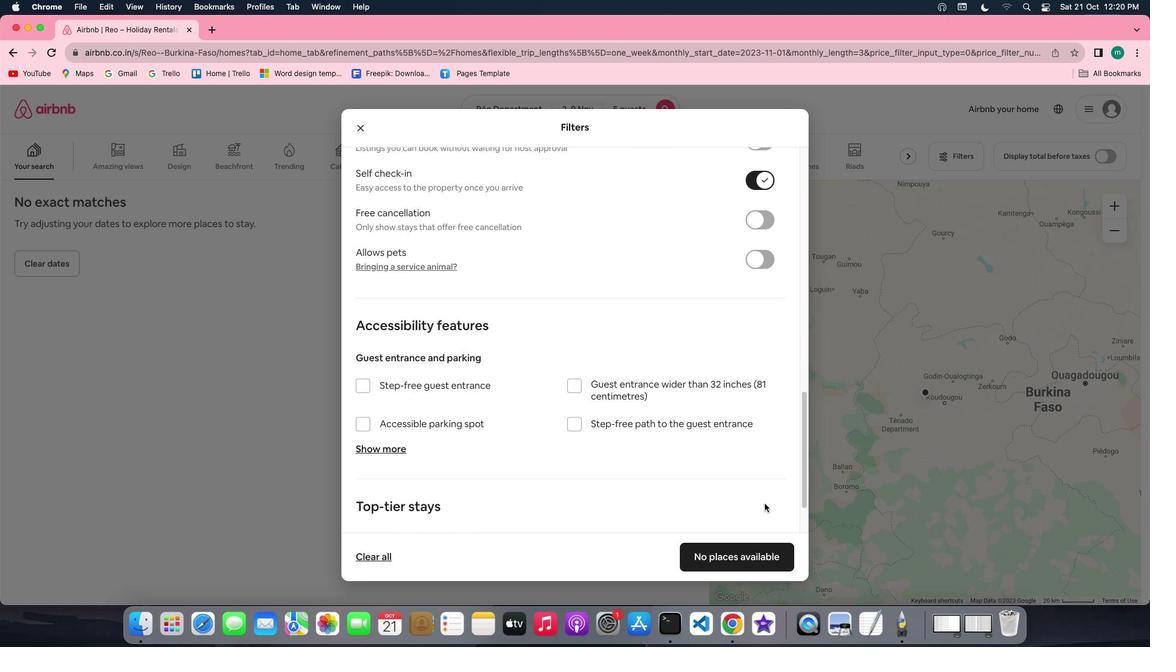 
Action: Mouse moved to (754, 558)
Screenshot: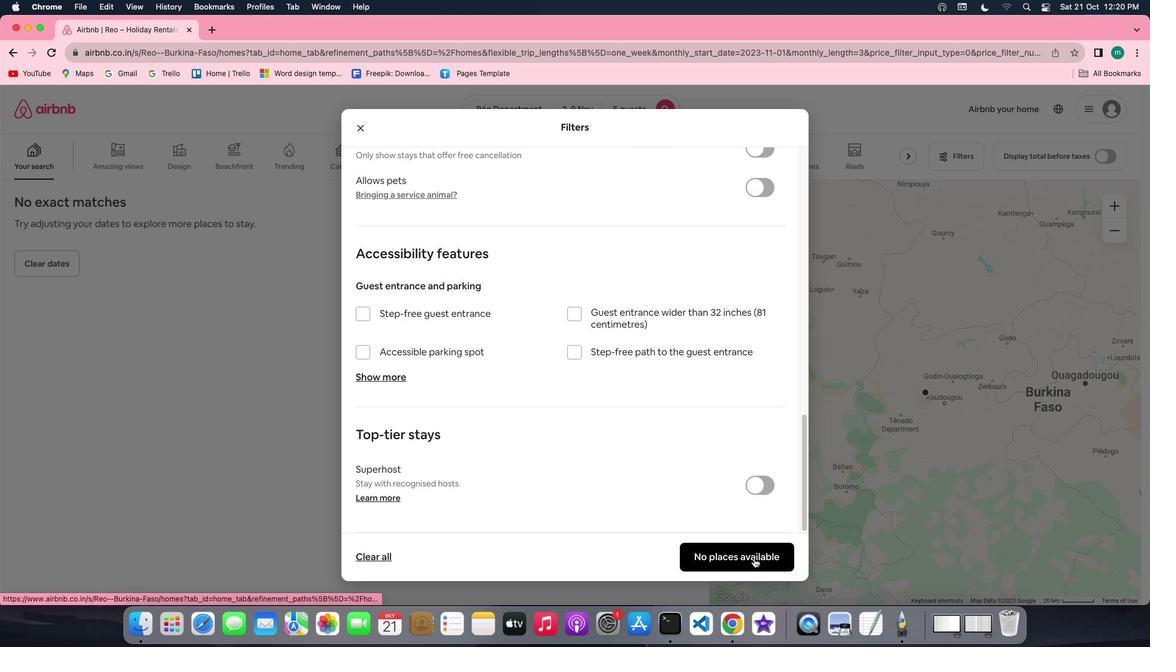 
Action: Mouse pressed left at (754, 558)
Screenshot: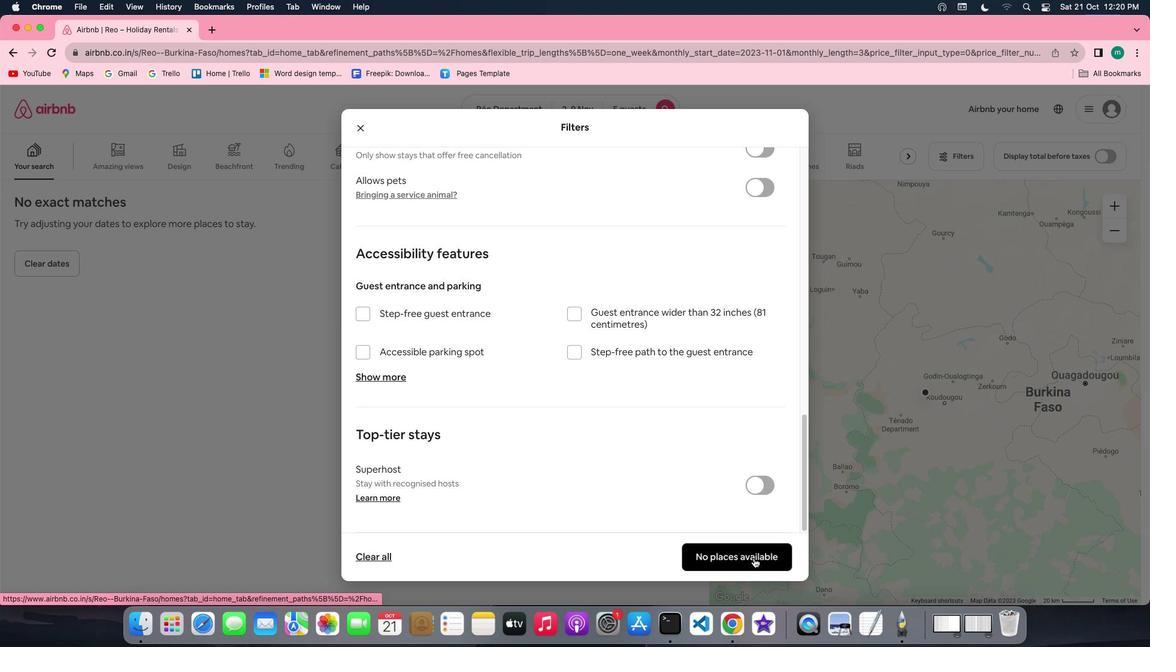 
Action: Mouse moved to (753, 555)
Screenshot: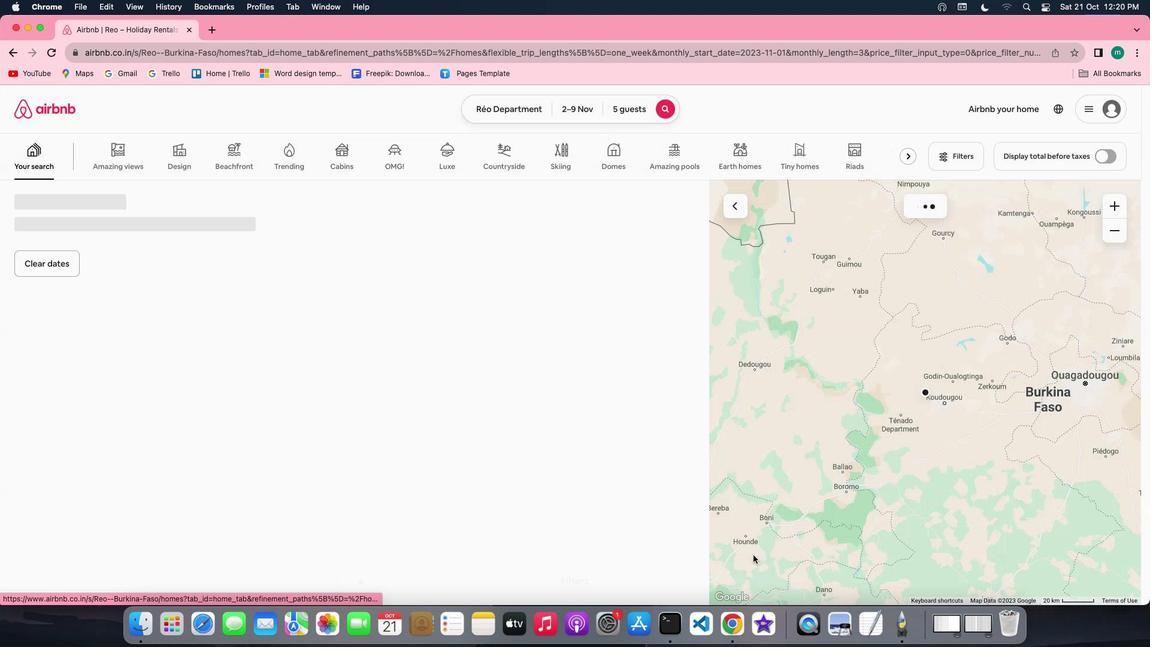 
